 Task: Create a due date automation trigger when advanced on, on the tuesday before a card is due add dates starting in between 1 and 5 days at 11:00 AM.
Action: Mouse moved to (1179, 356)
Screenshot: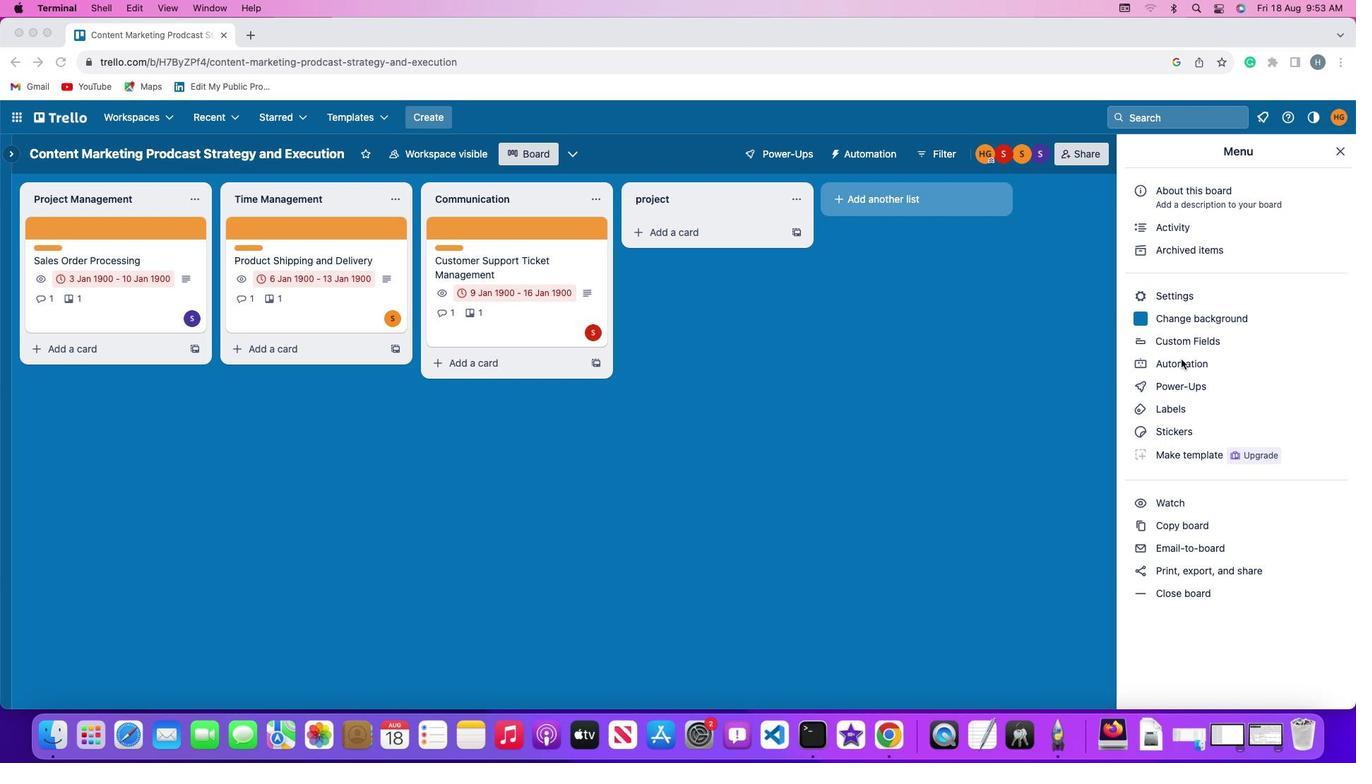 
Action: Mouse pressed left at (1179, 356)
Screenshot: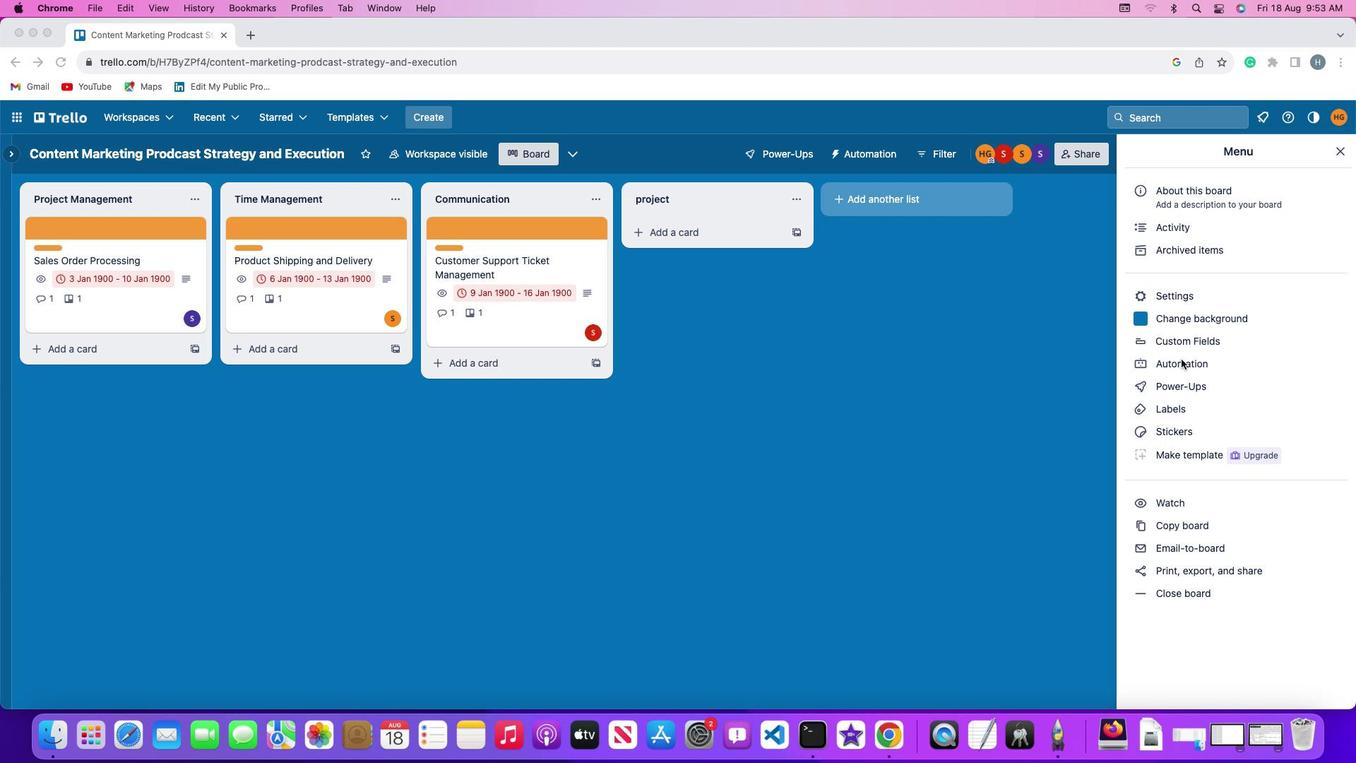 
Action: Mouse pressed left at (1179, 356)
Screenshot: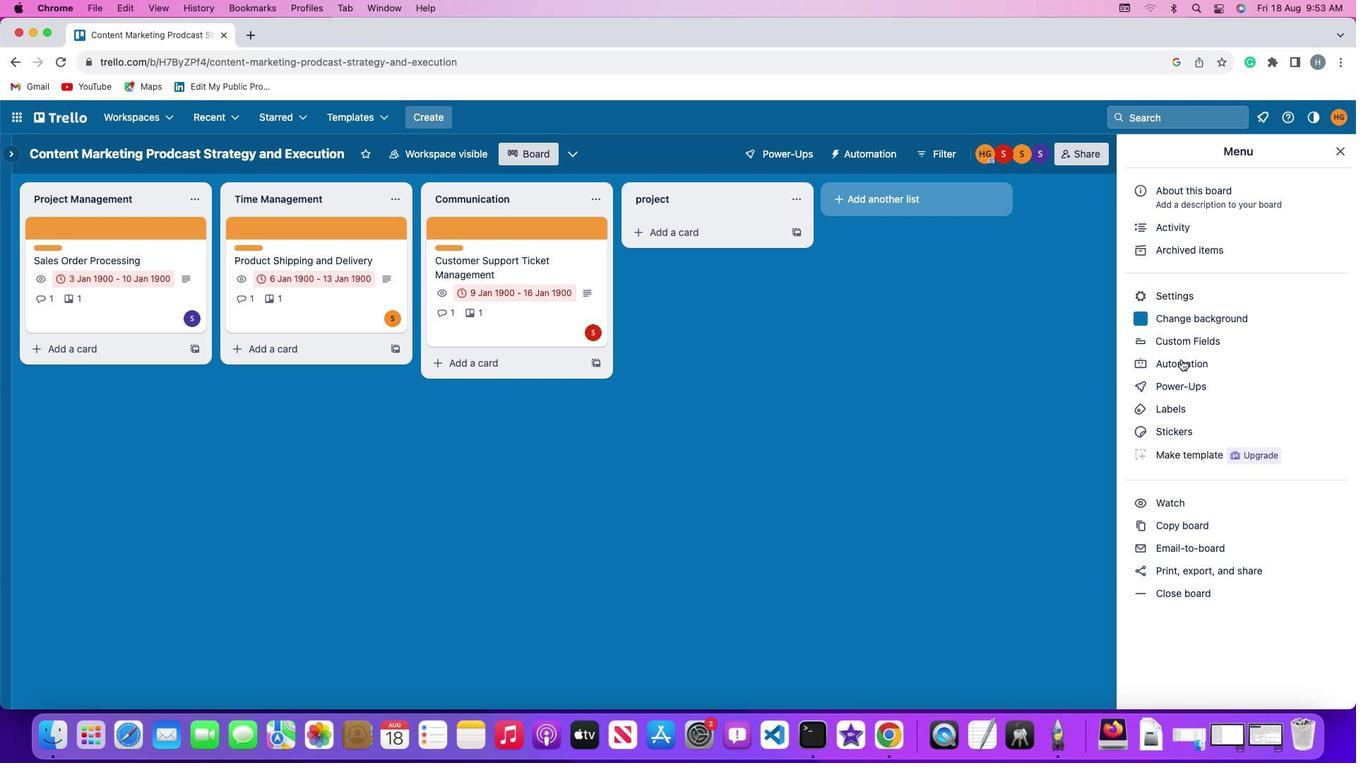 
Action: Mouse moved to (63, 333)
Screenshot: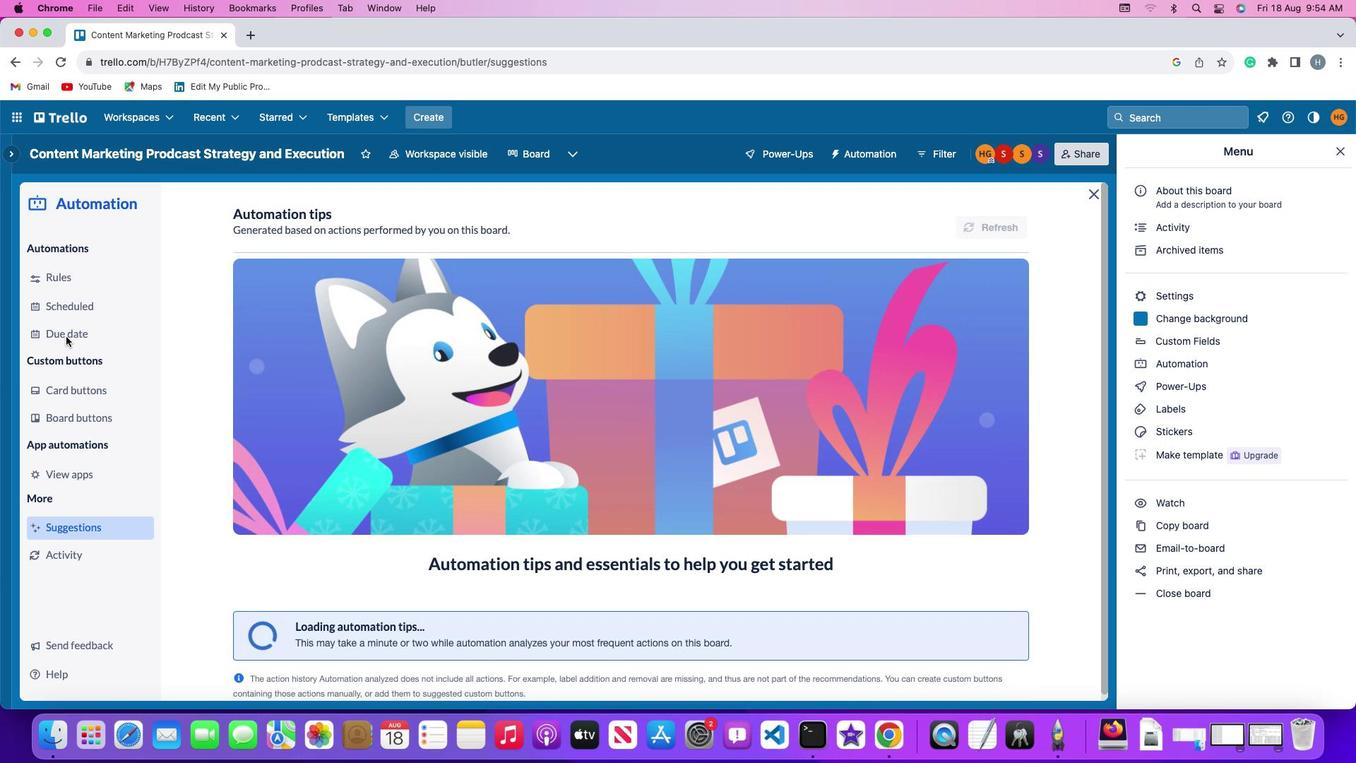 
Action: Mouse pressed left at (63, 333)
Screenshot: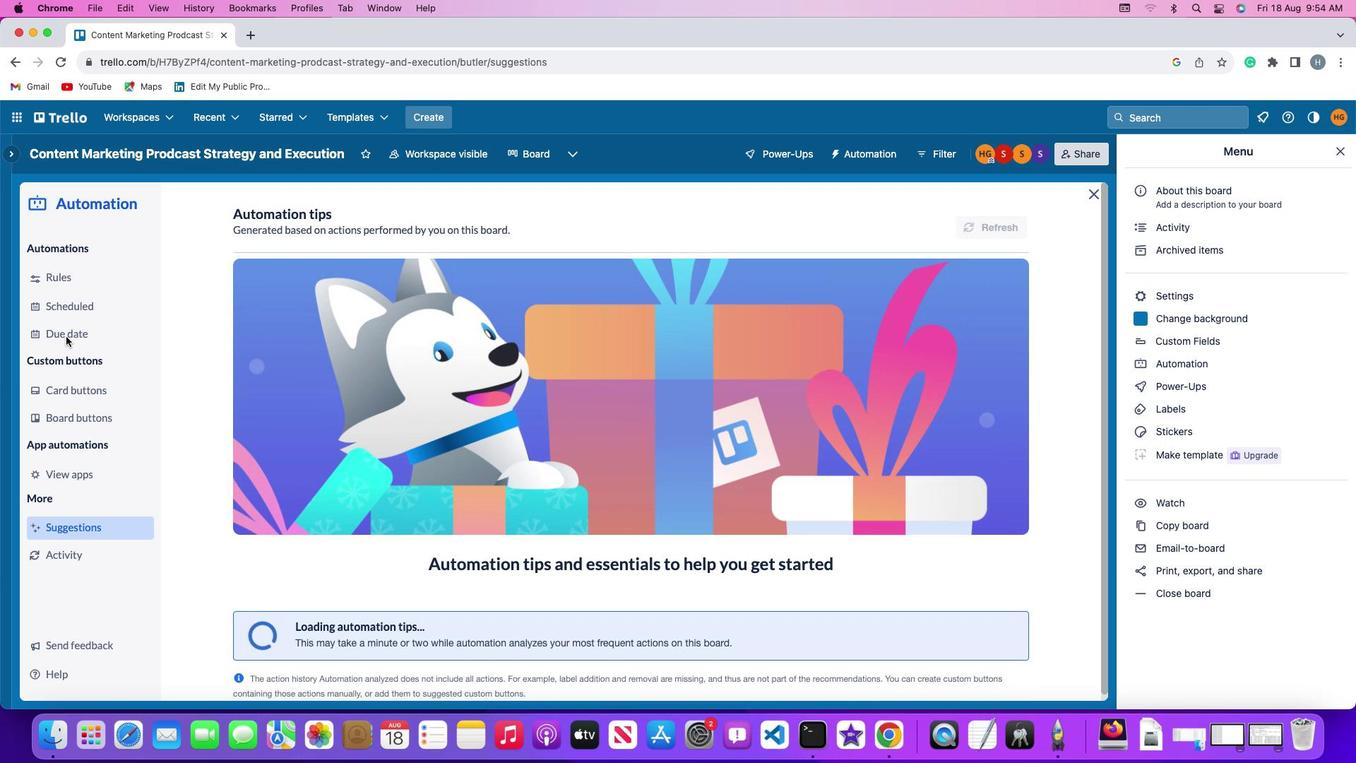 
Action: Mouse moved to (944, 212)
Screenshot: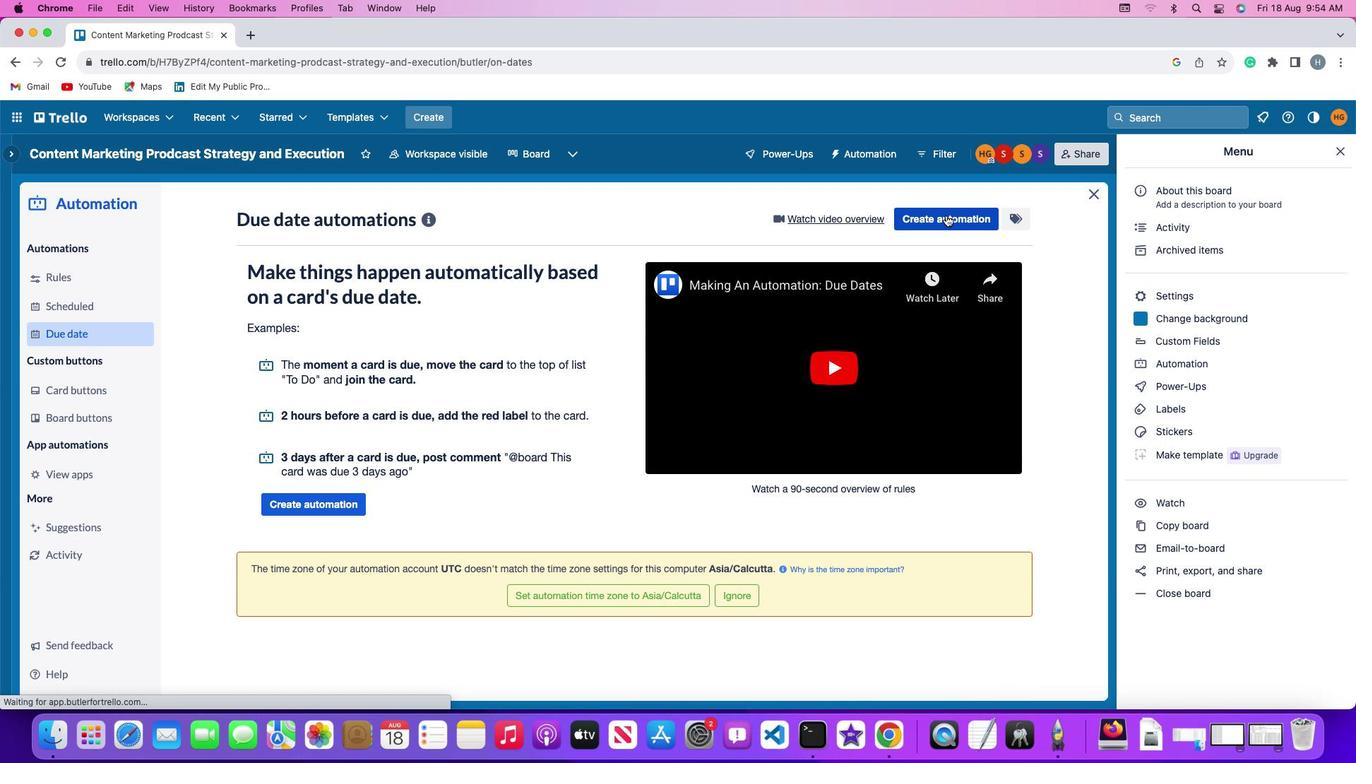 
Action: Mouse pressed left at (944, 212)
Screenshot: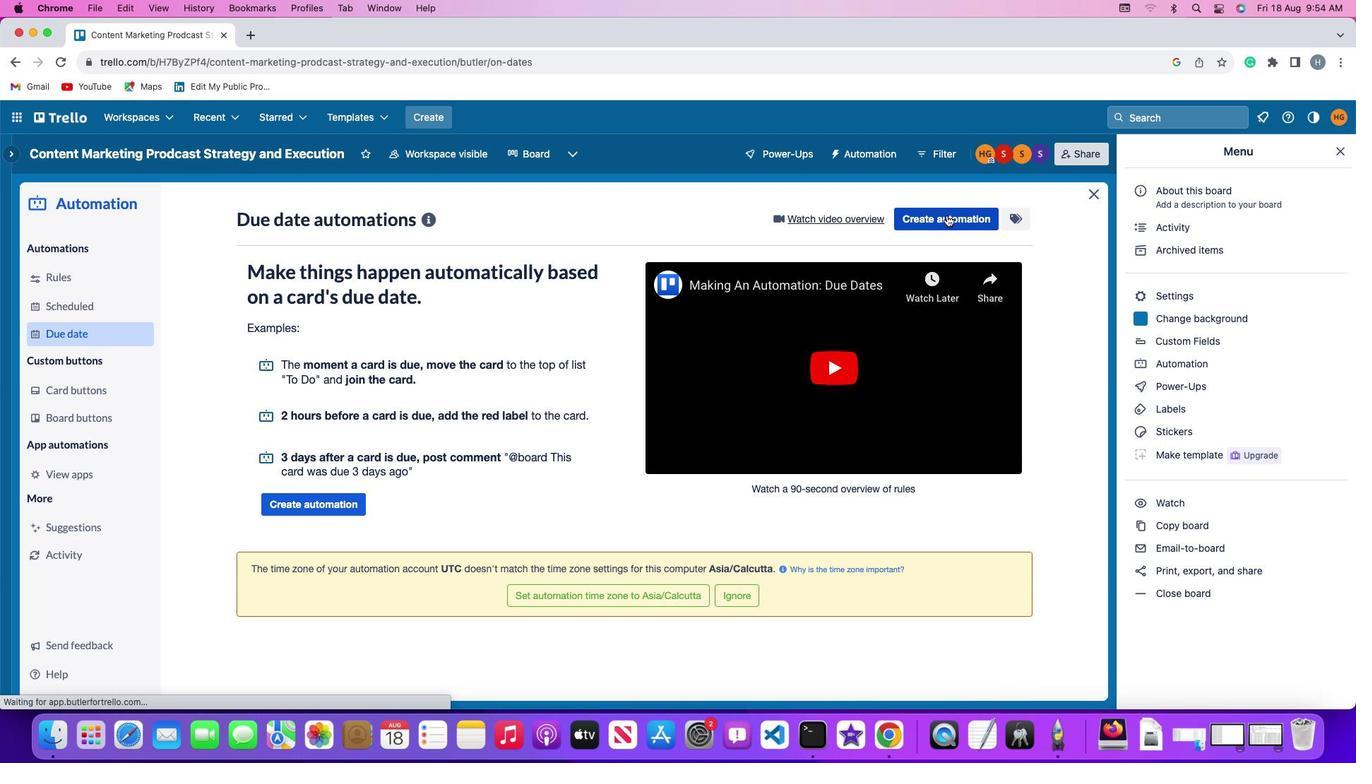 
Action: Mouse moved to (325, 351)
Screenshot: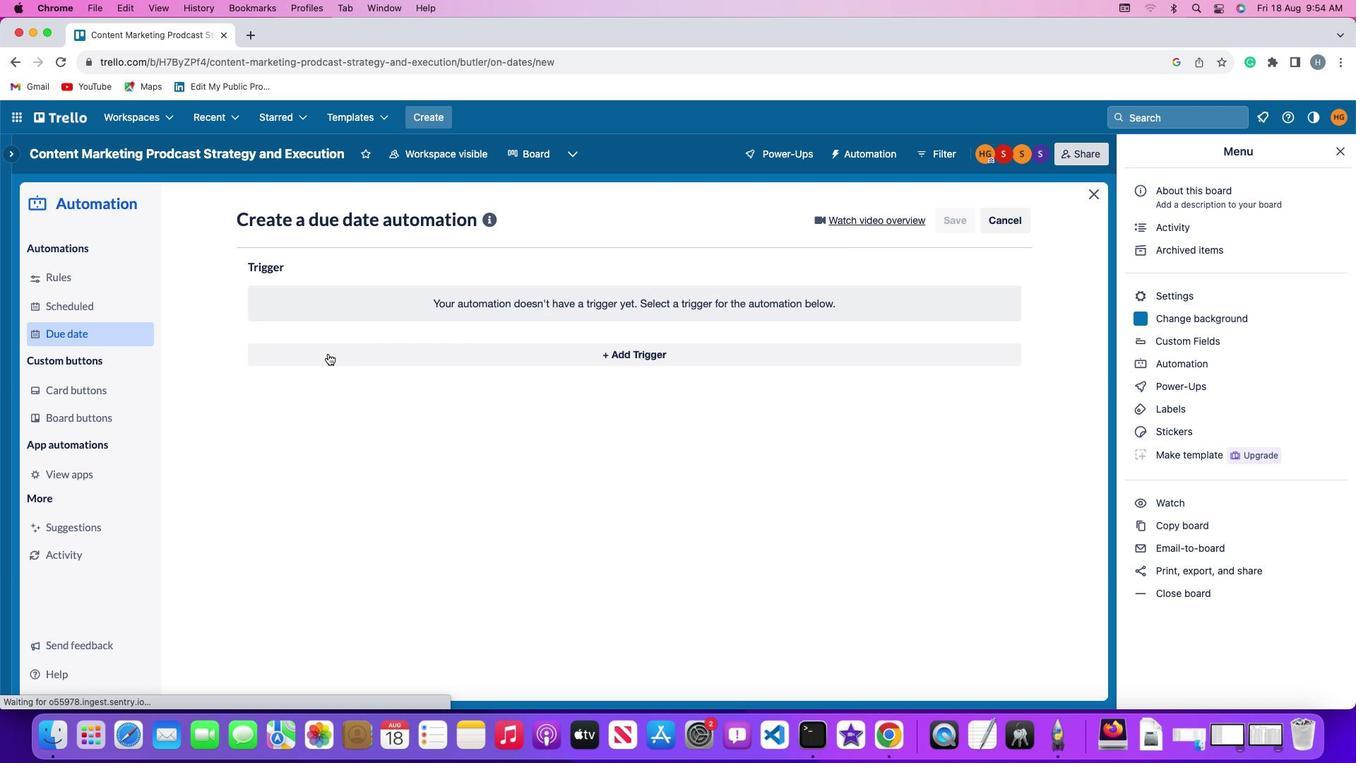 
Action: Mouse pressed left at (325, 351)
Screenshot: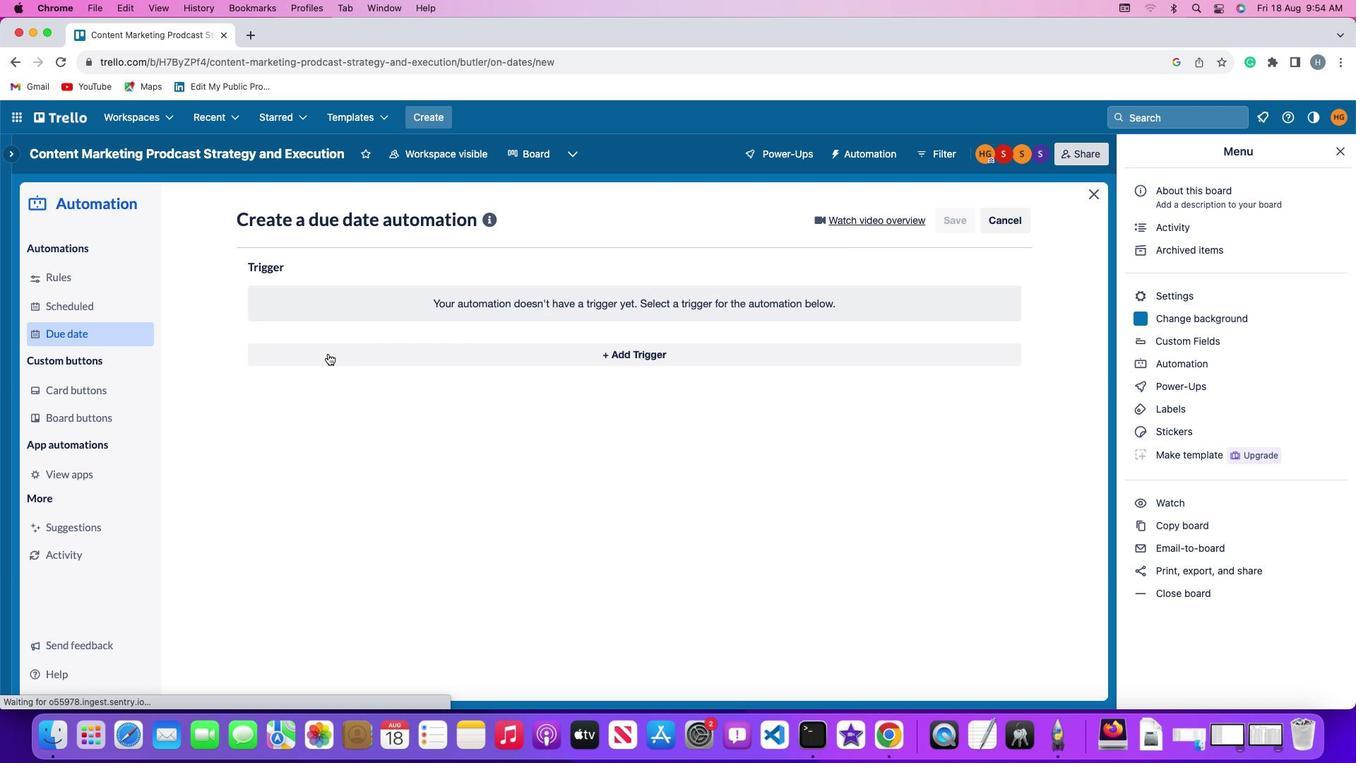
Action: Mouse moved to (313, 632)
Screenshot: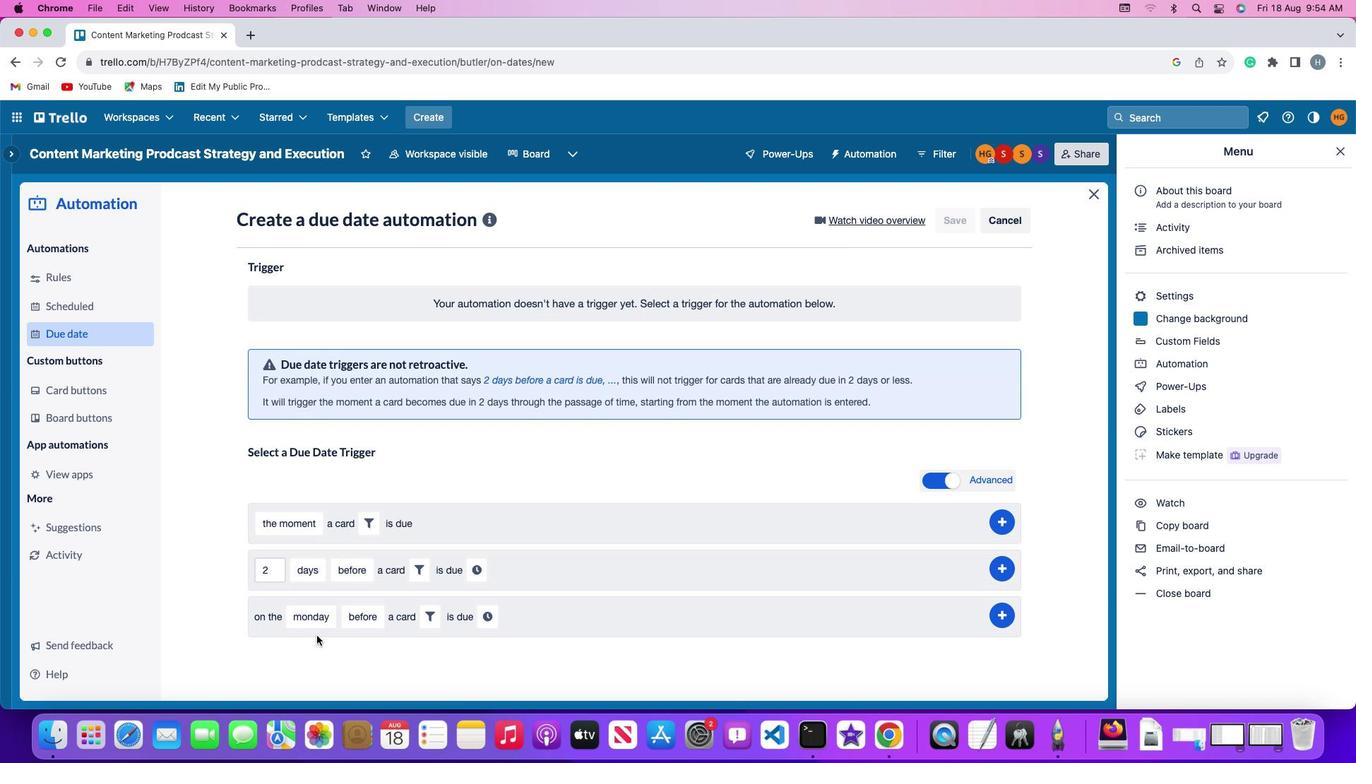 
Action: Mouse pressed left at (313, 632)
Screenshot: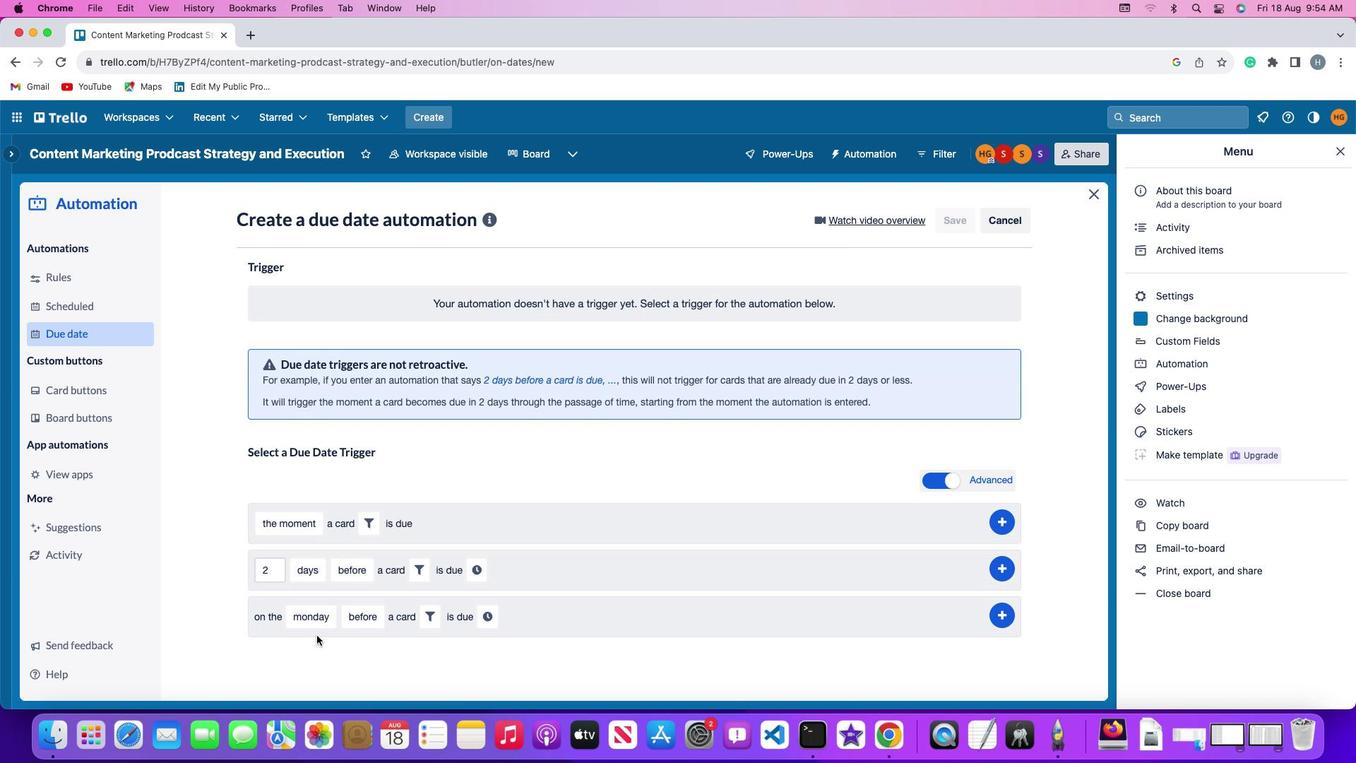 
Action: Mouse moved to (310, 617)
Screenshot: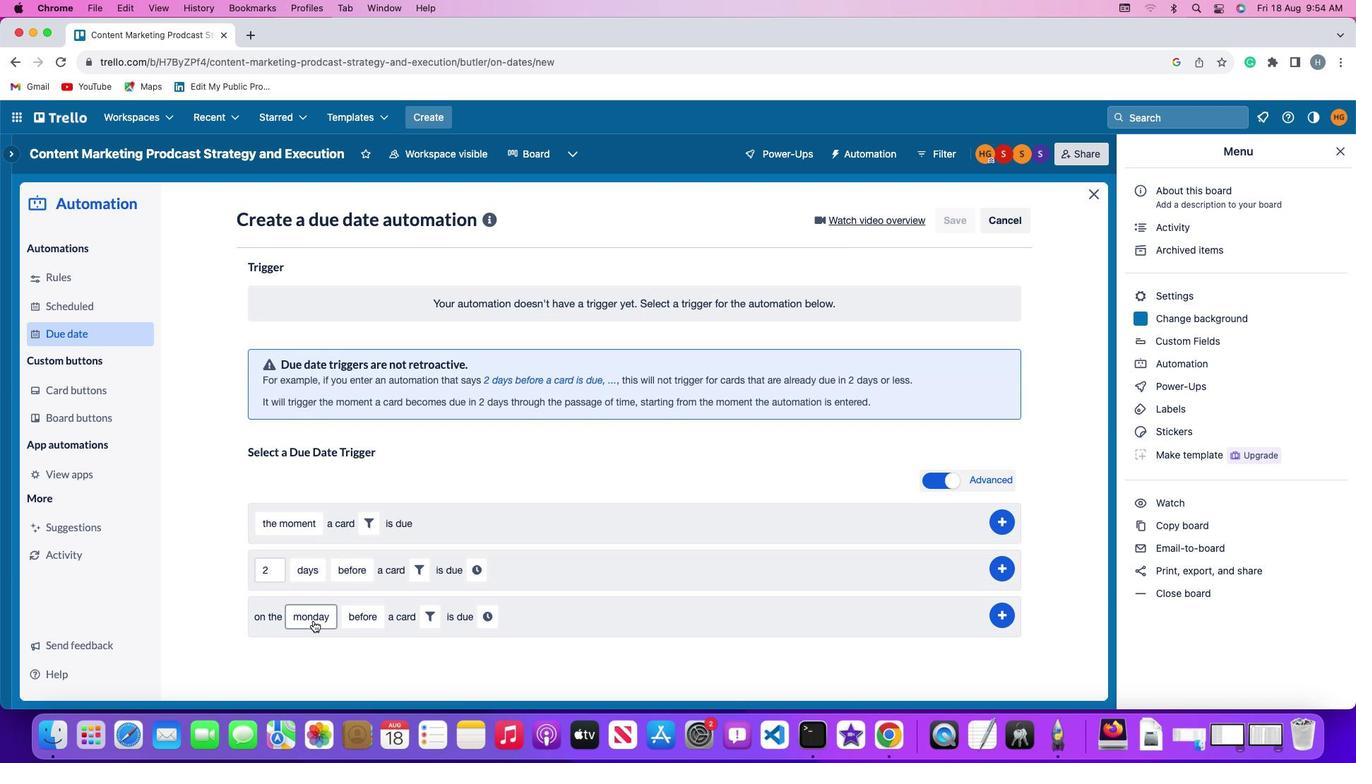 
Action: Mouse pressed left at (310, 617)
Screenshot: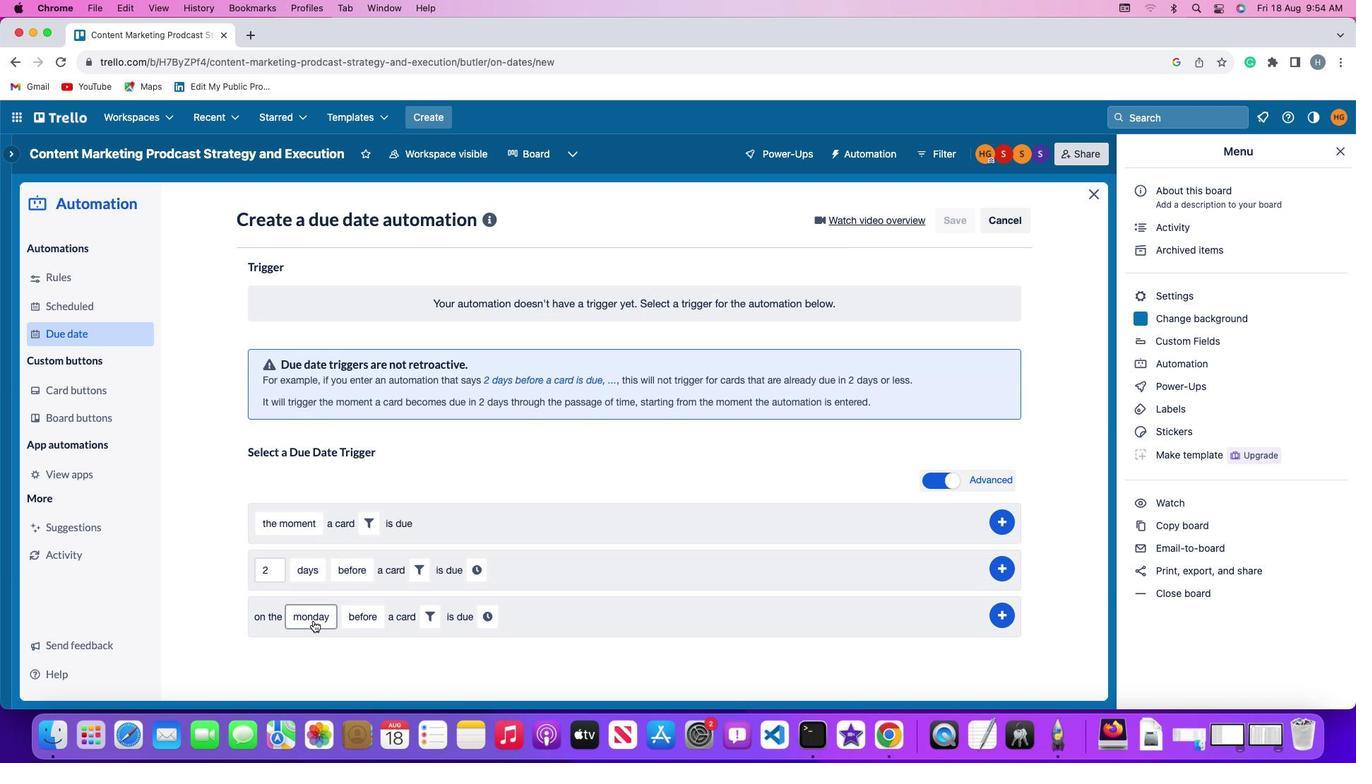 
Action: Mouse moved to (325, 440)
Screenshot: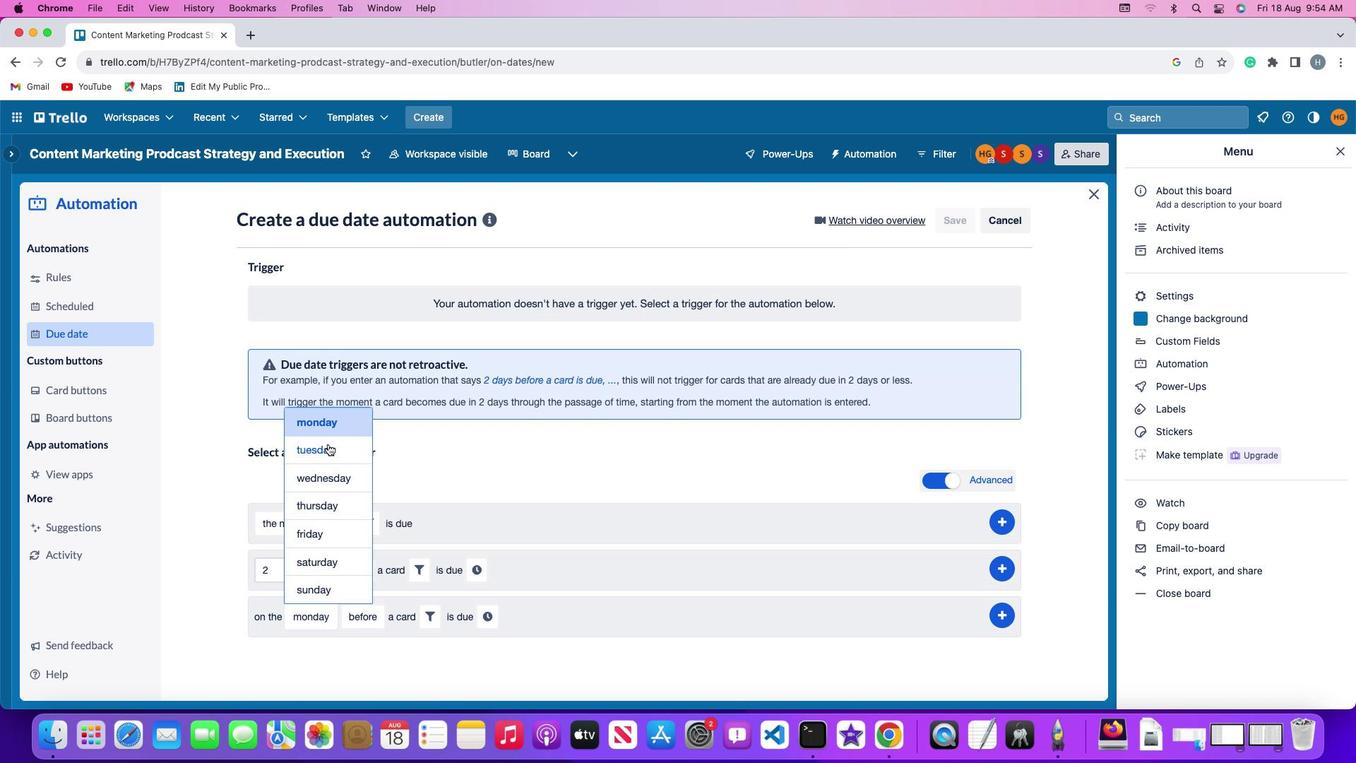 
Action: Mouse pressed left at (325, 440)
Screenshot: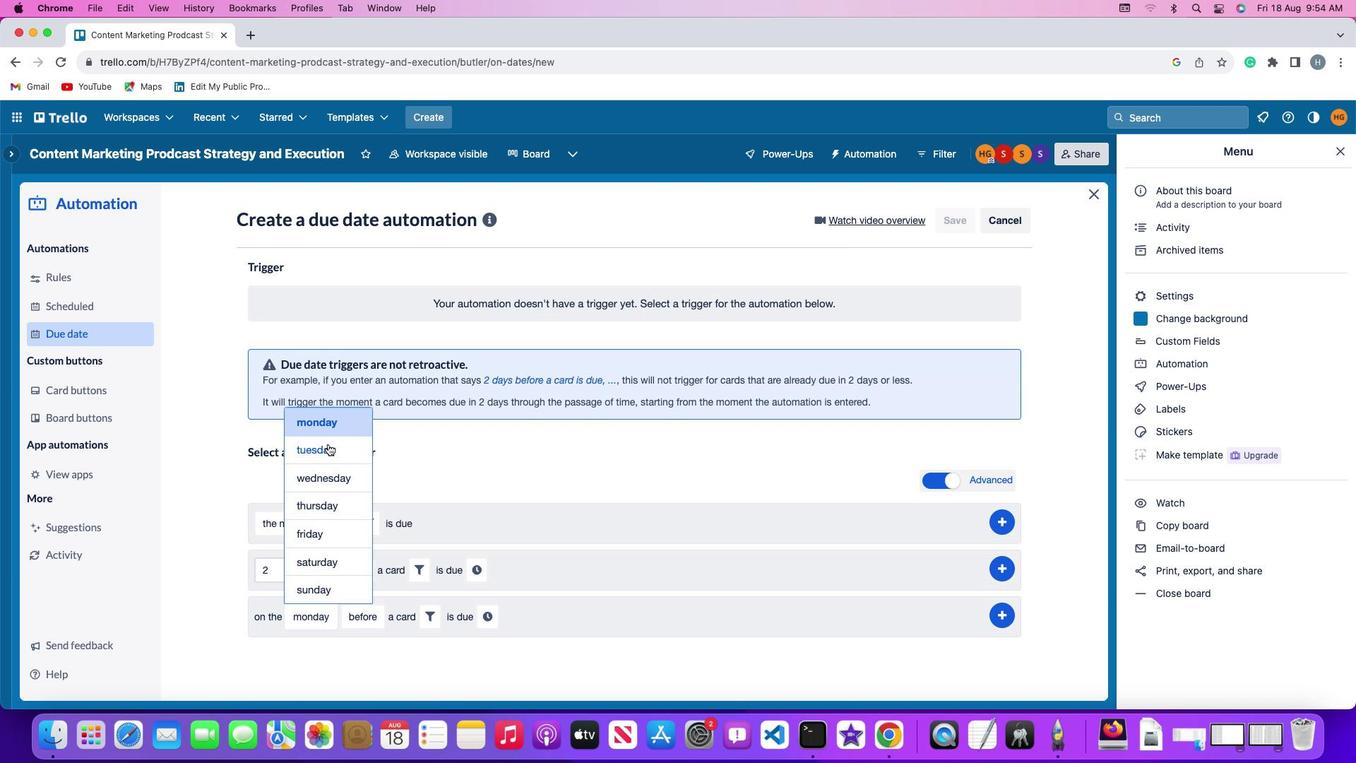 
Action: Mouse moved to (365, 618)
Screenshot: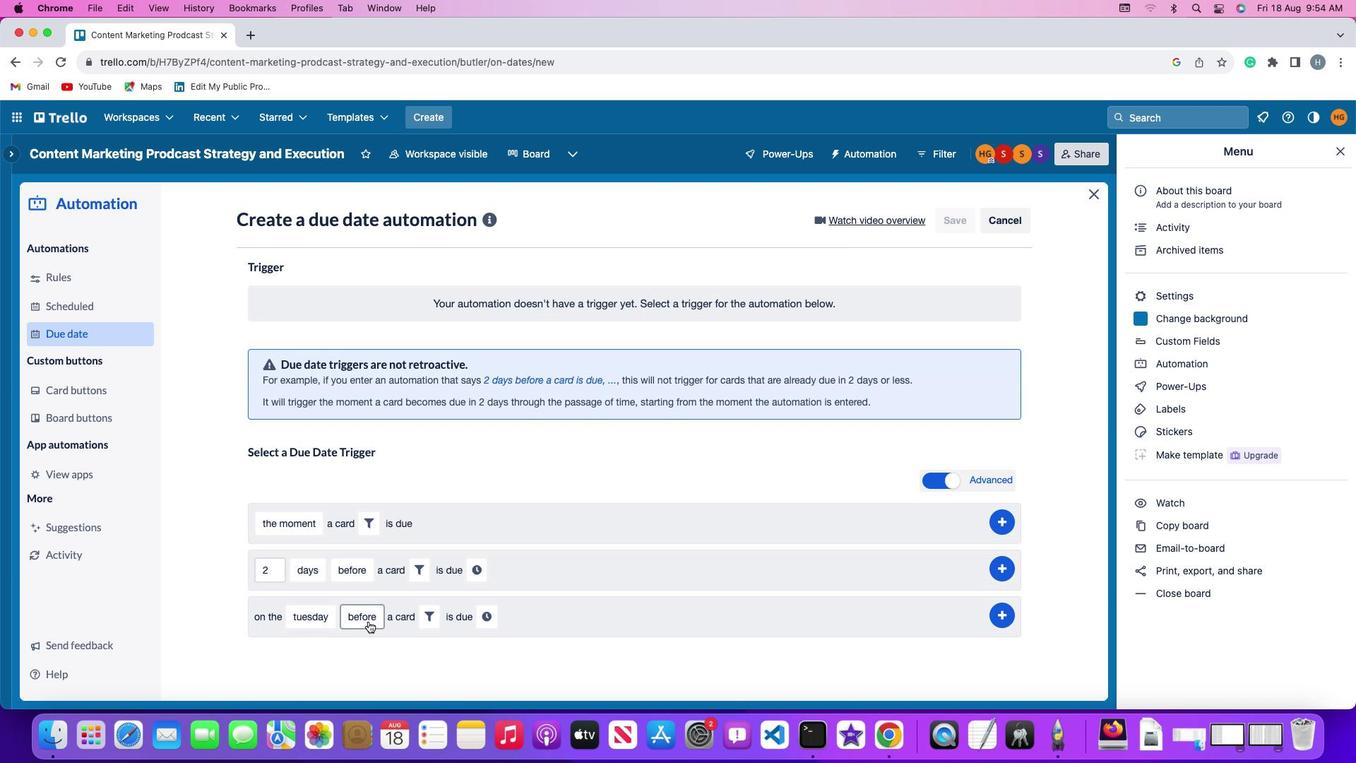
Action: Mouse pressed left at (365, 618)
Screenshot: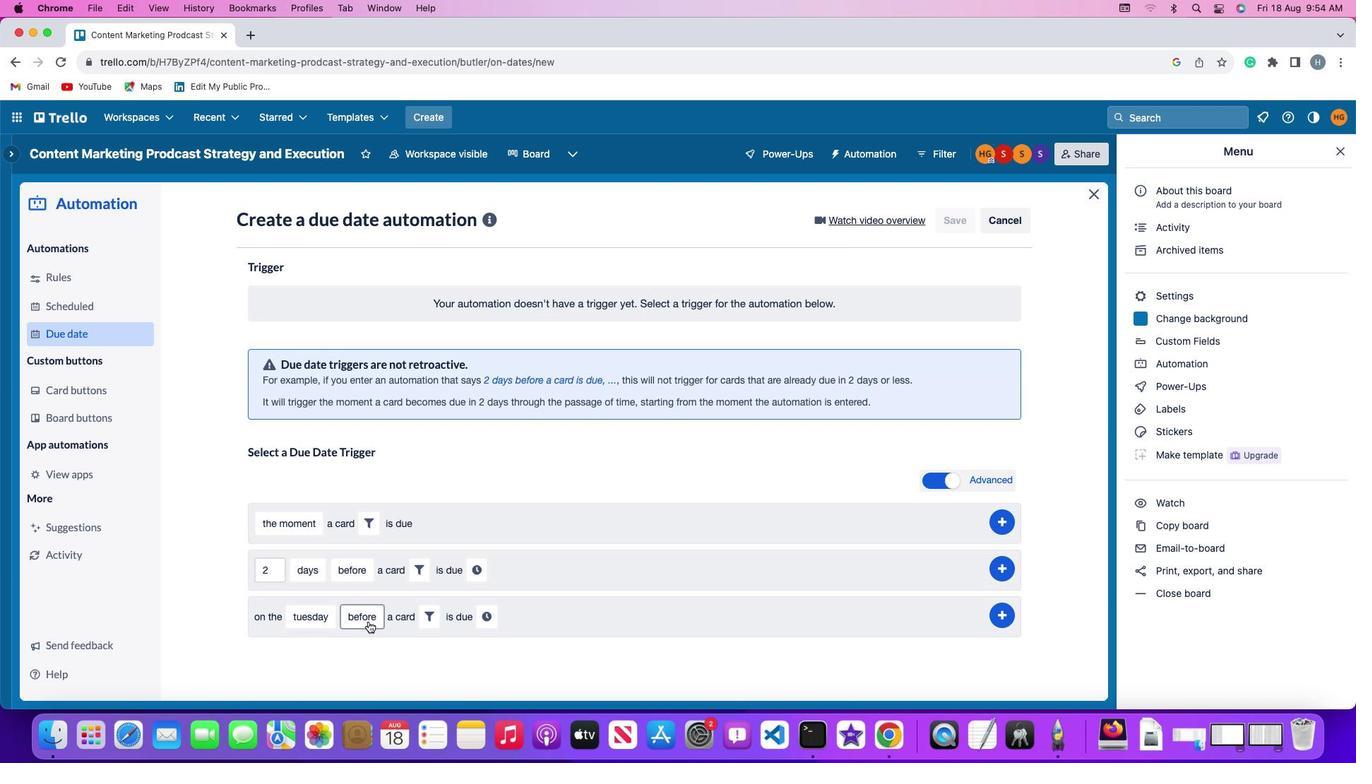 
Action: Mouse moved to (385, 502)
Screenshot: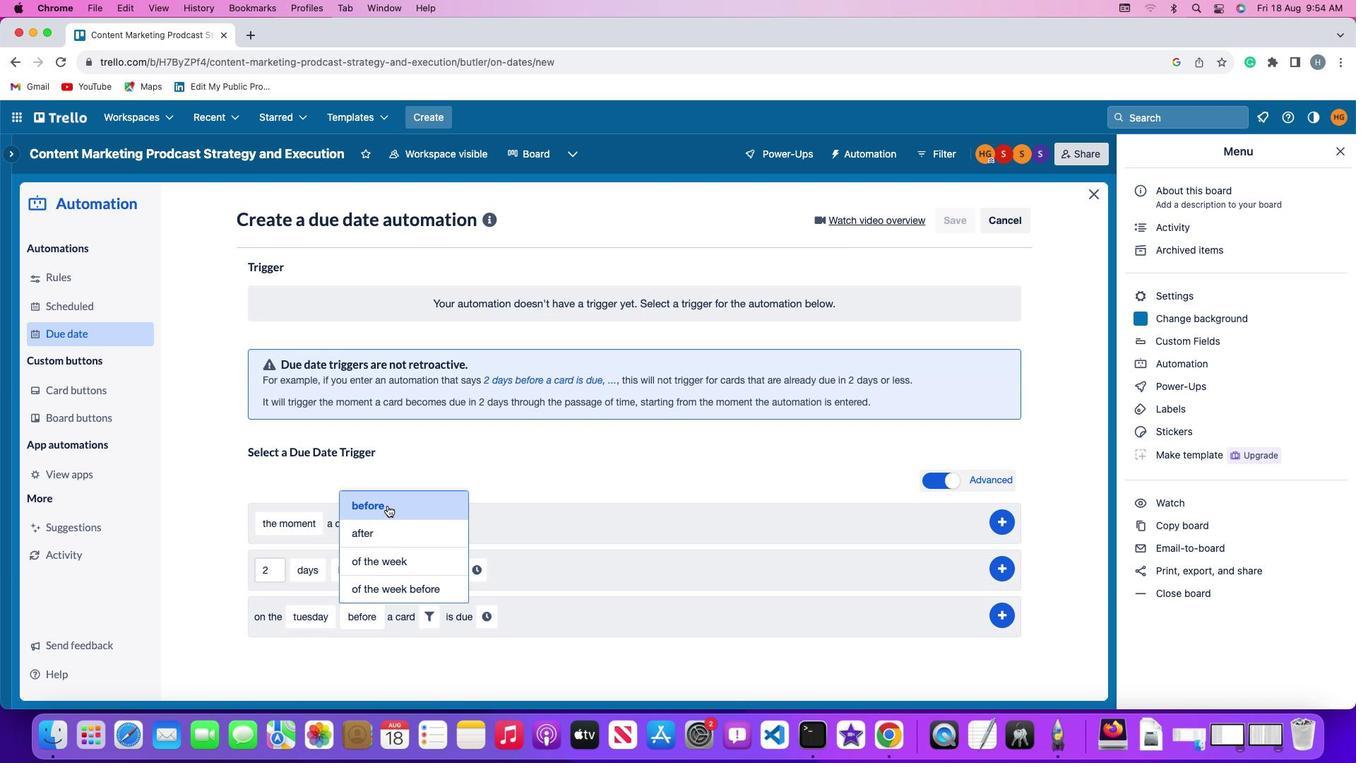
Action: Mouse pressed left at (385, 502)
Screenshot: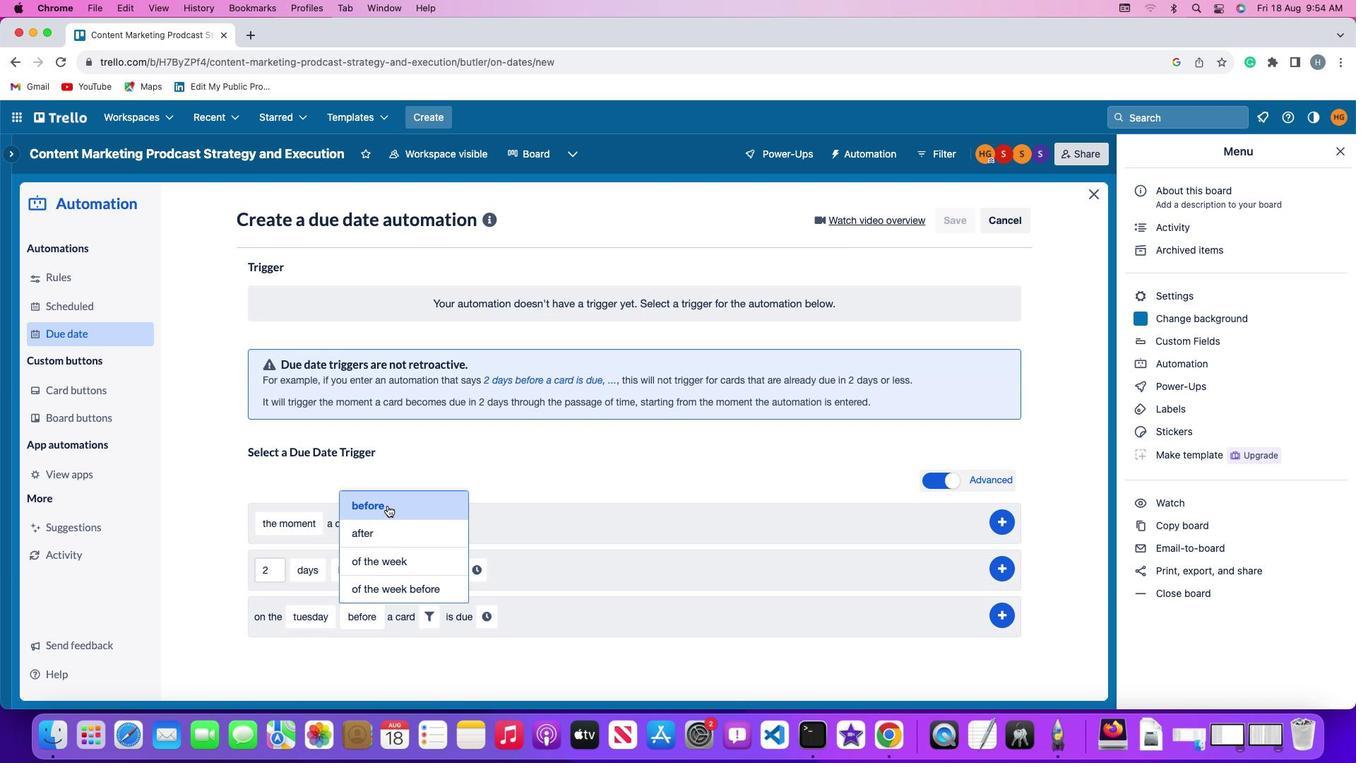 
Action: Mouse moved to (433, 612)
Screenshot: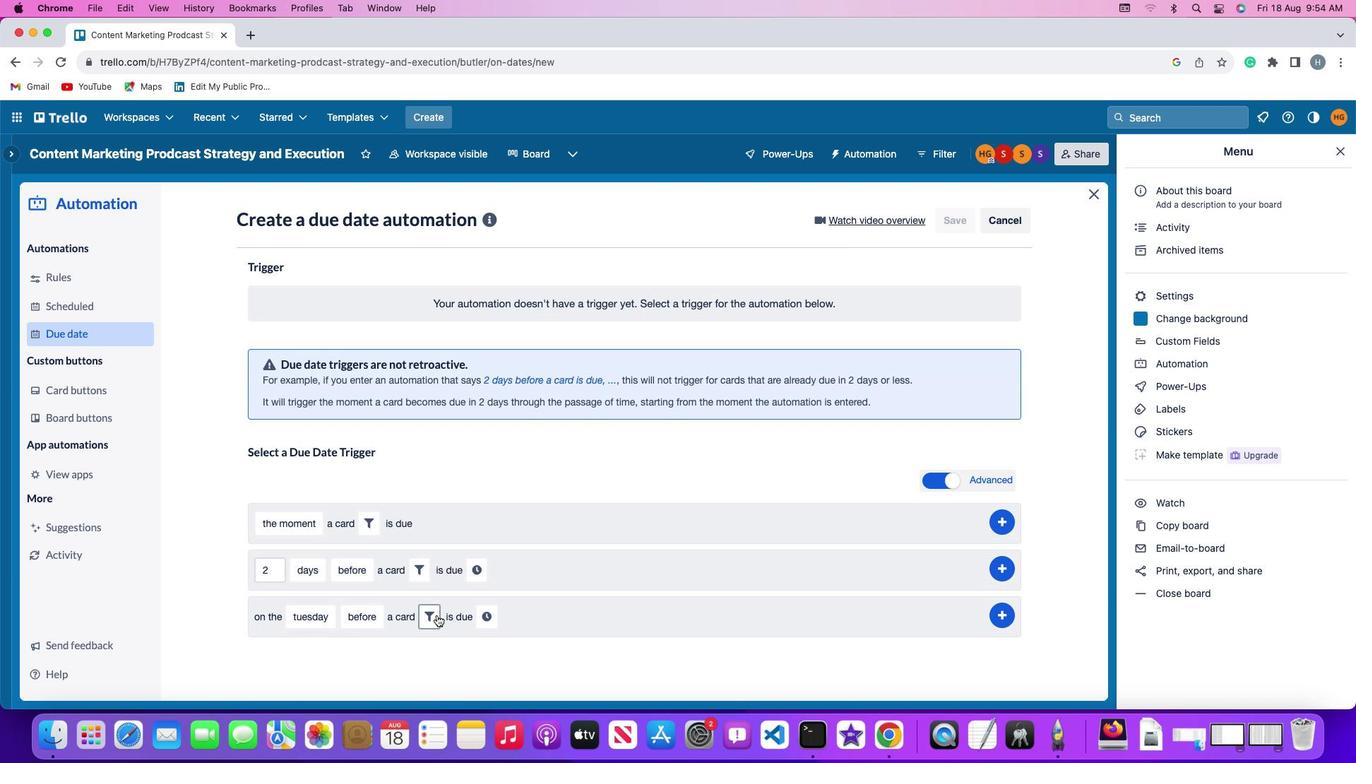 
Action: Mouse pressed left at (433, 612)
Screenshot: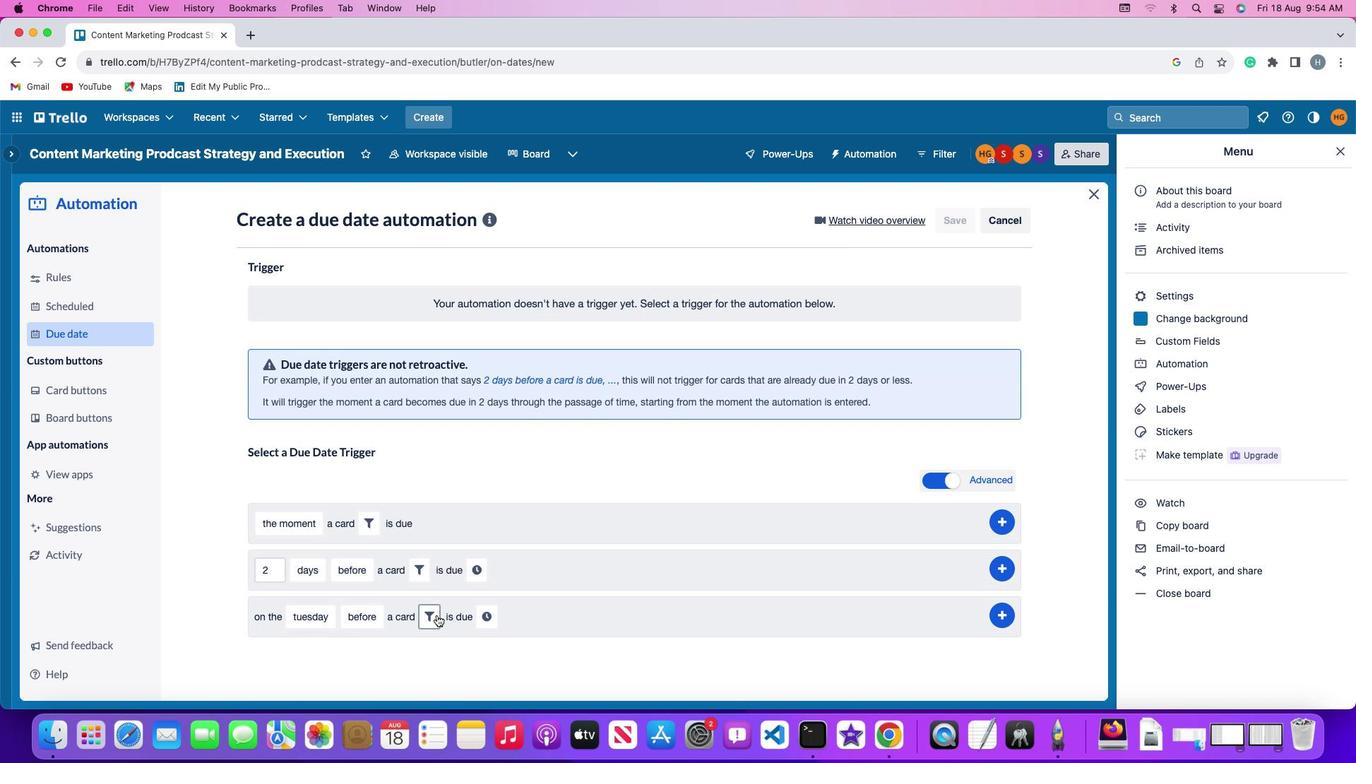 
Action: Mouse moved to (499, 654)
Screenshot: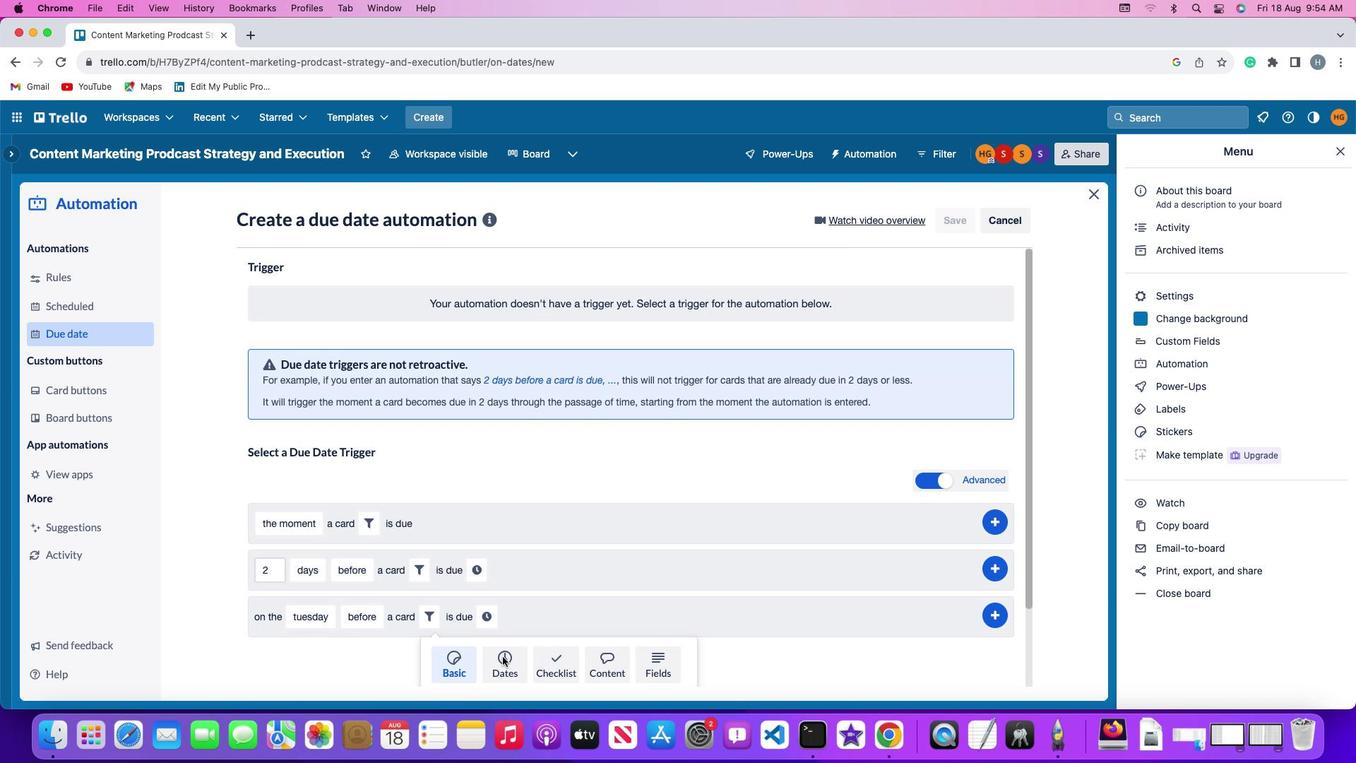 
Action: Mouse pressed left at (499, 654)
Screenshot: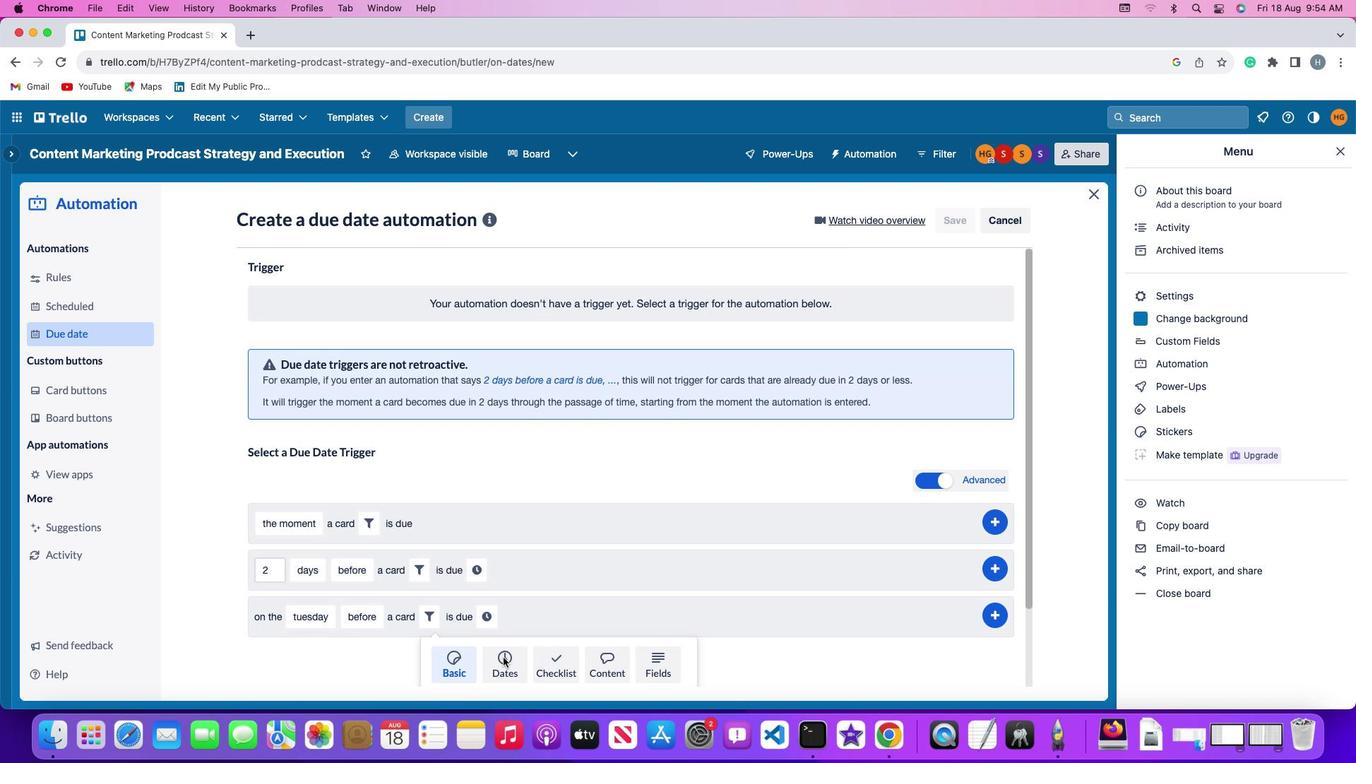 
Action: Mouse moved to (354, 653)
Screenshot: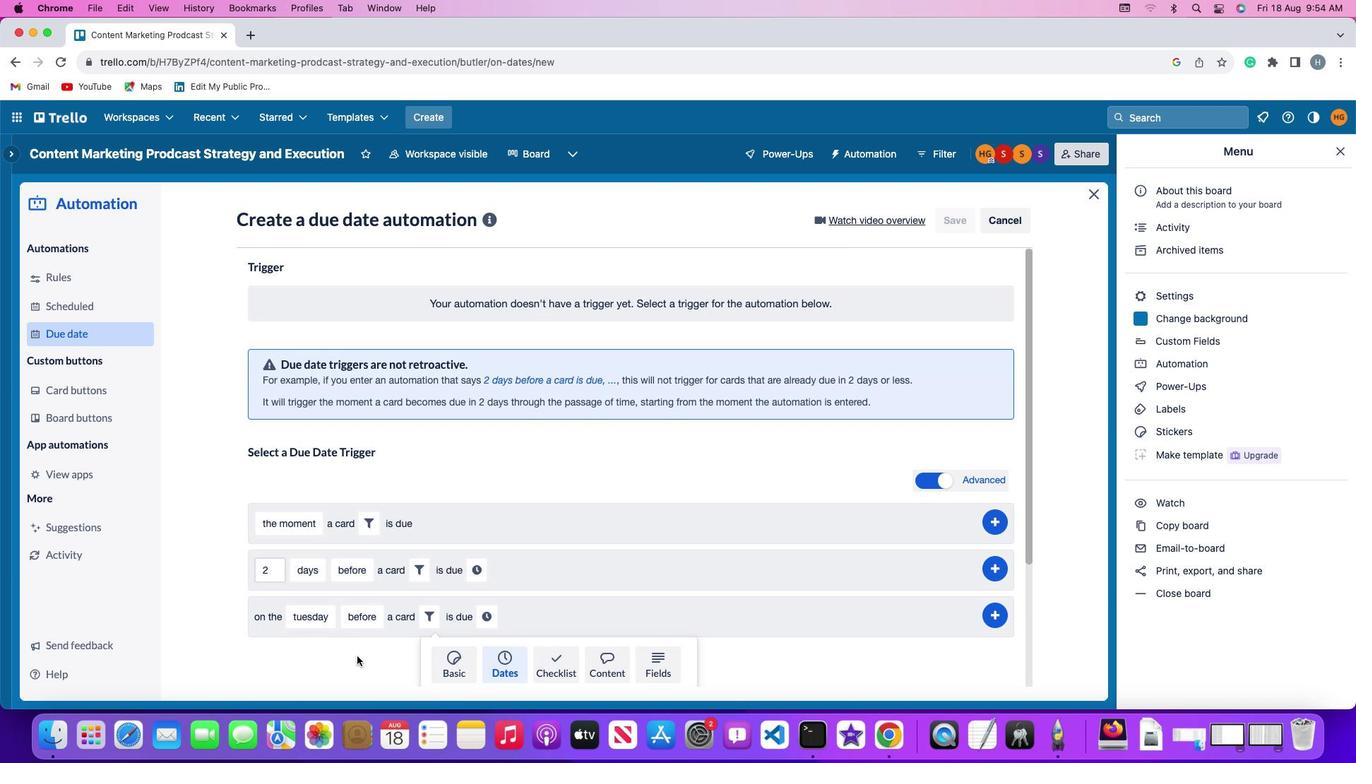 
Action: Mouse scrolled (354, 653) with delta (-2, -2)
Screenshot: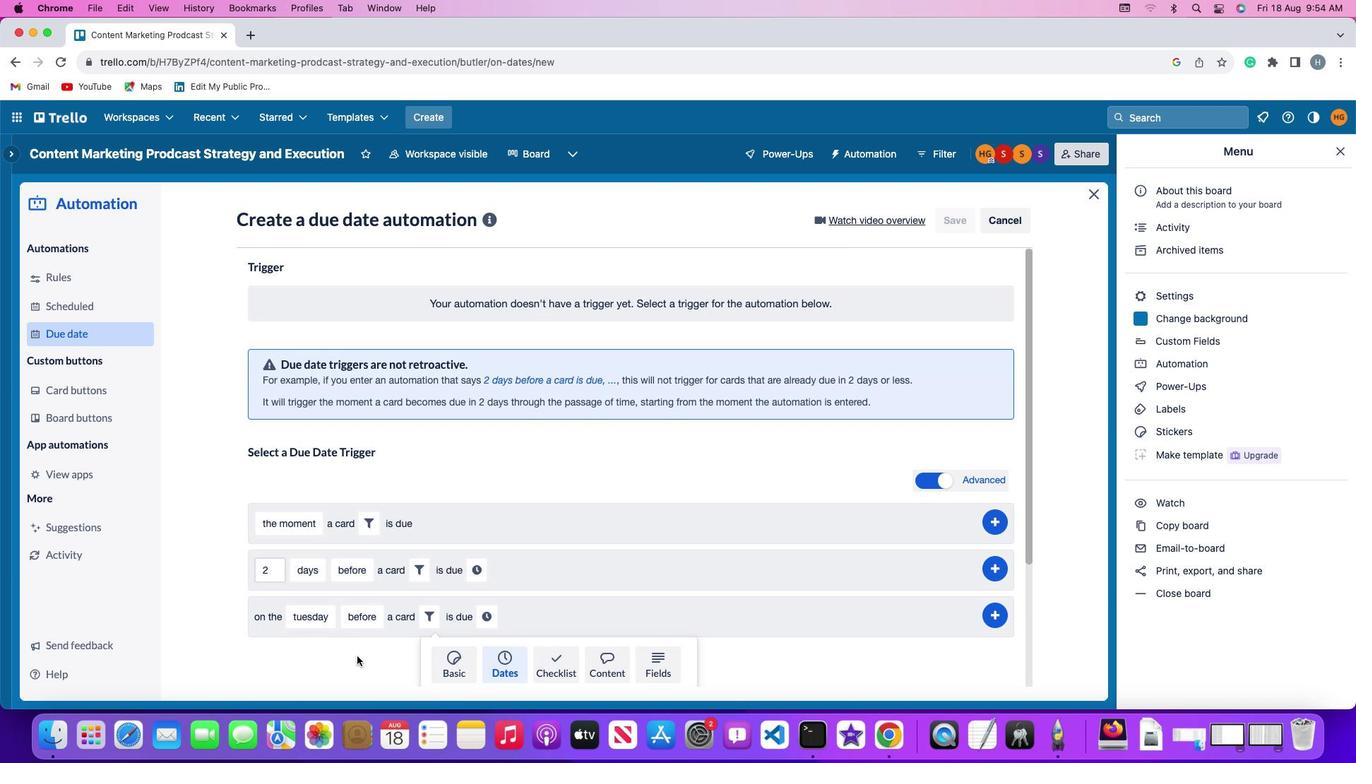 
Action: Mouse moved to (354, 652)
Screenshot: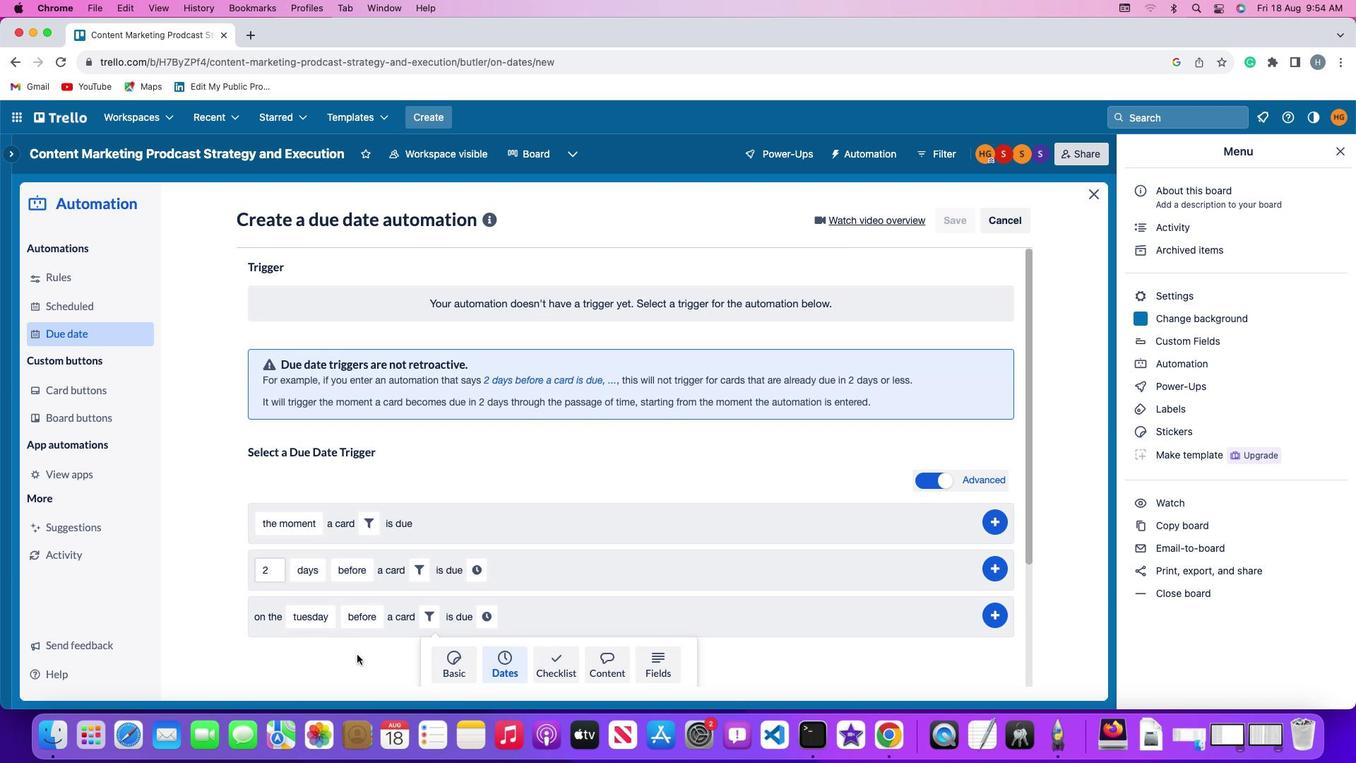 
Action: Mouse scrolled (354, 652) with delta (-2, -2)
Screenshot: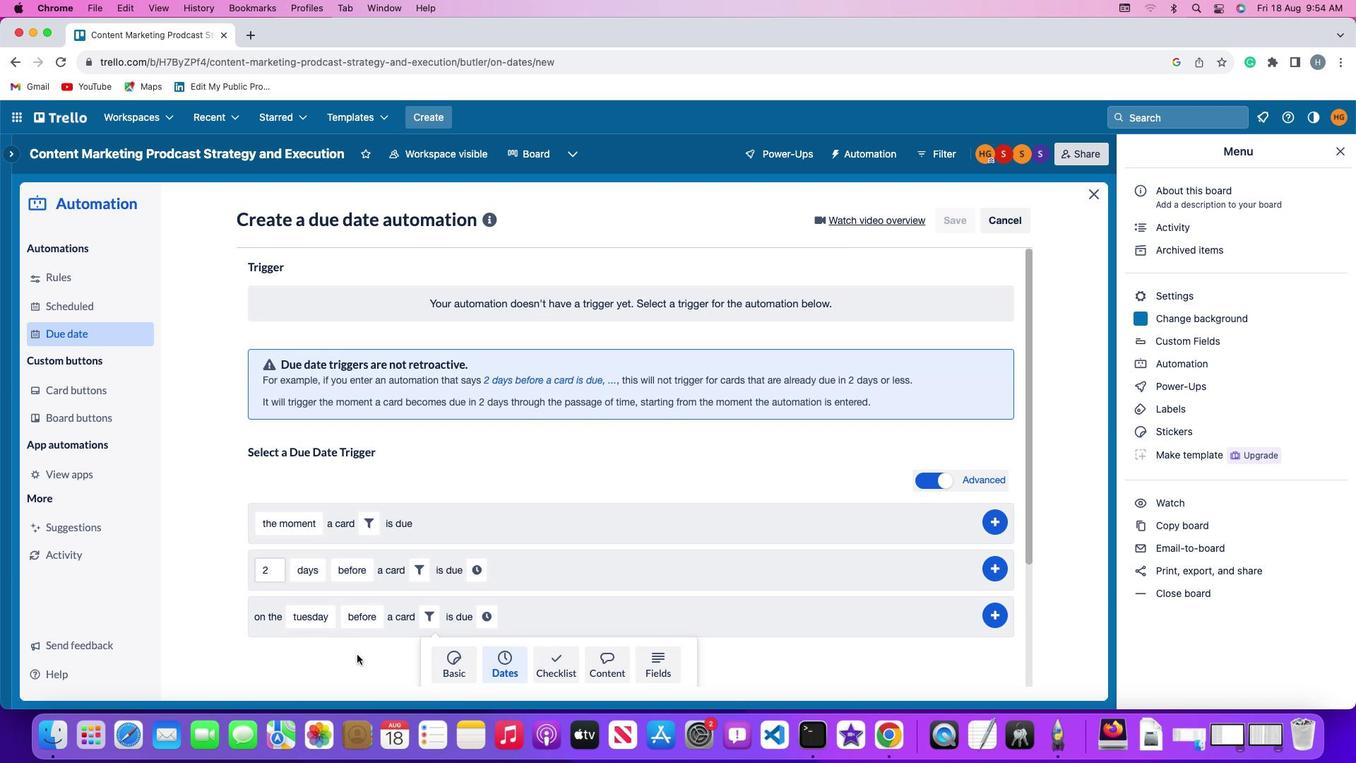 
Action: Mouse moved to (354, 652)
Screenshot: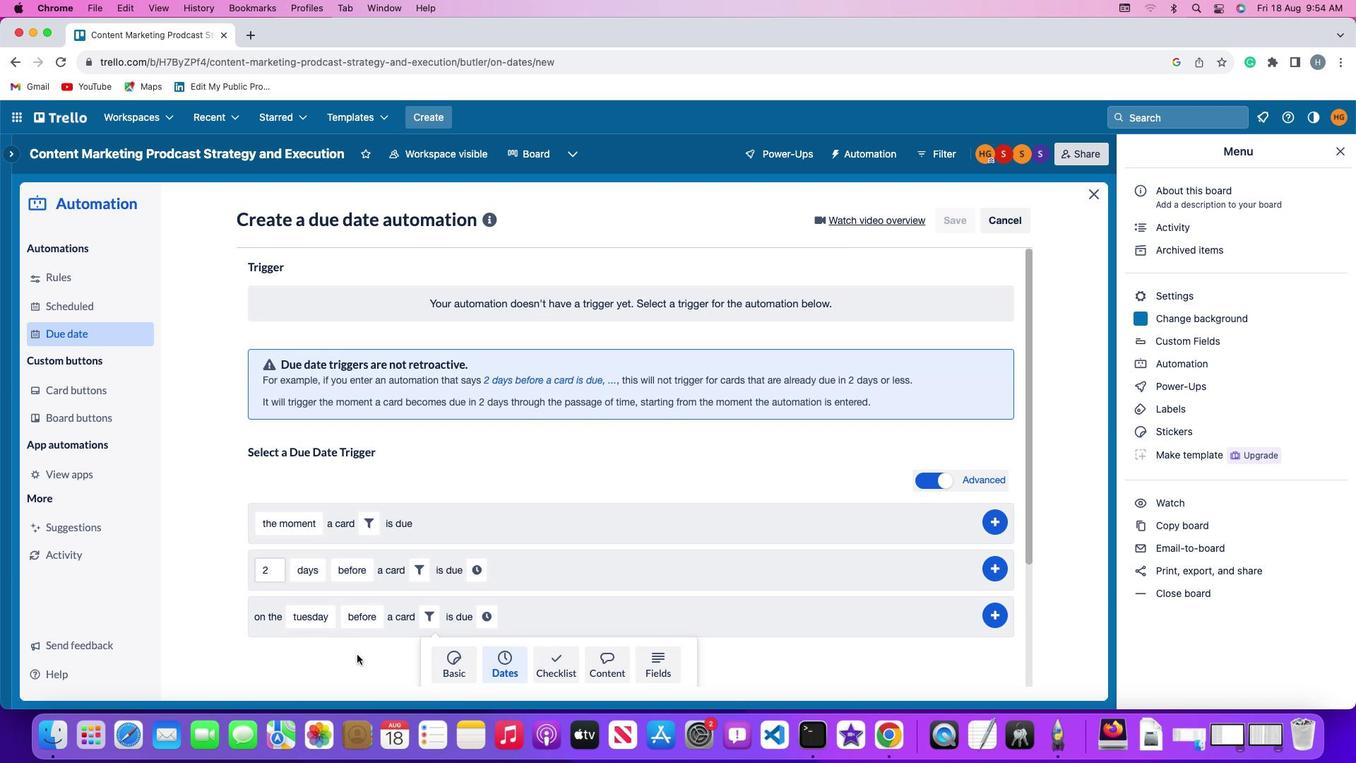 
Action: Mouse scrolled (354, 652) with delta (-2, -4)
Screenshot: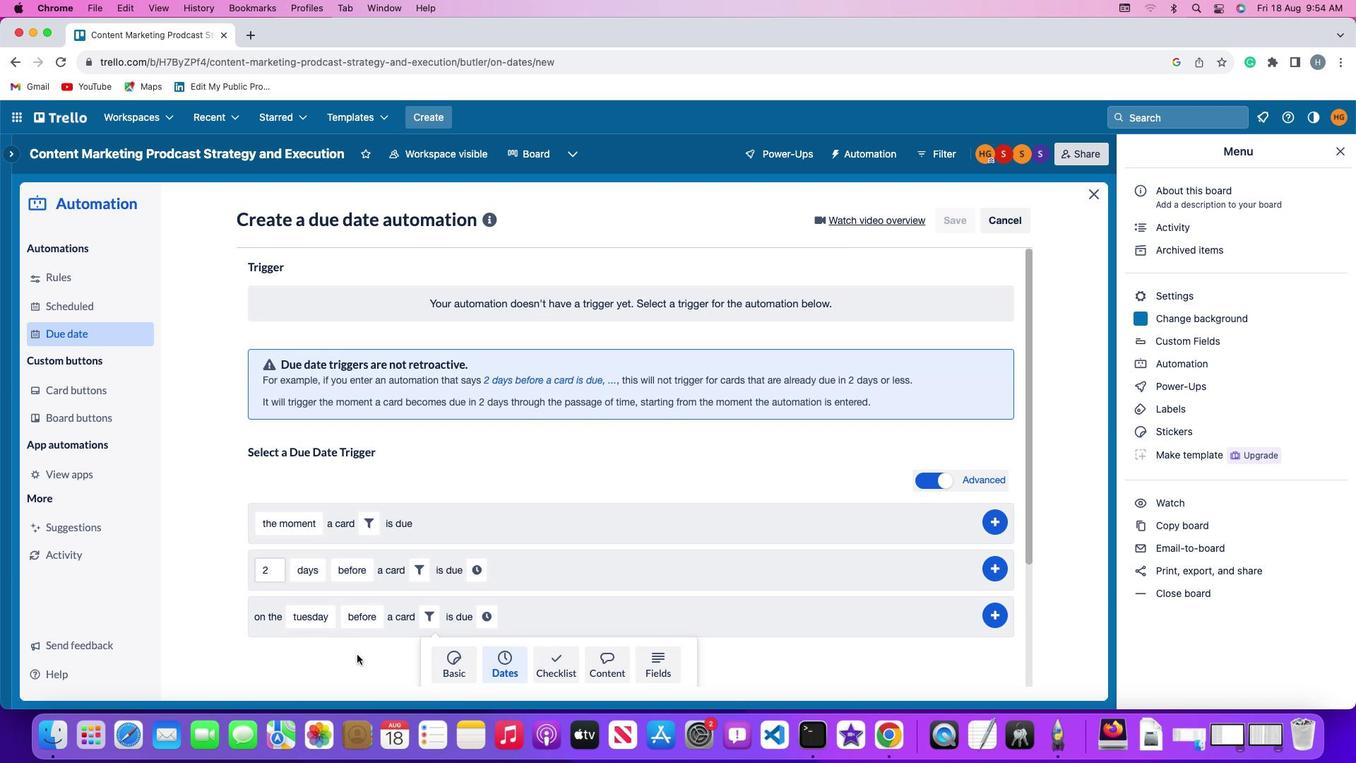 
Action: Mouse moved to (354, 652)
Screenshot: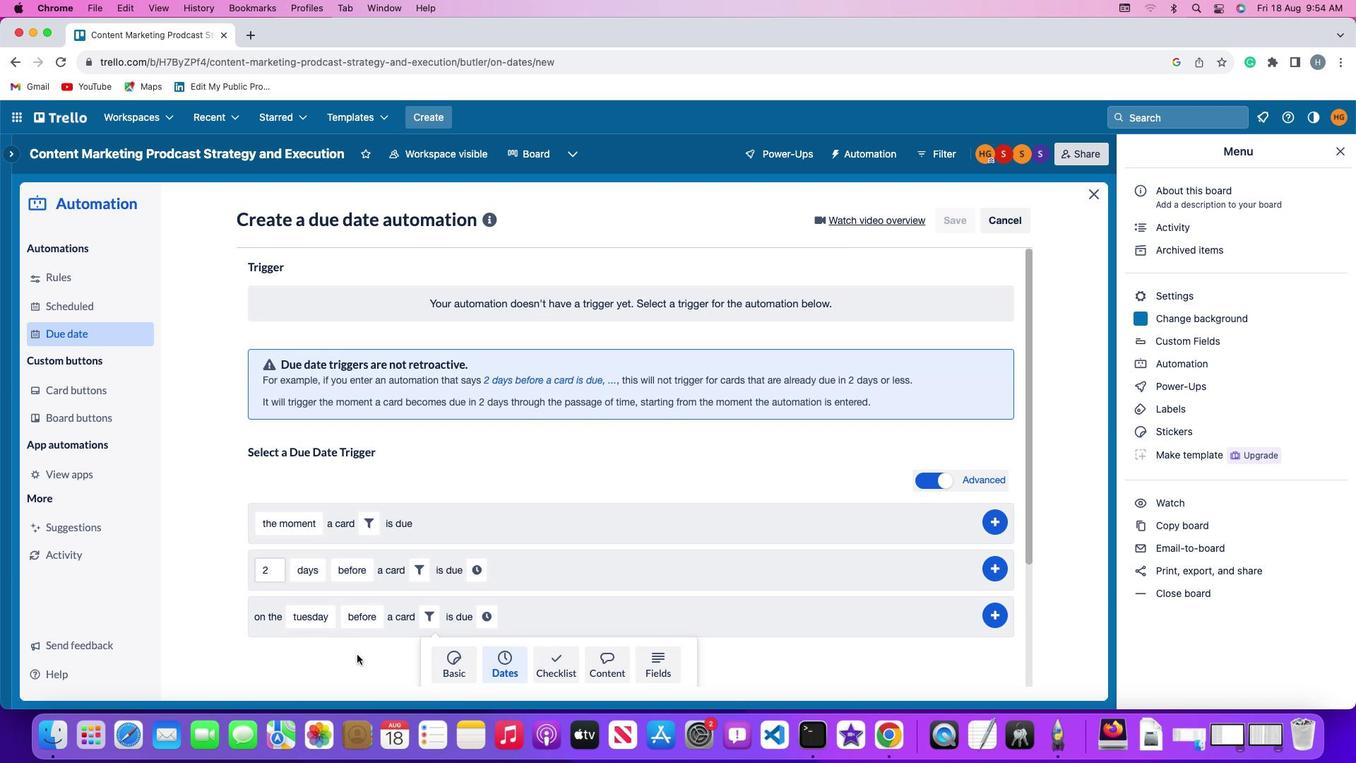 
Action: Mouse scrolled (354, 652) with delta (-2, -5)
Screenshot: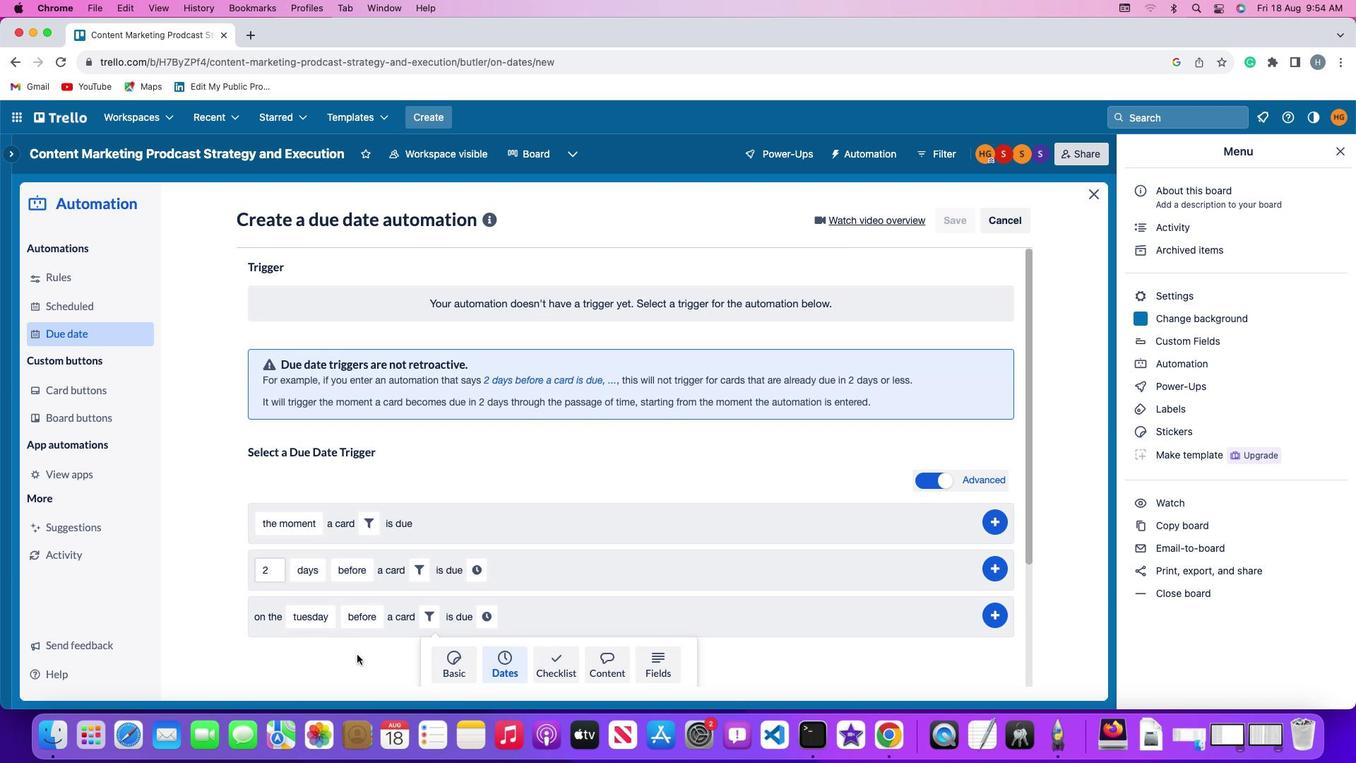 
Action: Mouse moved to (354, 648)
Screenshot: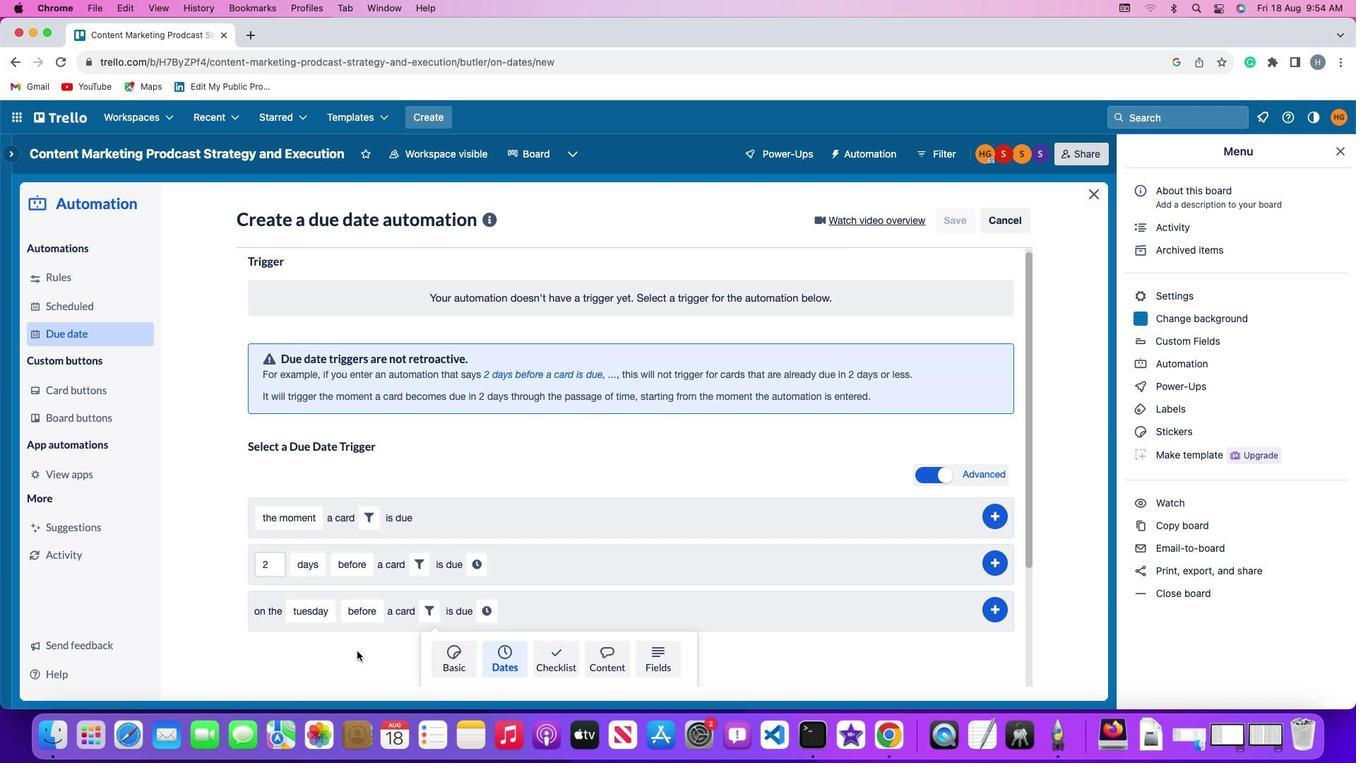 
Action: Mouse scrolled (354, 648) with delta (-2, -6)
Screenshot: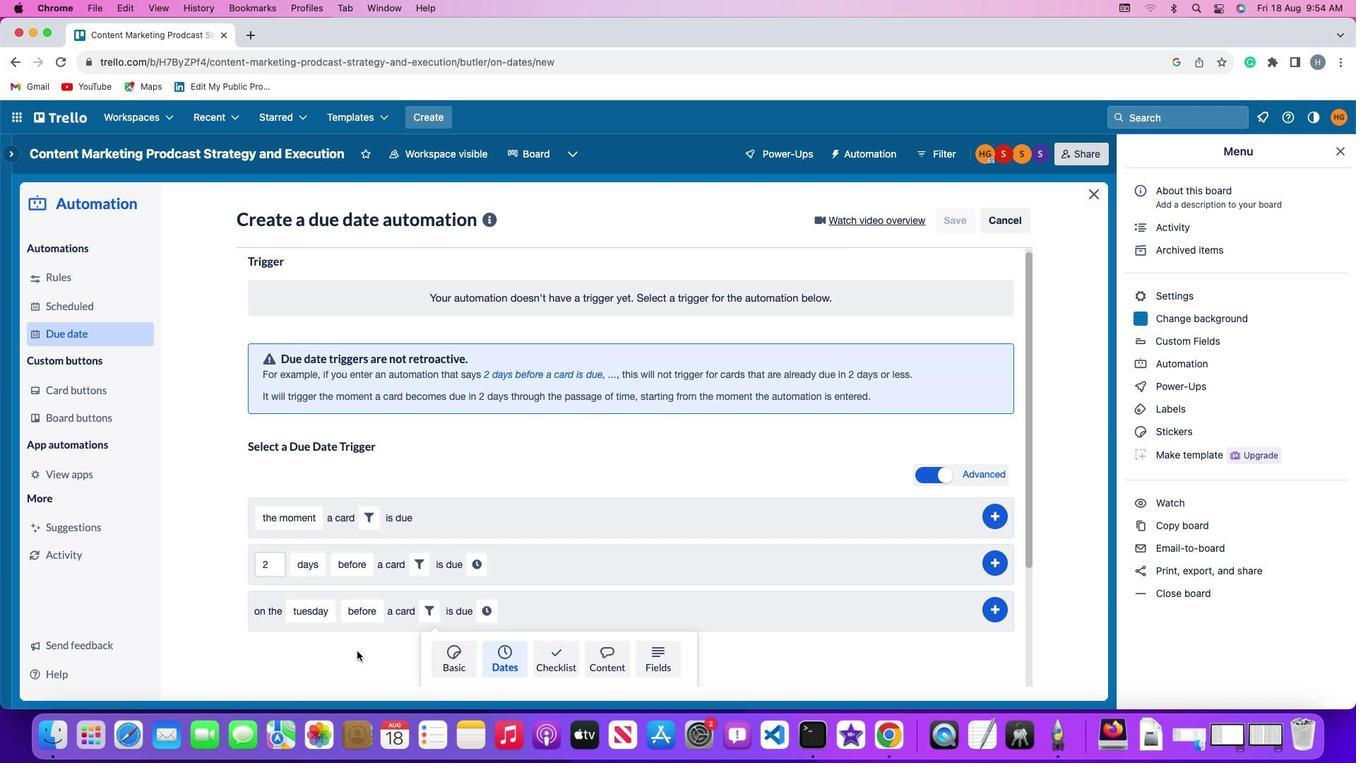 
Action: Mouse moved to (354, 643)
Screenshot: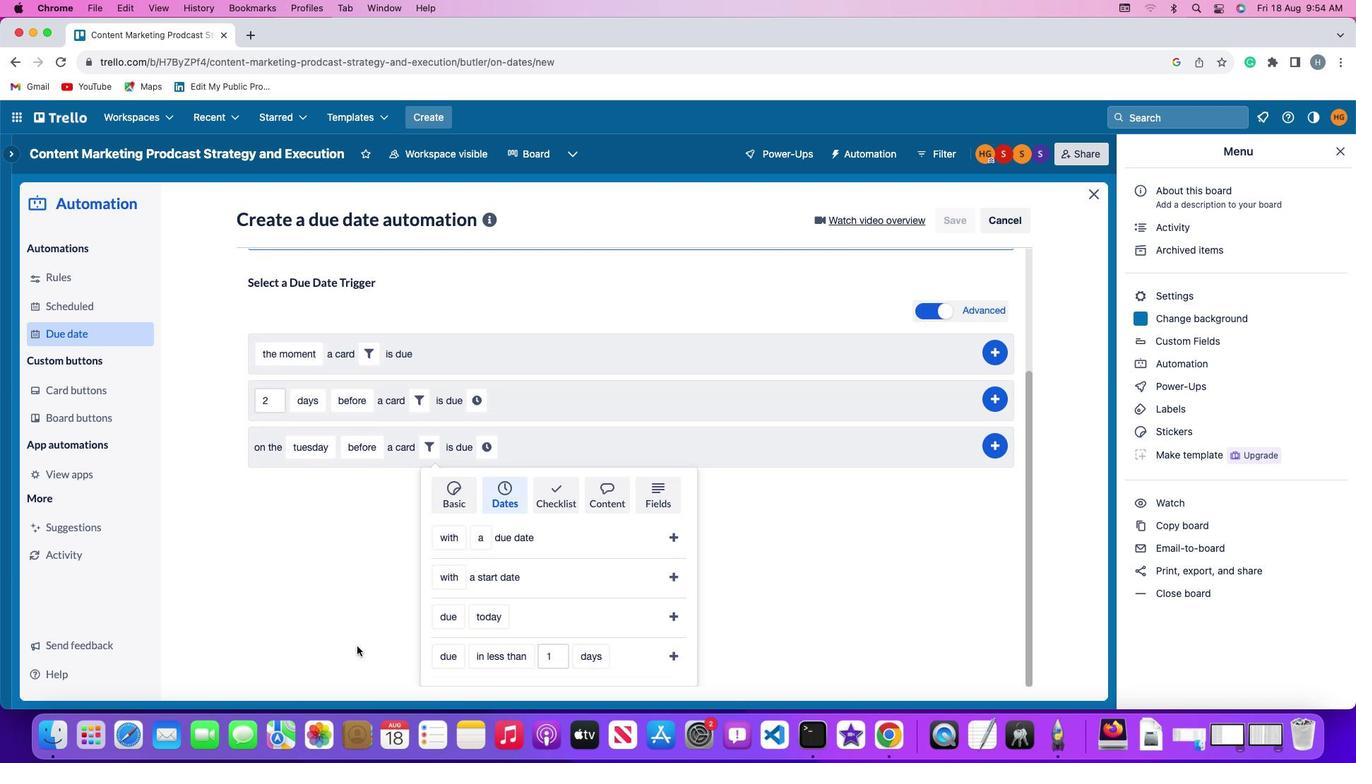 
Action: Mouse scrolled (354, 643) with delta (-2, -2)
Screenshot: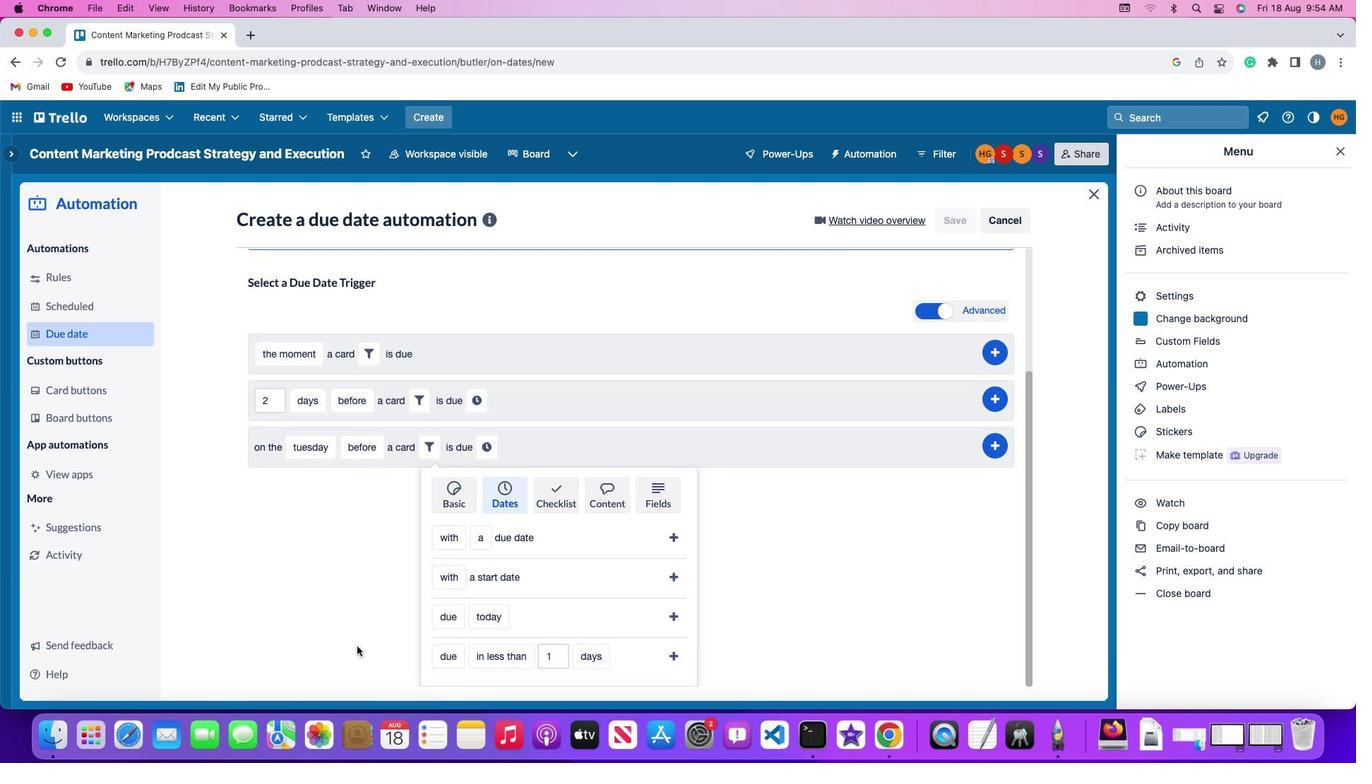 
Action: Mouse moved to (354, 643)
Screenshot: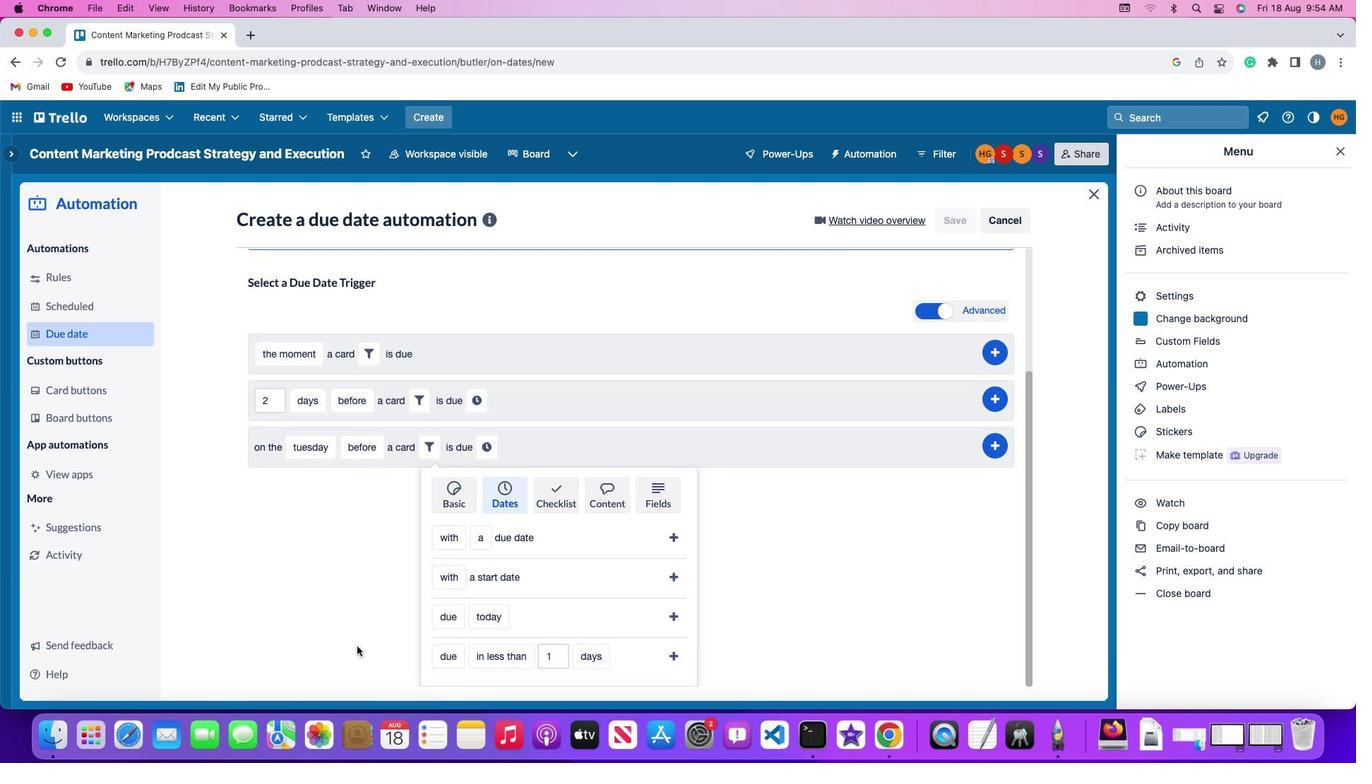 
Action: Mouse scrolled (354, 643) with delta (-2, -2)
Screenshot: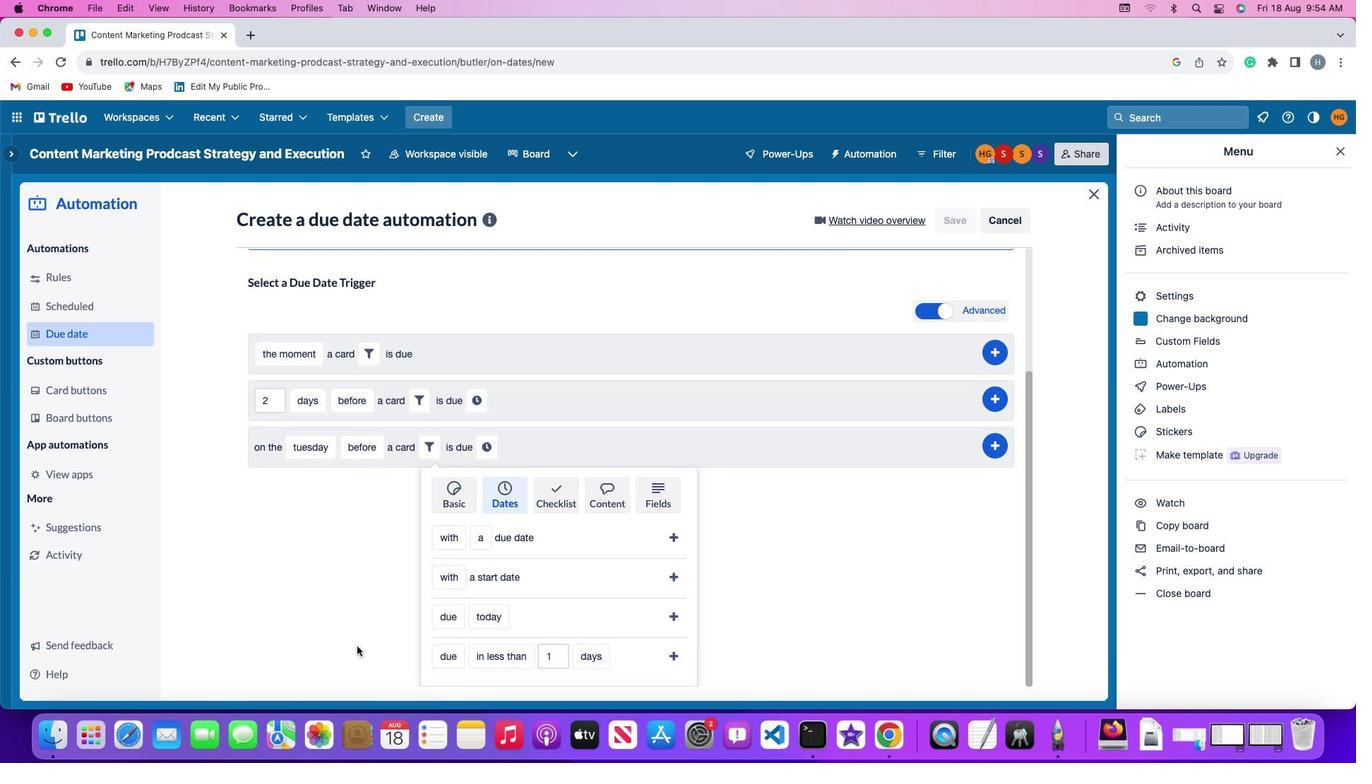 
Action: Mouse scrolled (354, 643) with delta (-2, -4)
Screenshot: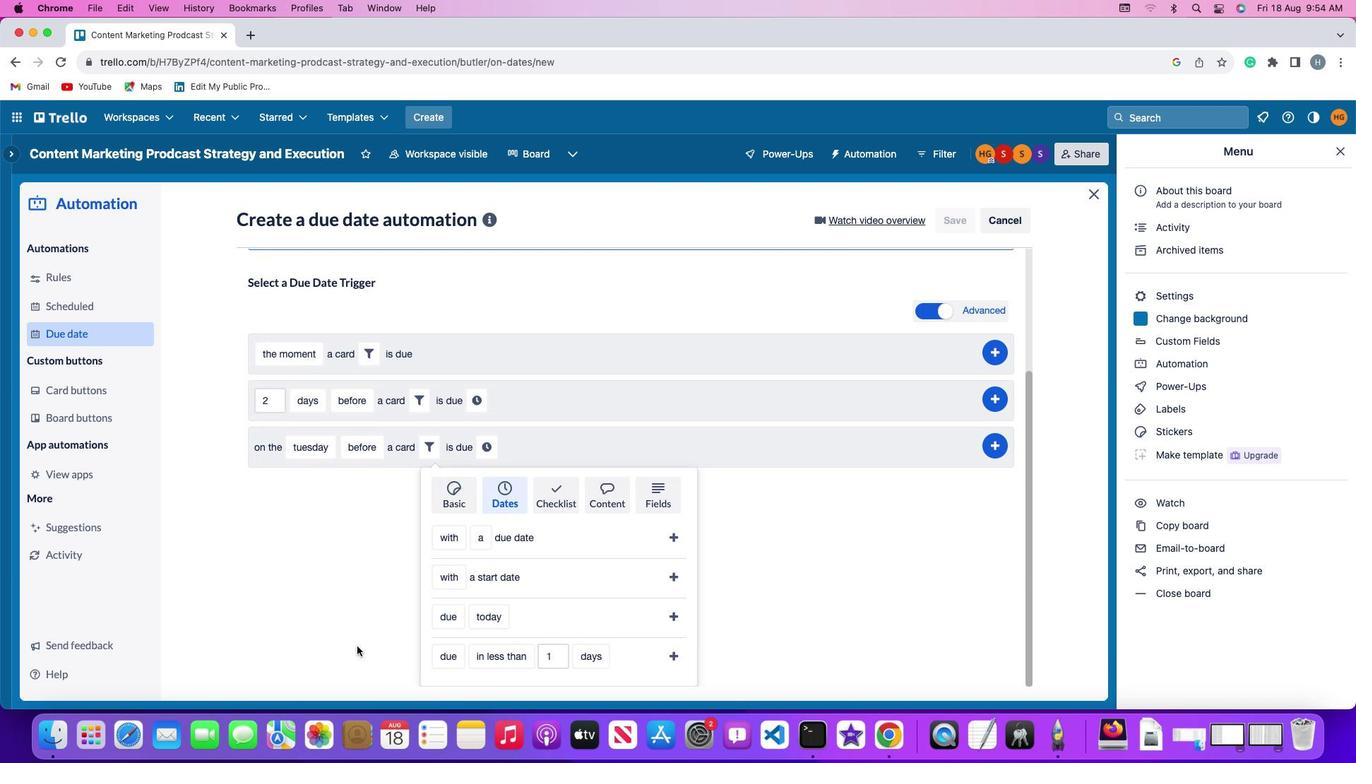 
Action: Mouse scrolled (354, 643) with delta (-2, -5)
Screenshot: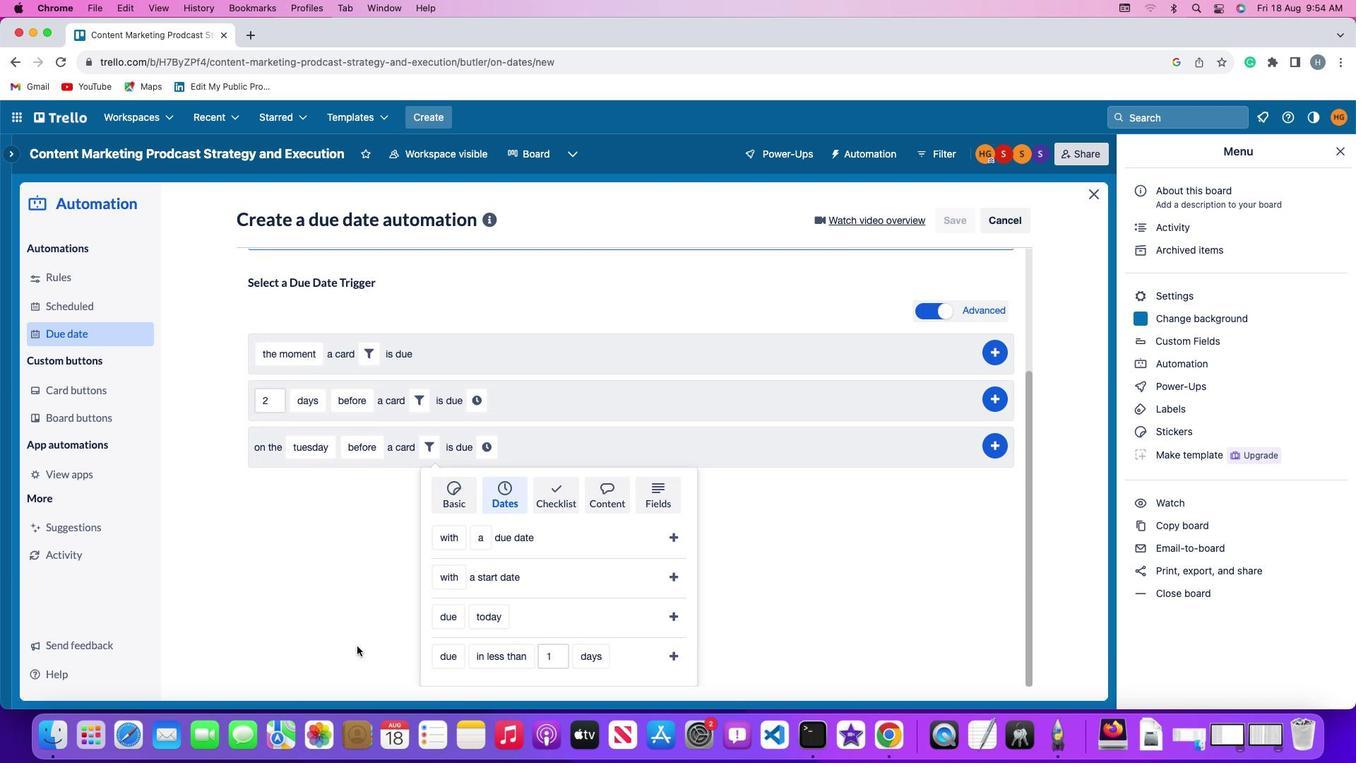 
Action: Mouse moved to (447, 648)
Screenshot: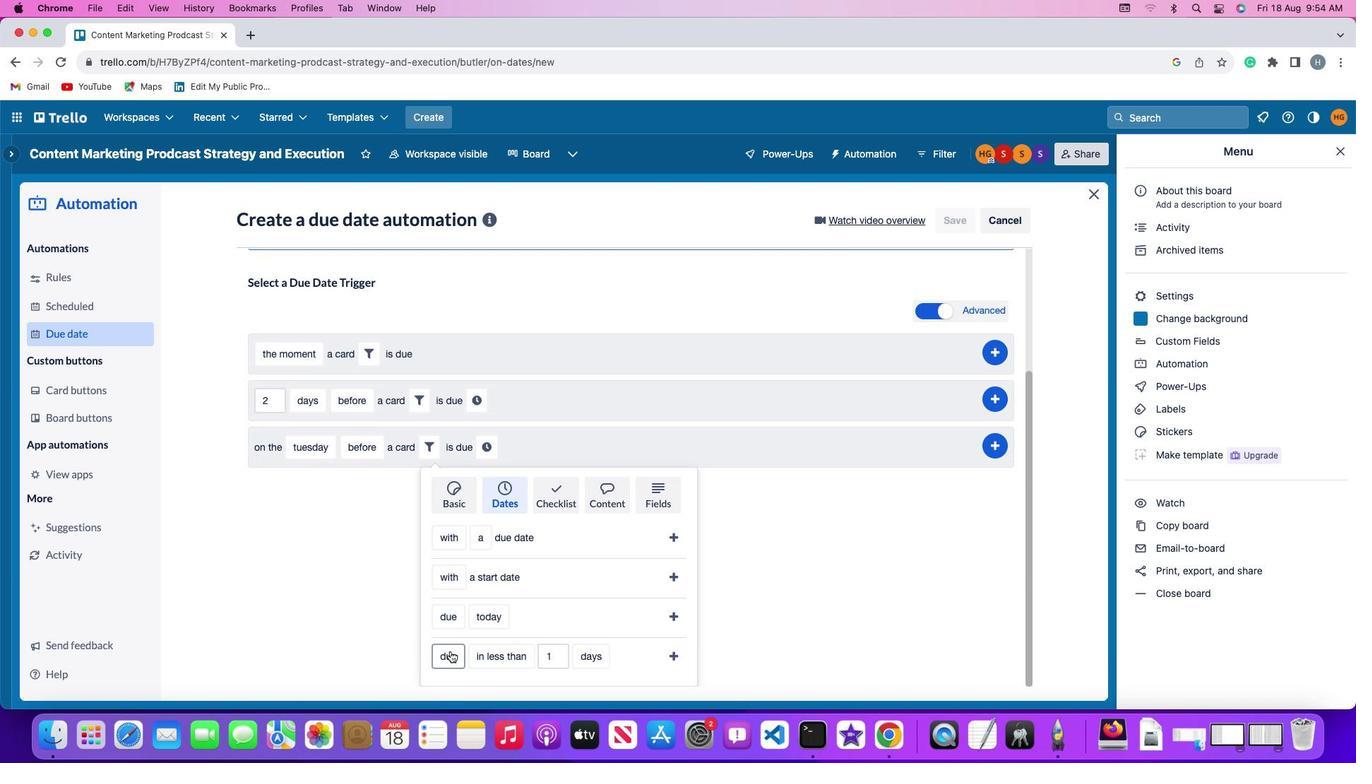 
Action: Mouse pressed left at (447, 648)
Screenshot: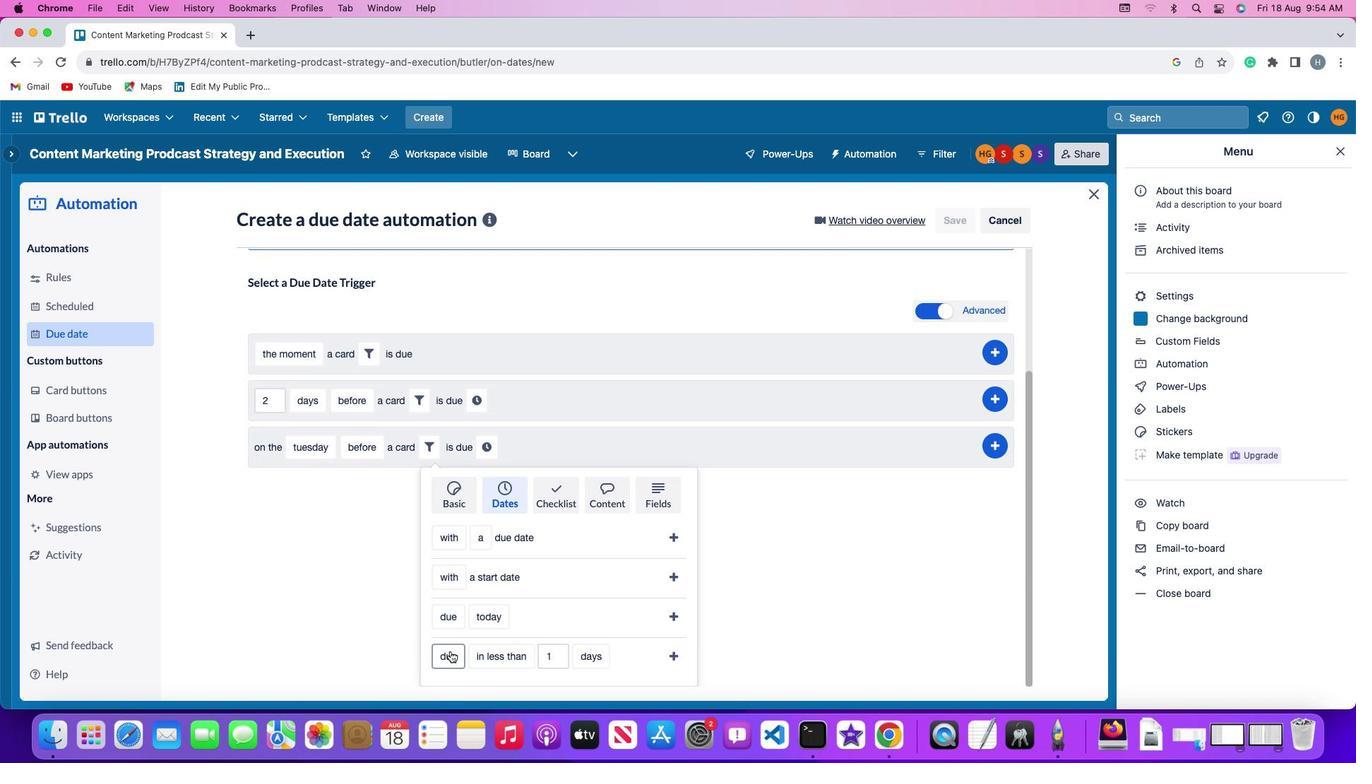 
Action: Mouse moved to (438, 631)
Screenshot: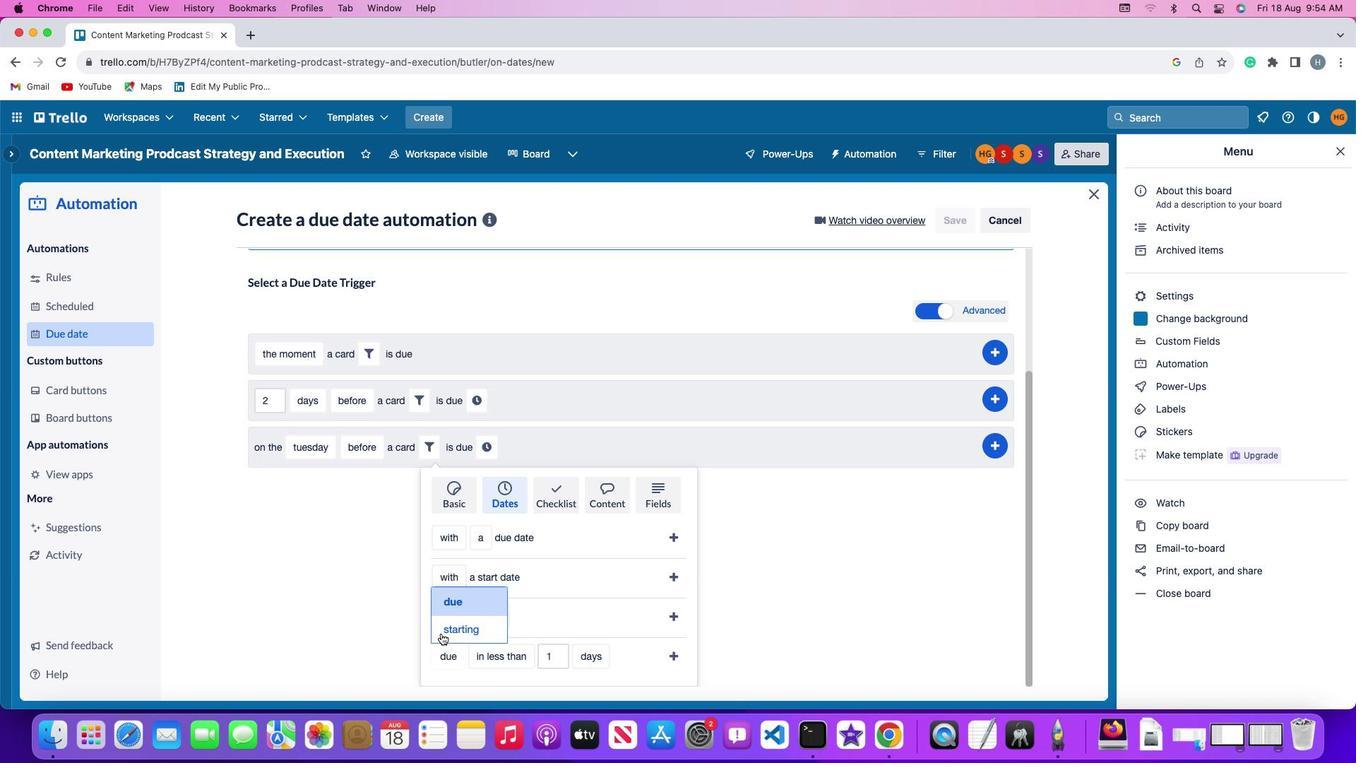 
Action: Mouse pressed left at (438, 631)
Screenshot: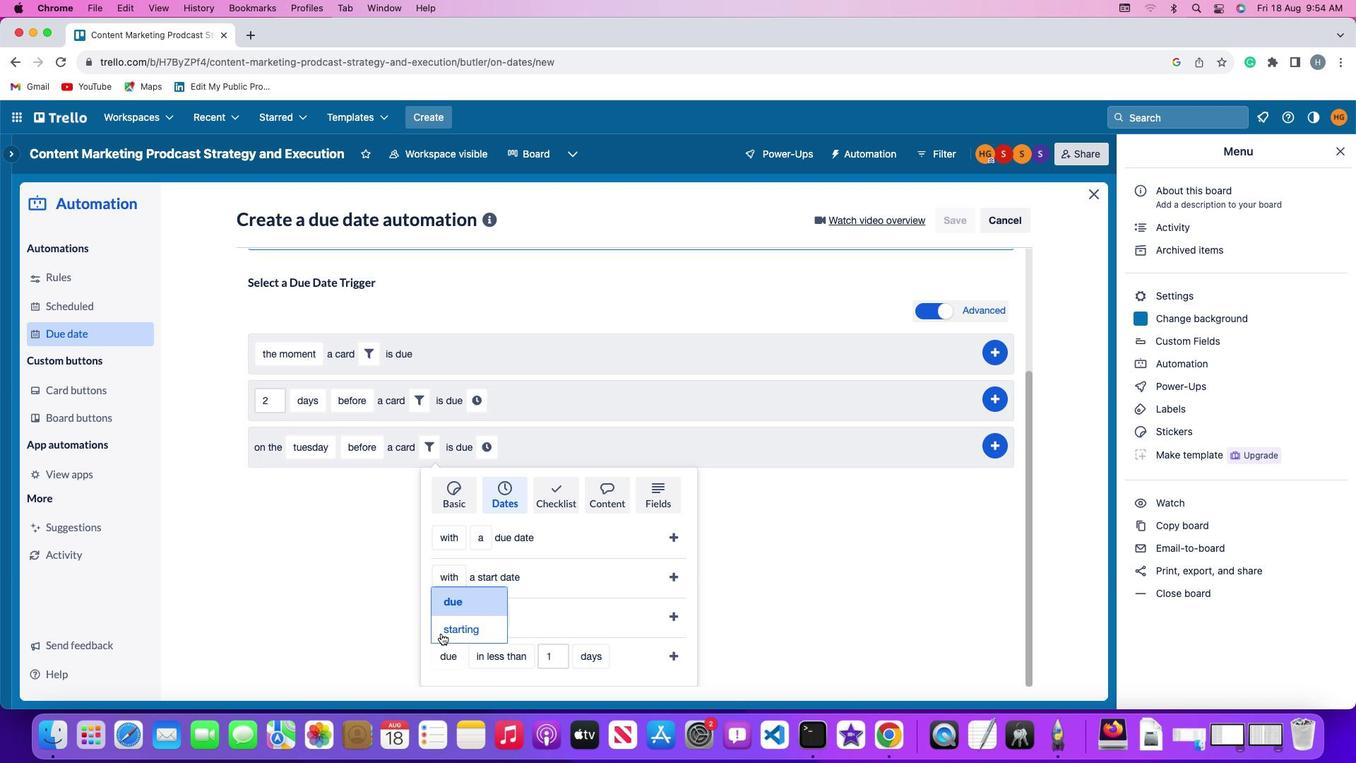 
Action: Mouse moved to (496, 656)
Screenshot: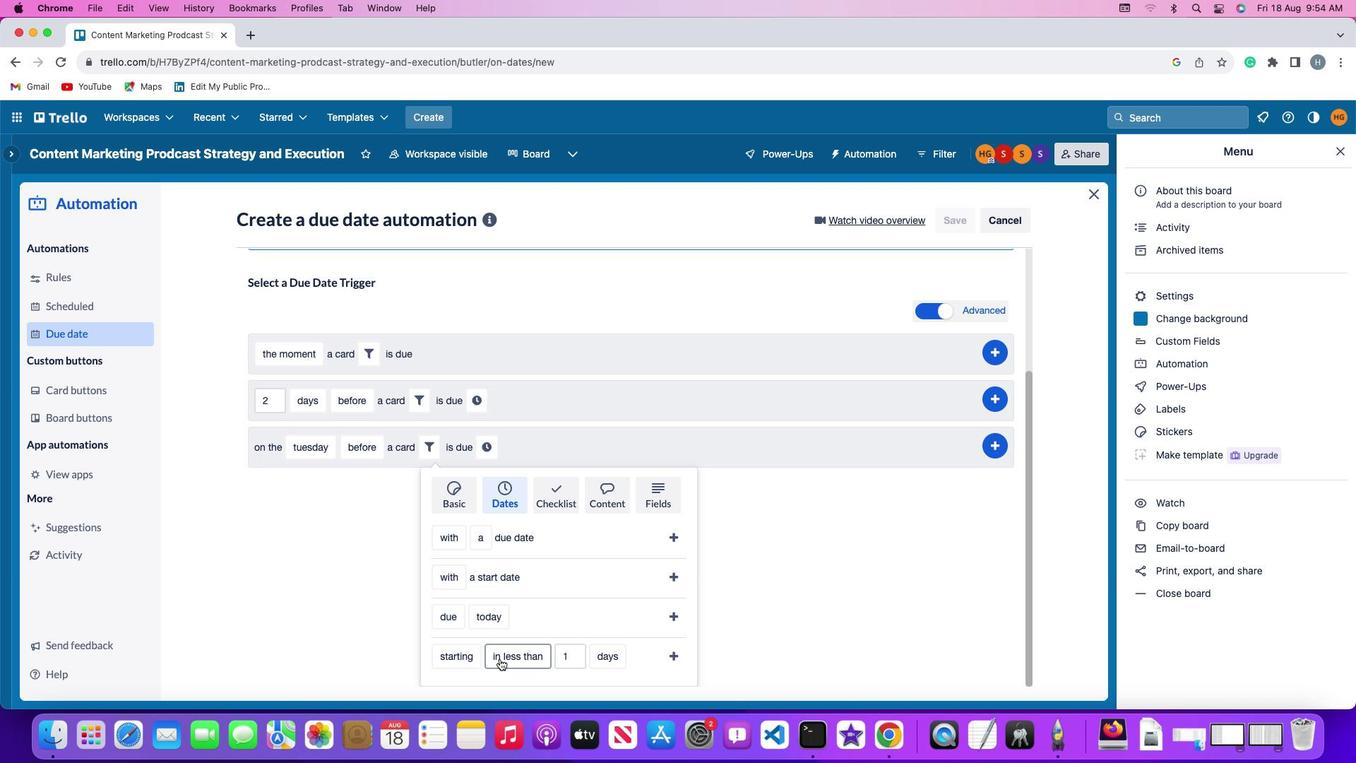 
Action: Mouse pressed left at (496, 656)
Screenshot: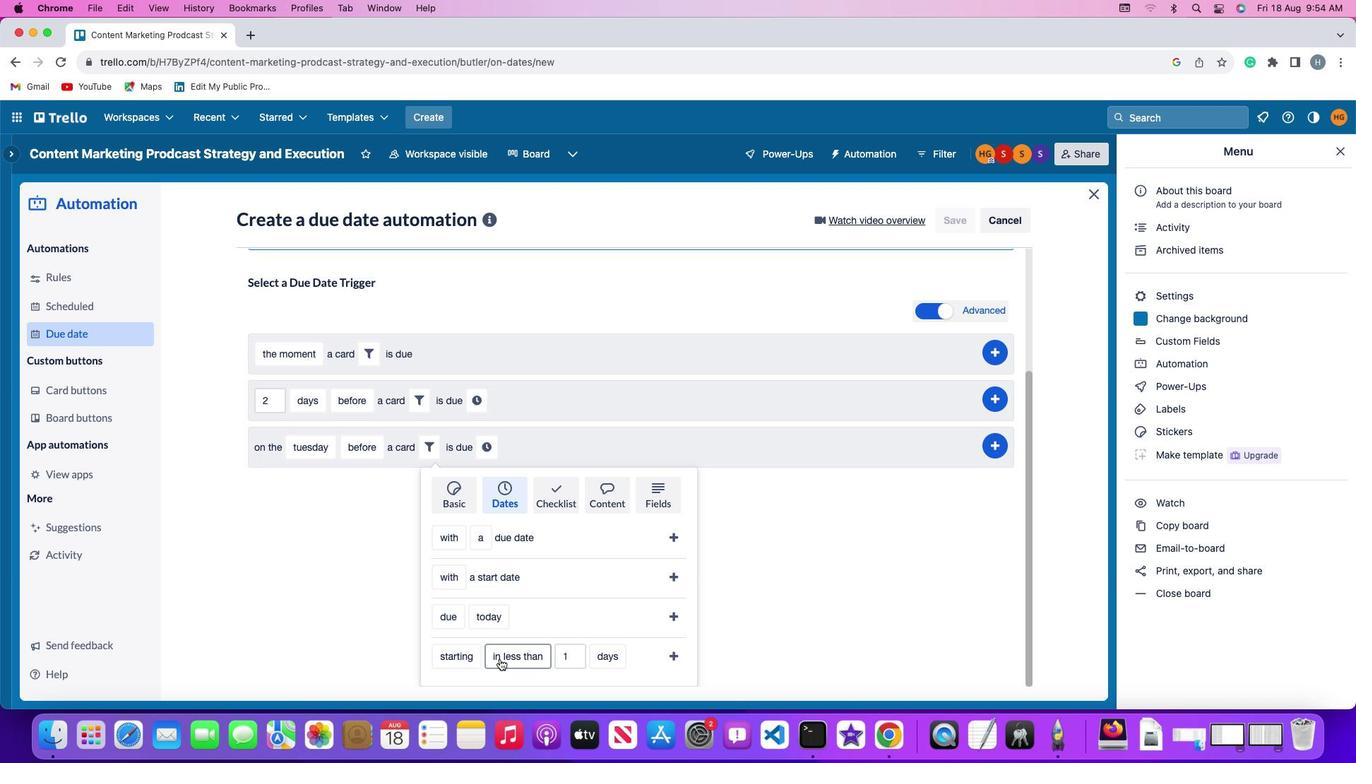 
Action: Mouse moved to (491, 627)
Screenshot: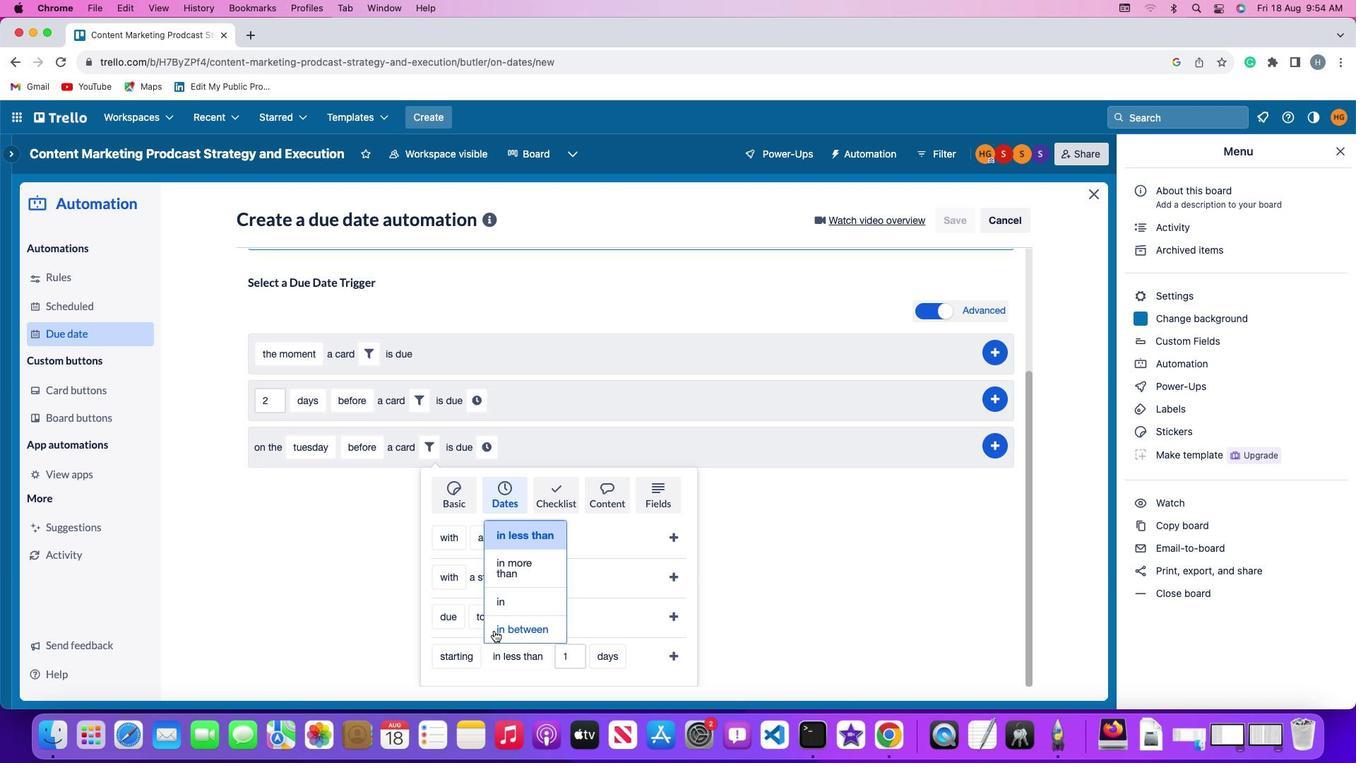 
Action: Mouse pressed left at (491, 627)
Screenshot: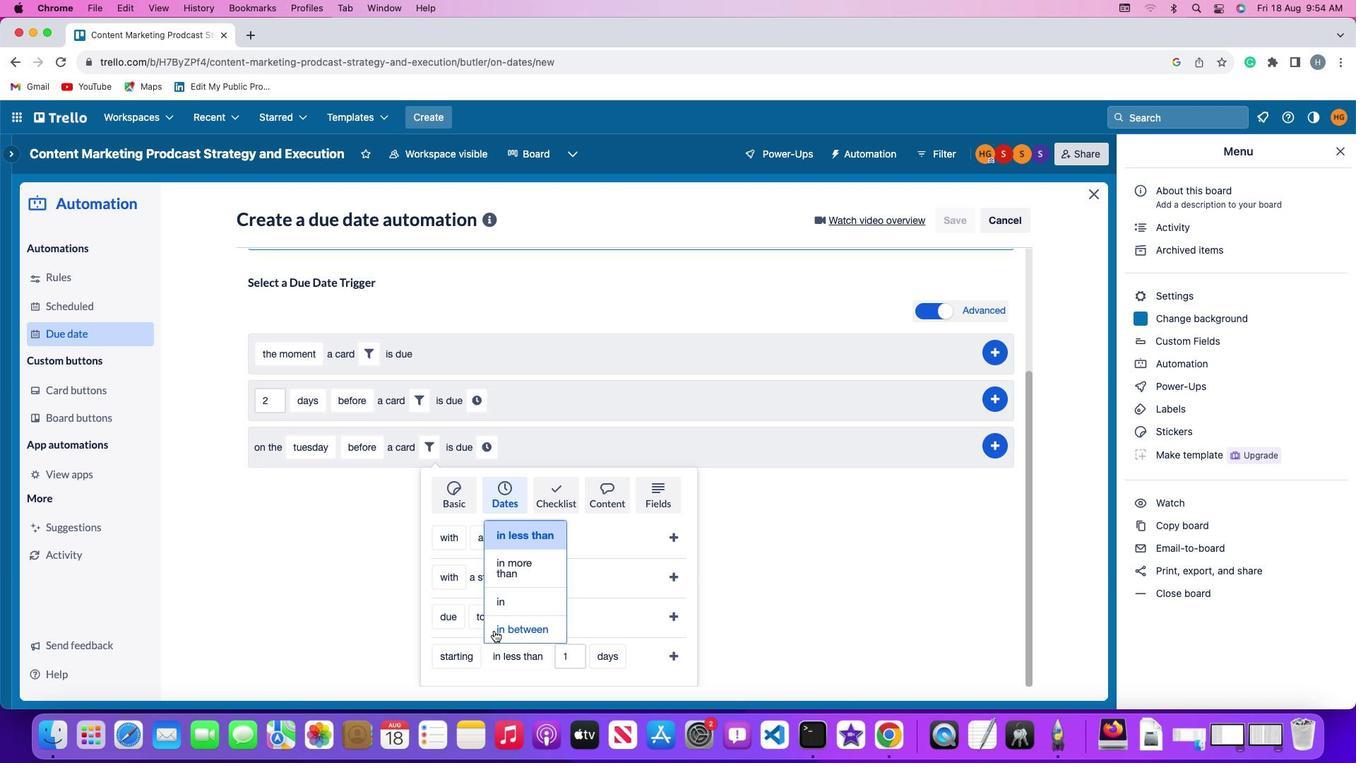 
Action: Mouse moved to (567, 653)
Screenshot: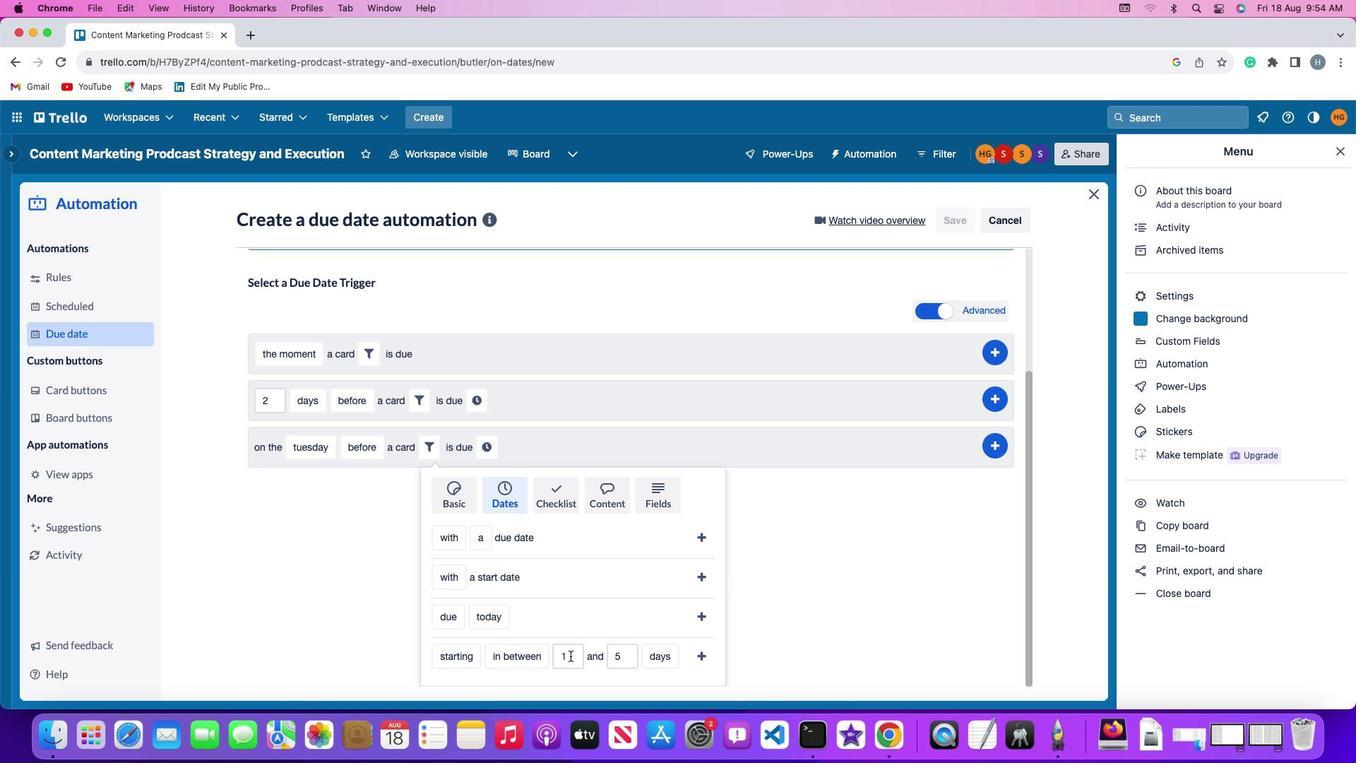 
Action: Mouse pressed left at (567, 653)
Screenshot: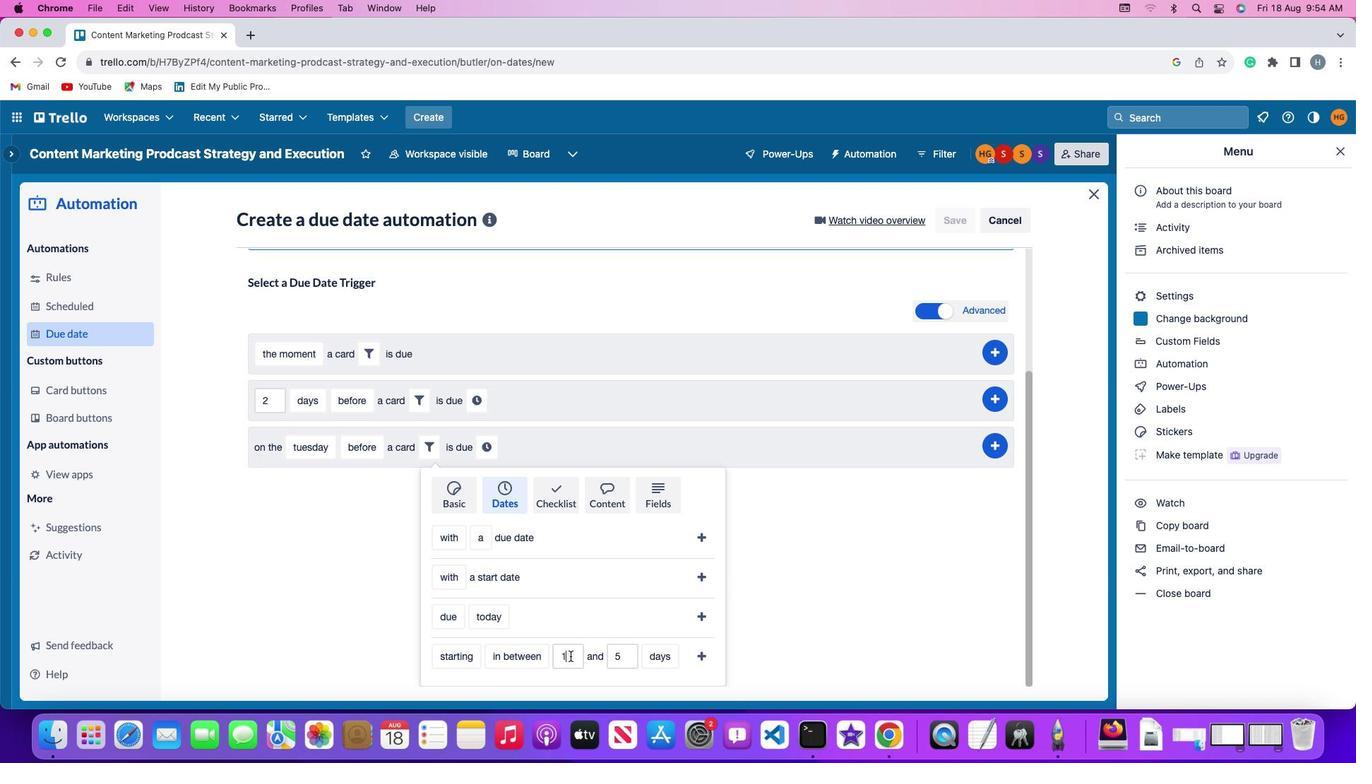 
Action: Key pressed Key.backspace
Screenshot: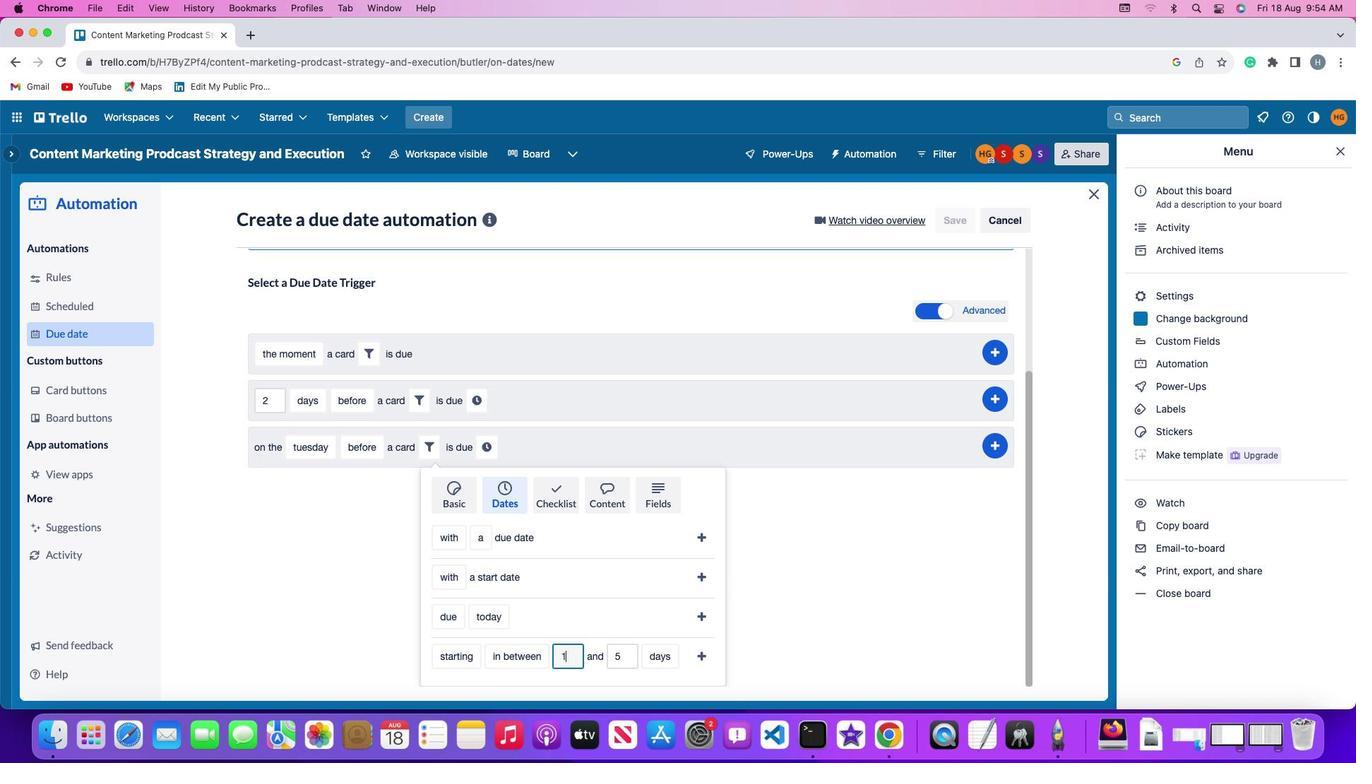 
Action: Mouse moved to (568, 653)
Screenshot: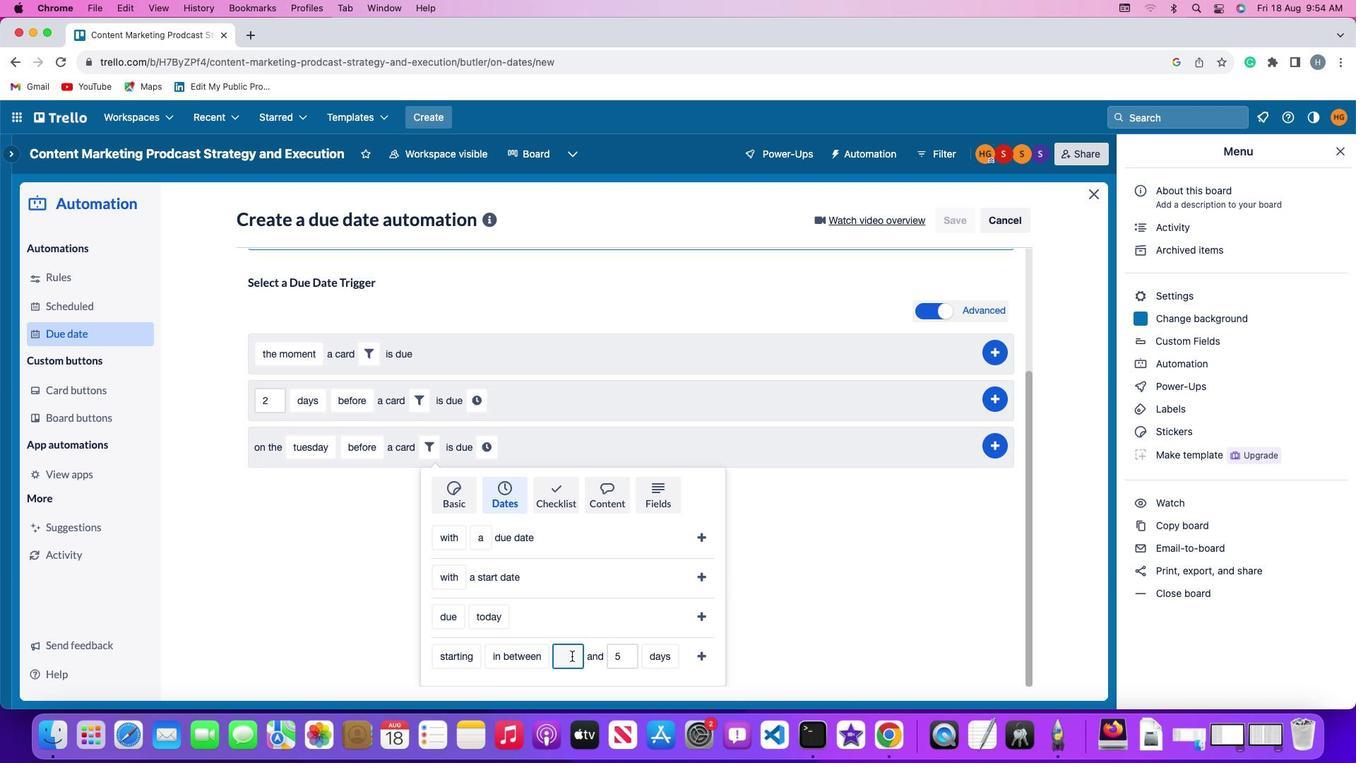 
Action: Key pressed '1'
Screenshot: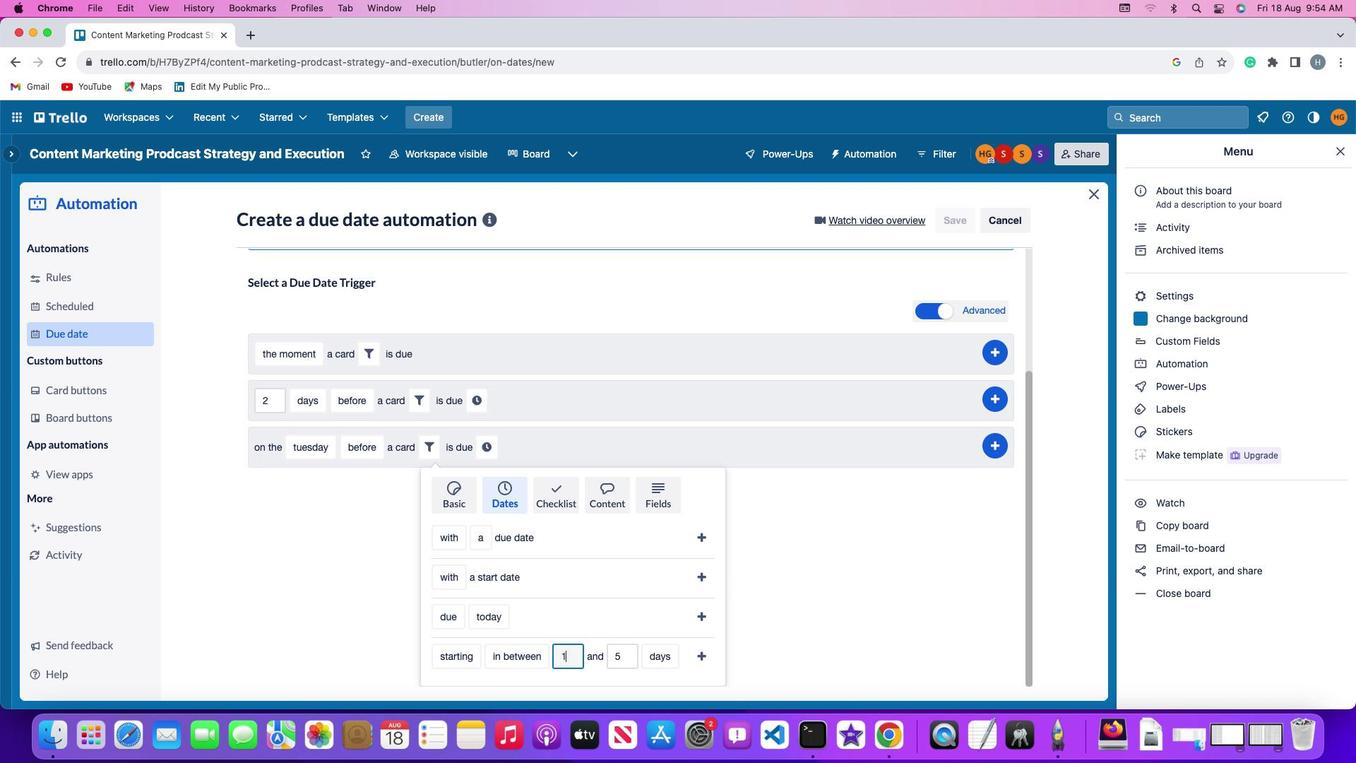 
Action: Mouse moved to (621, 652)
Screenshot: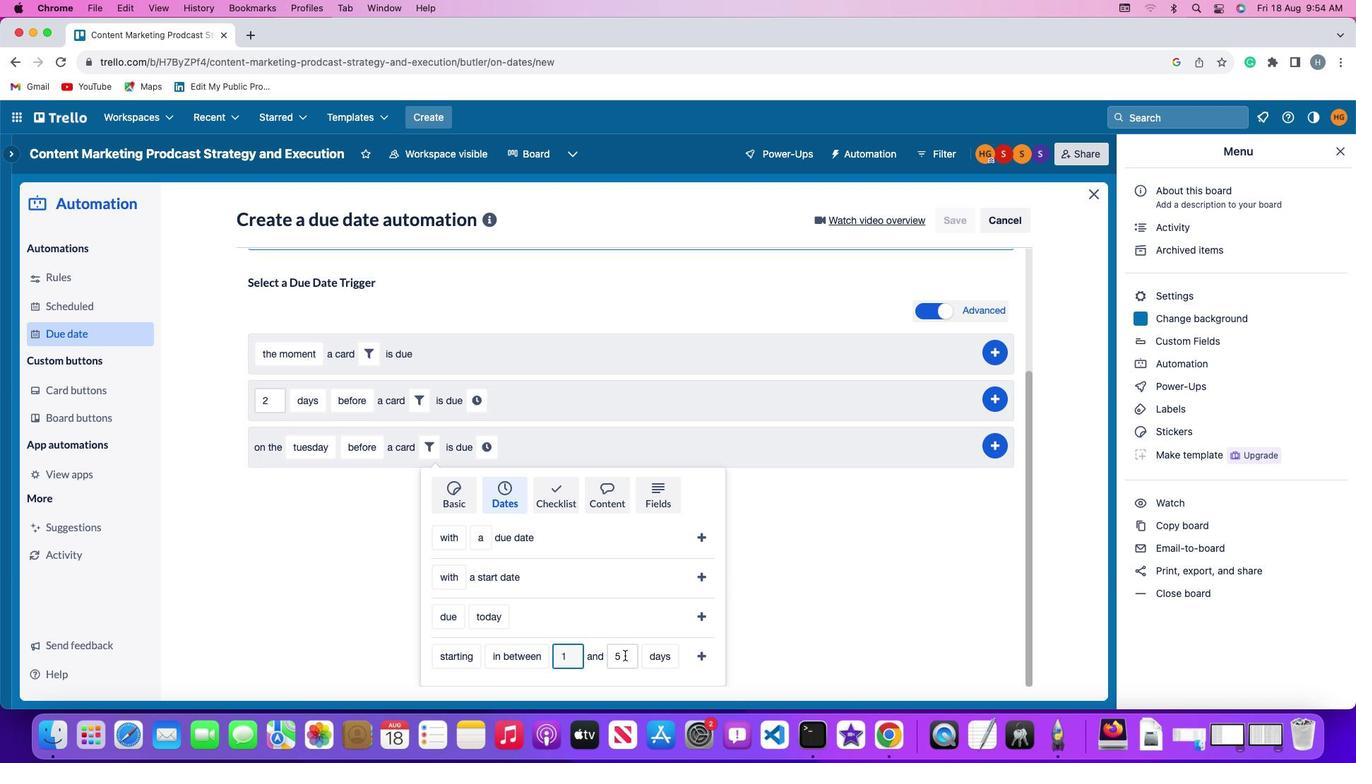 
Action: Mouse pressed left at (621, 652)
Screenshot: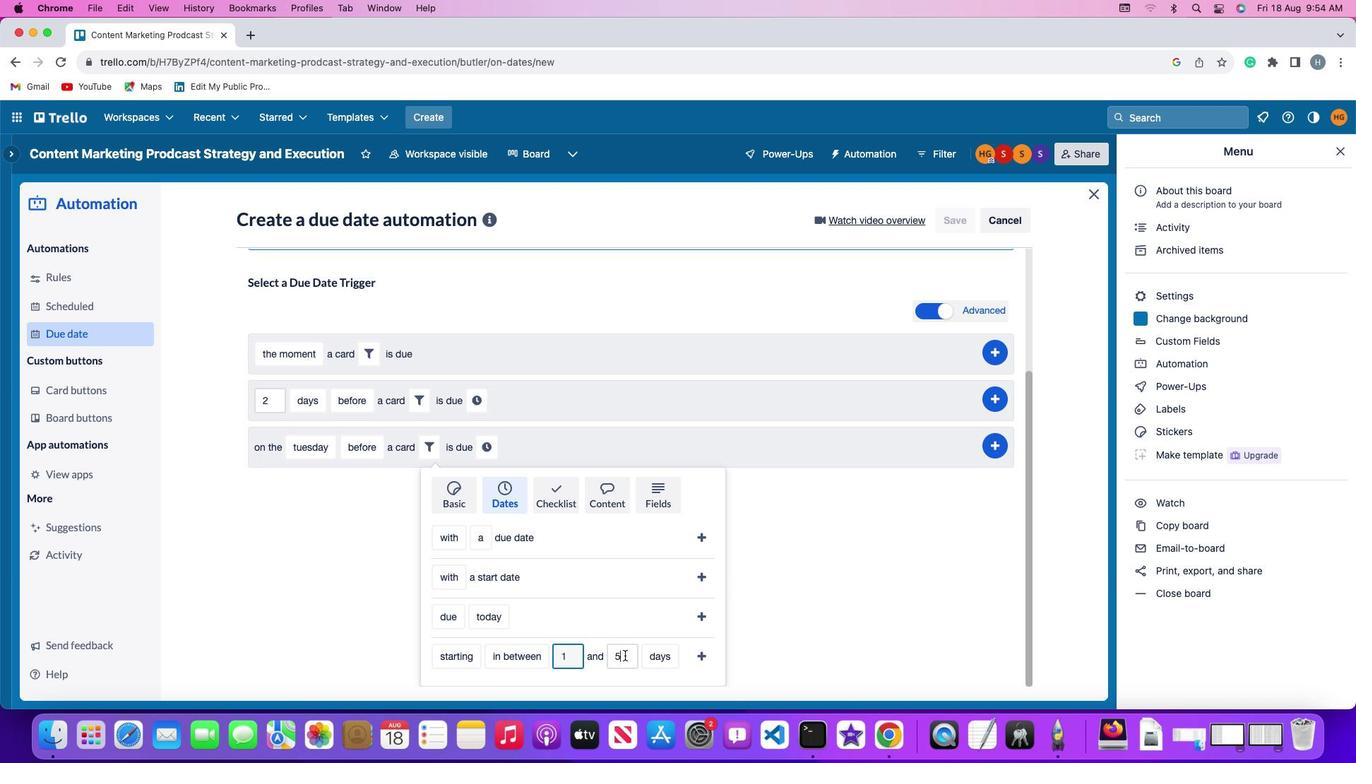 
Action: Mouse moved to (621, 652)
Screenshot: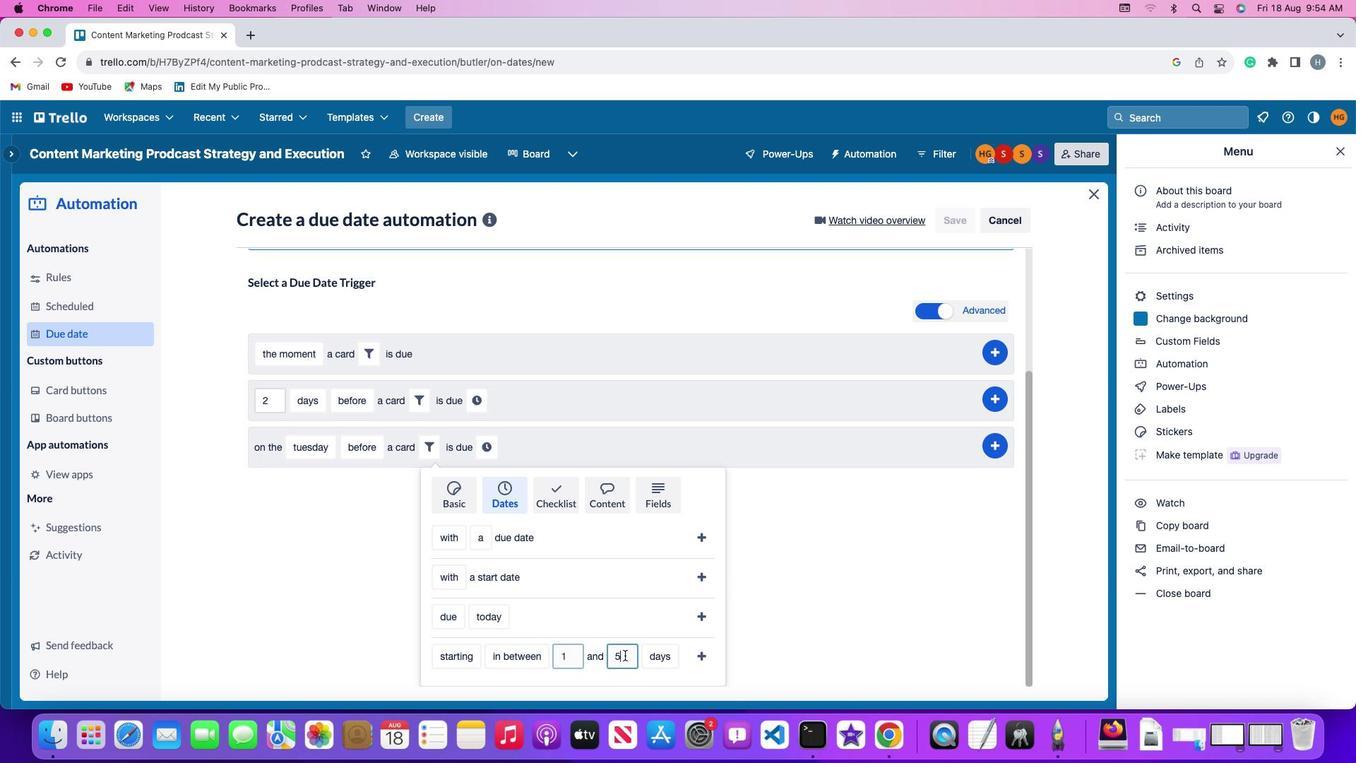 
Action: Key pressed Key.backspace'5'
Screenshot: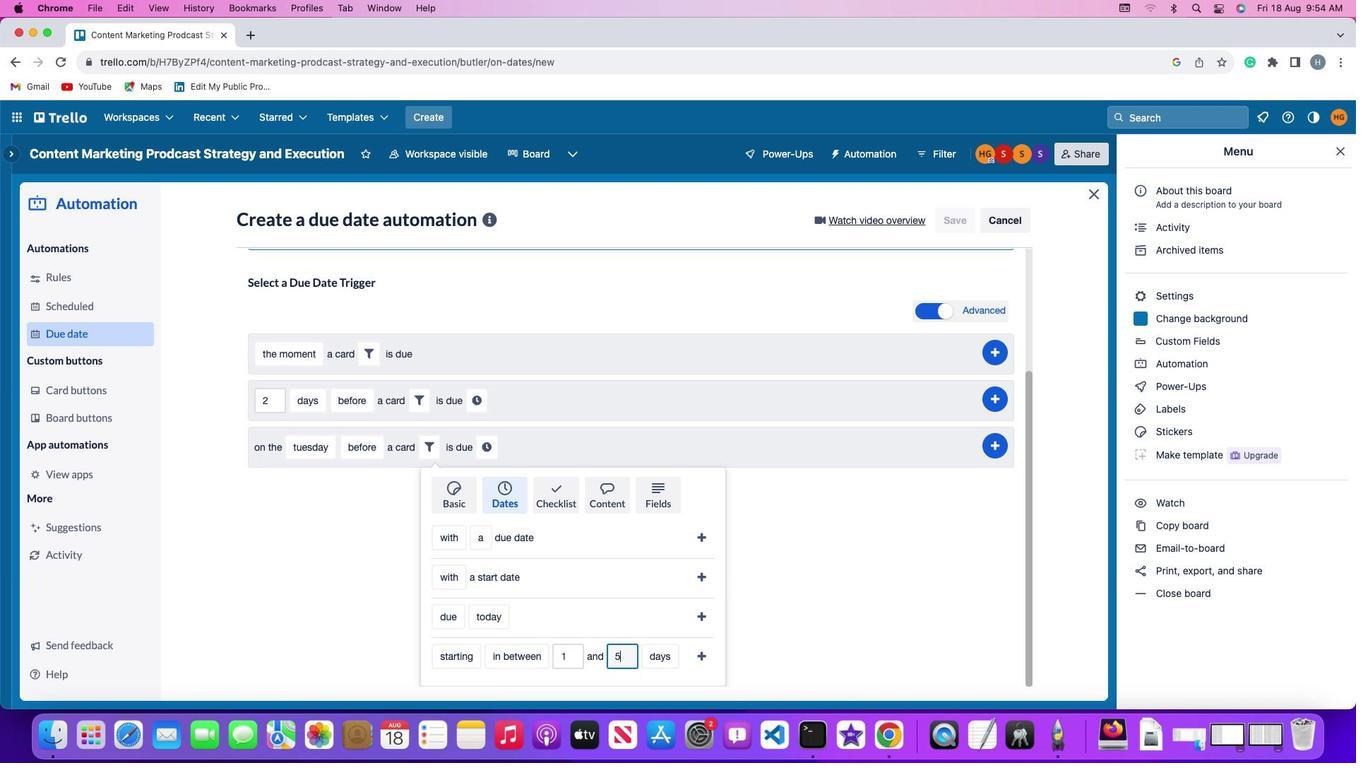 
Action: Mouse moved to (646, 652)
Screenshot: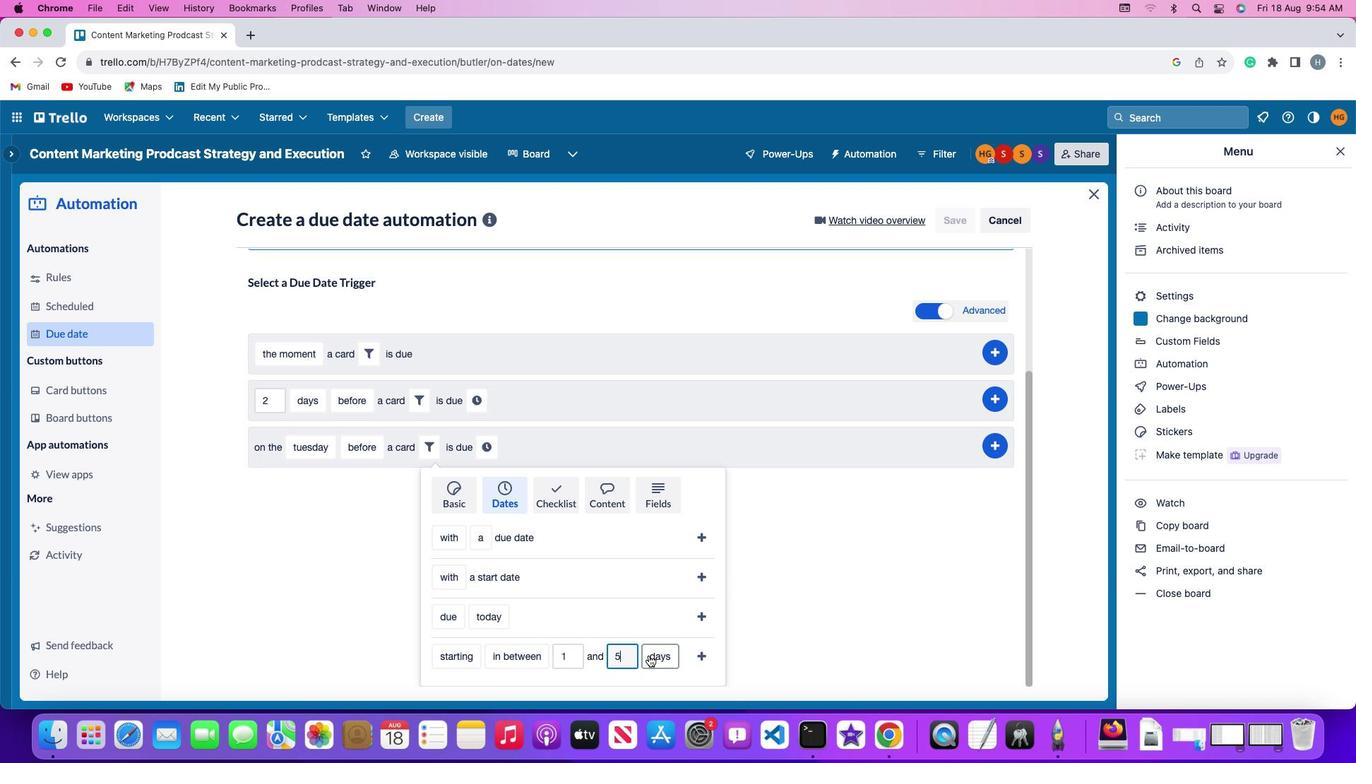 
Action: Mouse pressed left at (646, 652)
Screenshot: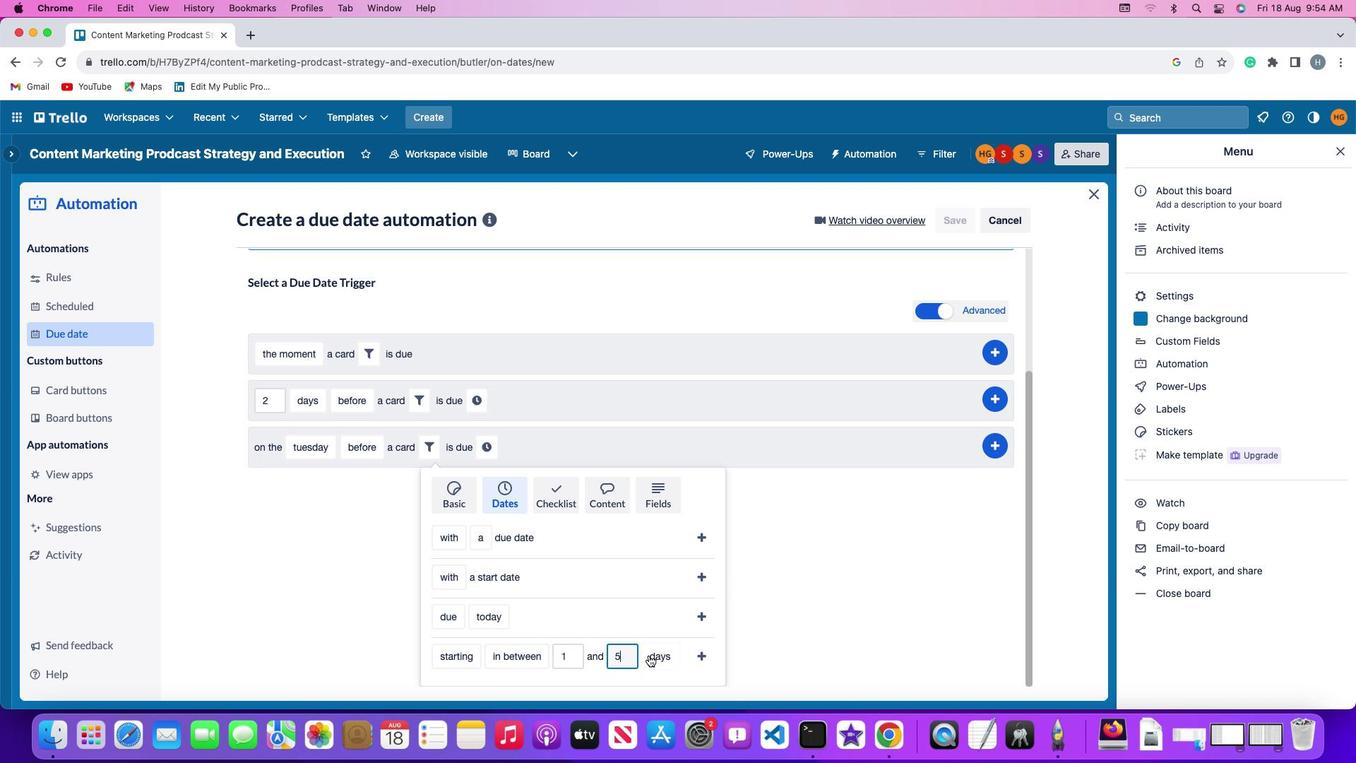 
Action: Mouse moved to (662, 598)
Screenshot: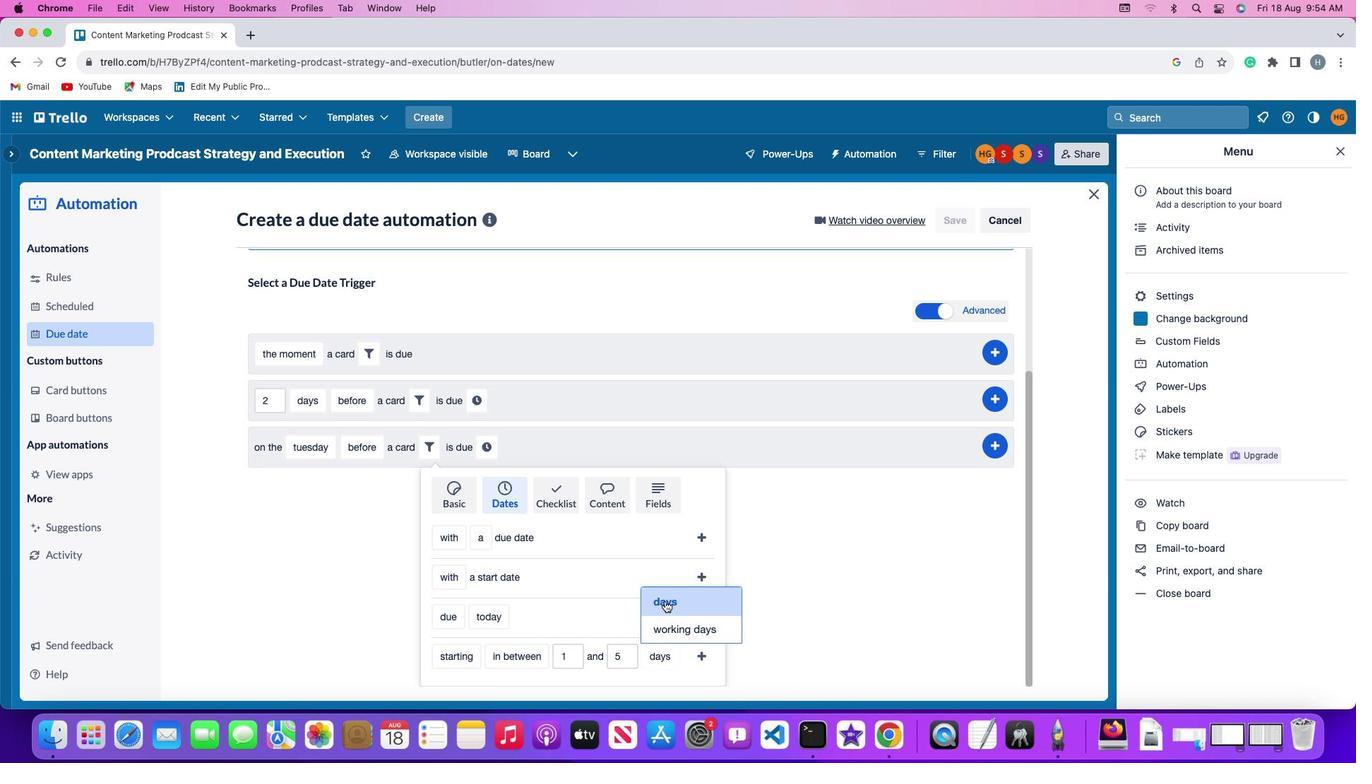 
Action: Mouse pressed left at (662, 598)
Screenshot: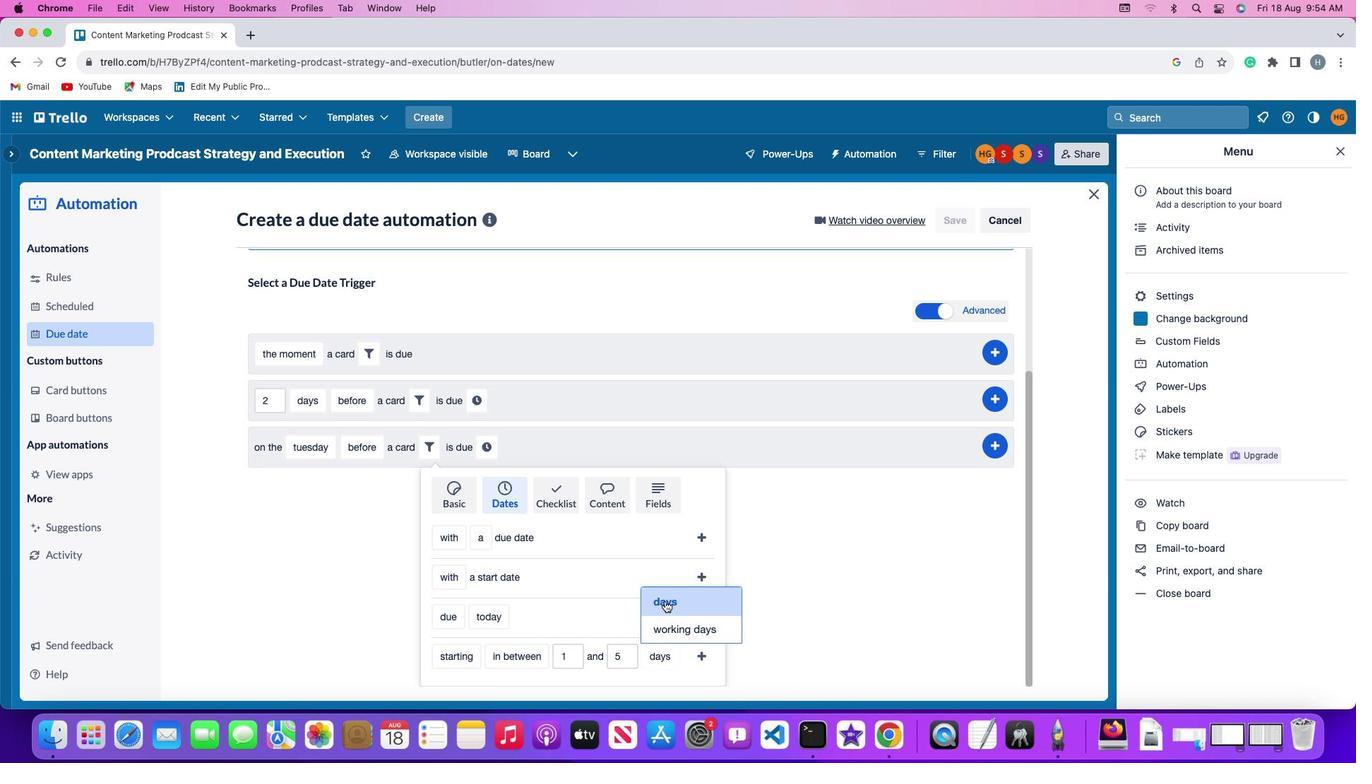
Action: Mouse moved to (703, 655)
Screenshot: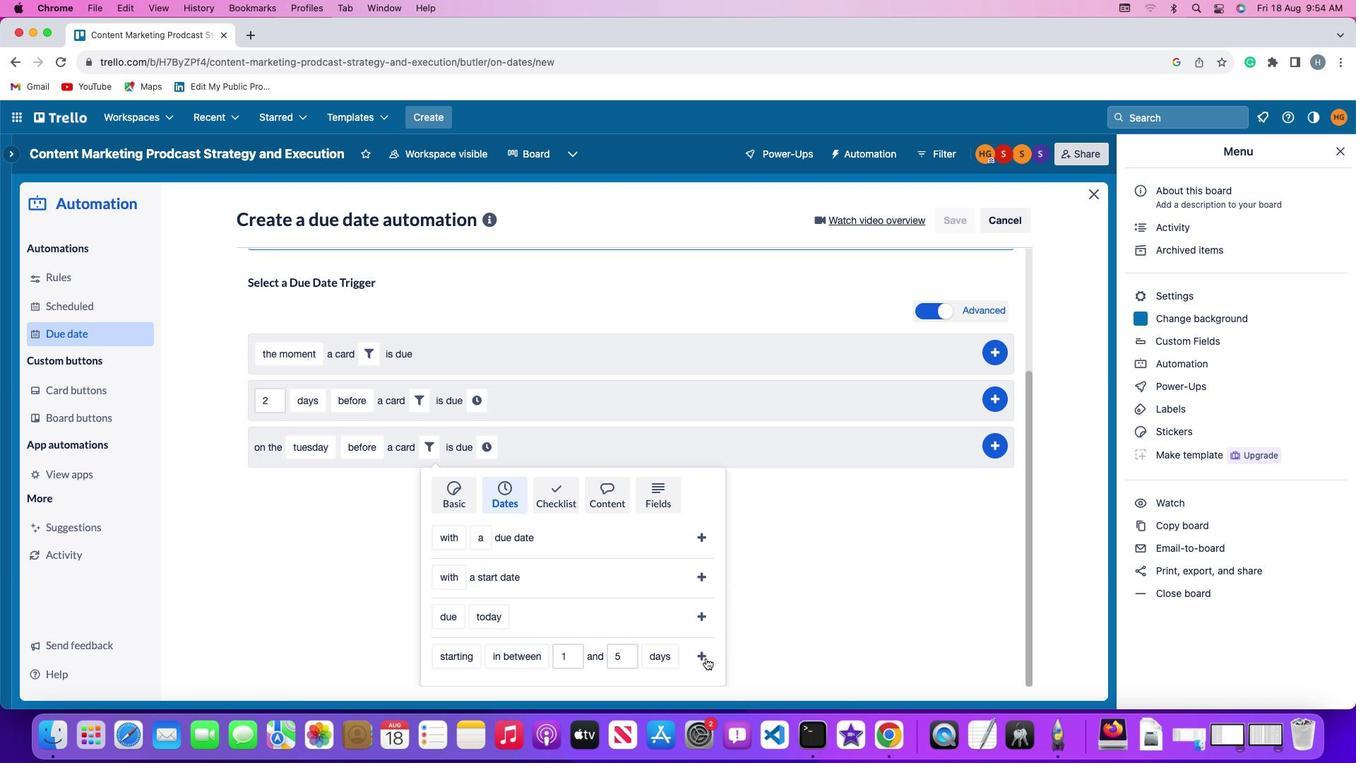 
Action: Mouse pressed left at (703, 655)
Screenshot: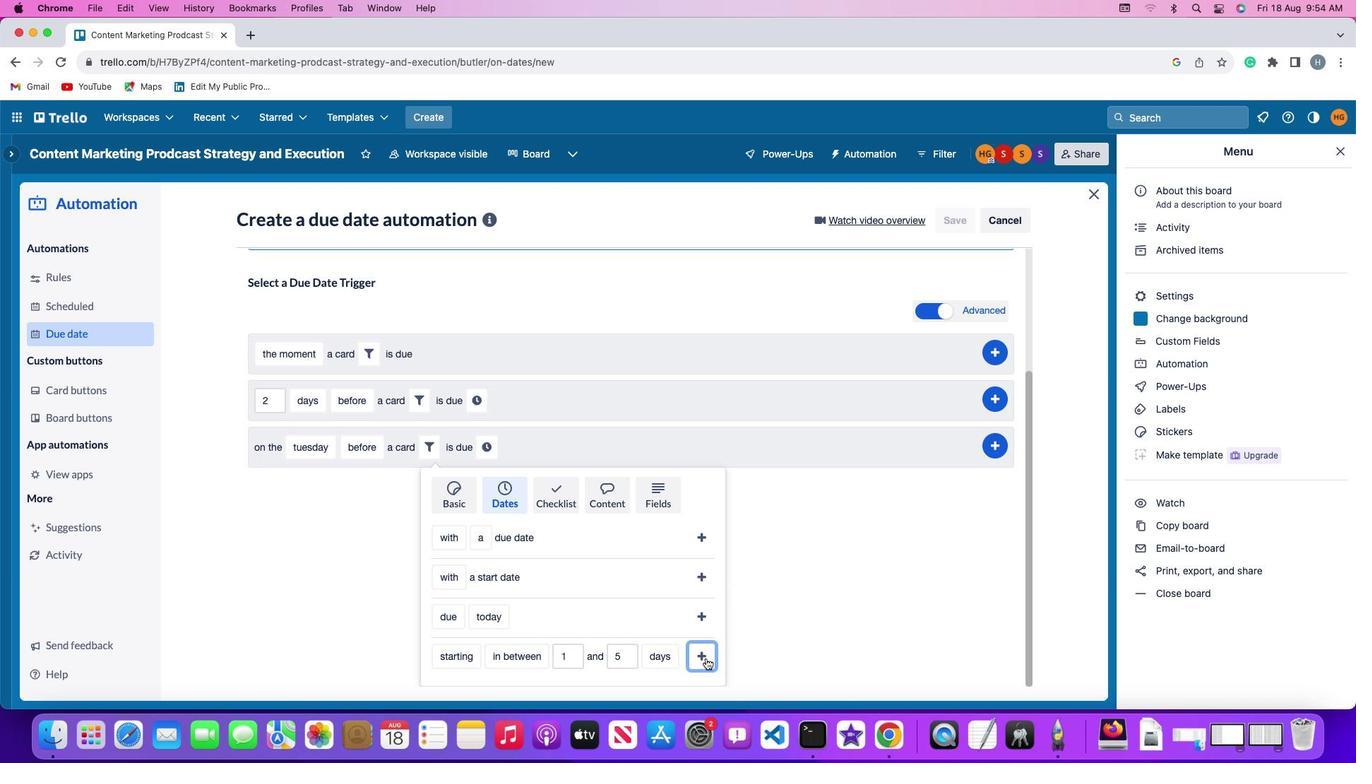 
Action: Mouse moved to (656, 606)
Screenshot: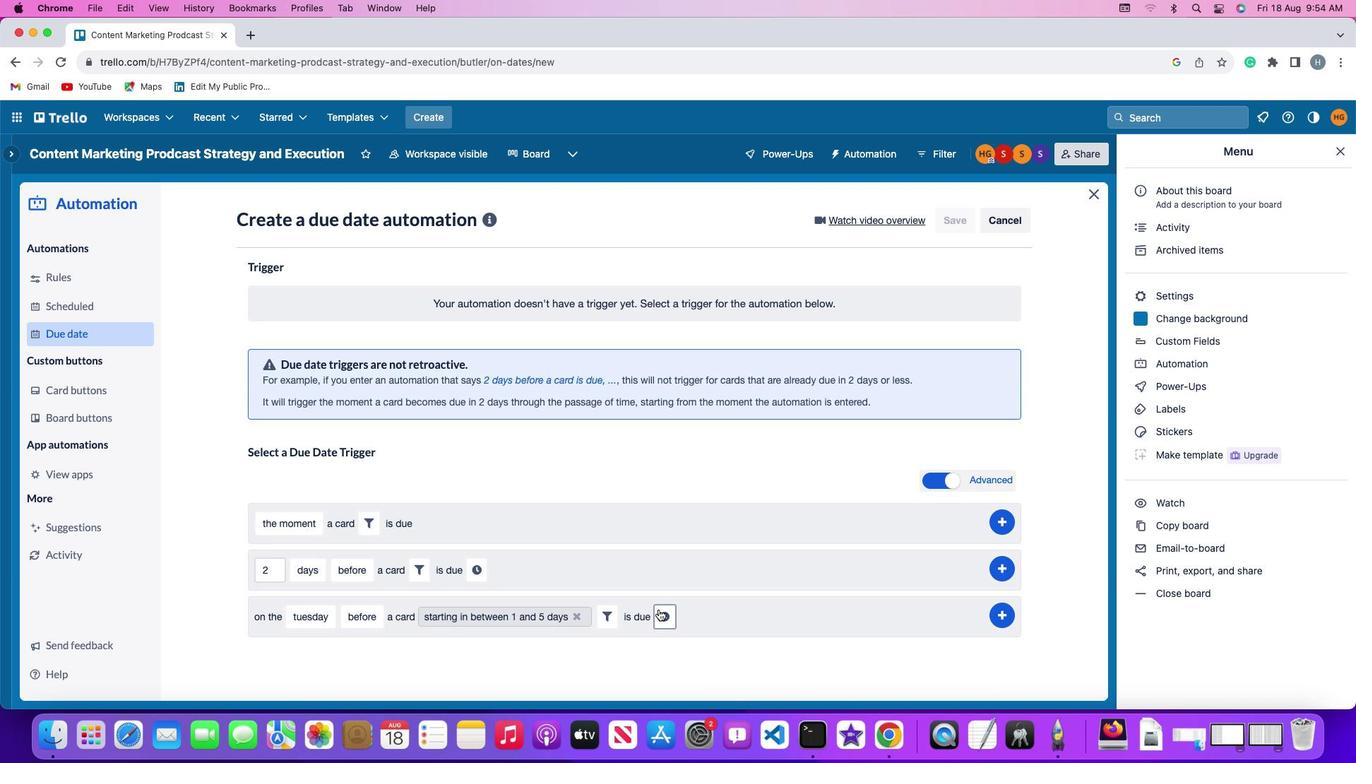 
Action: Mouse pressed left at (656, 606)
Screenshot: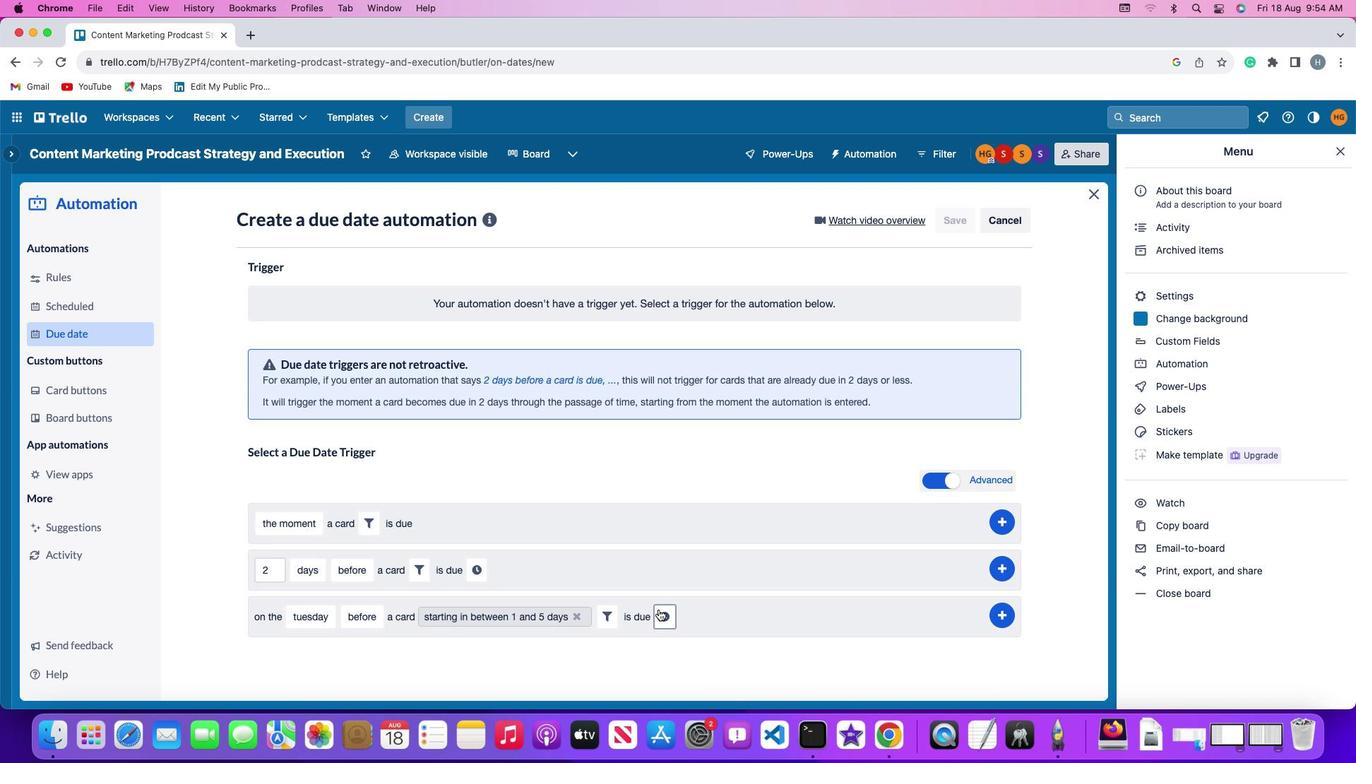 
Action: Mouse moved to (690, 620)
Screenshot: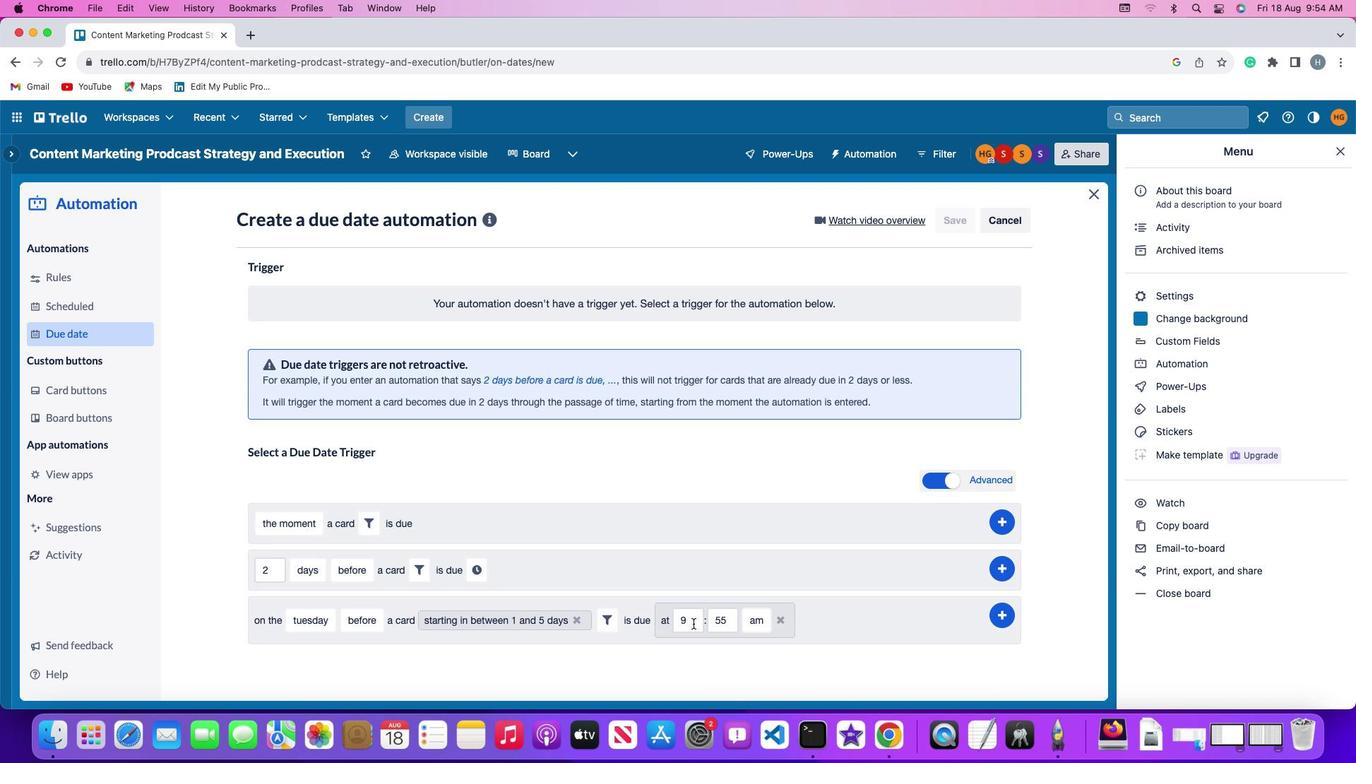 
Action: Mouse pressed left at (690, 620)
Screenshot: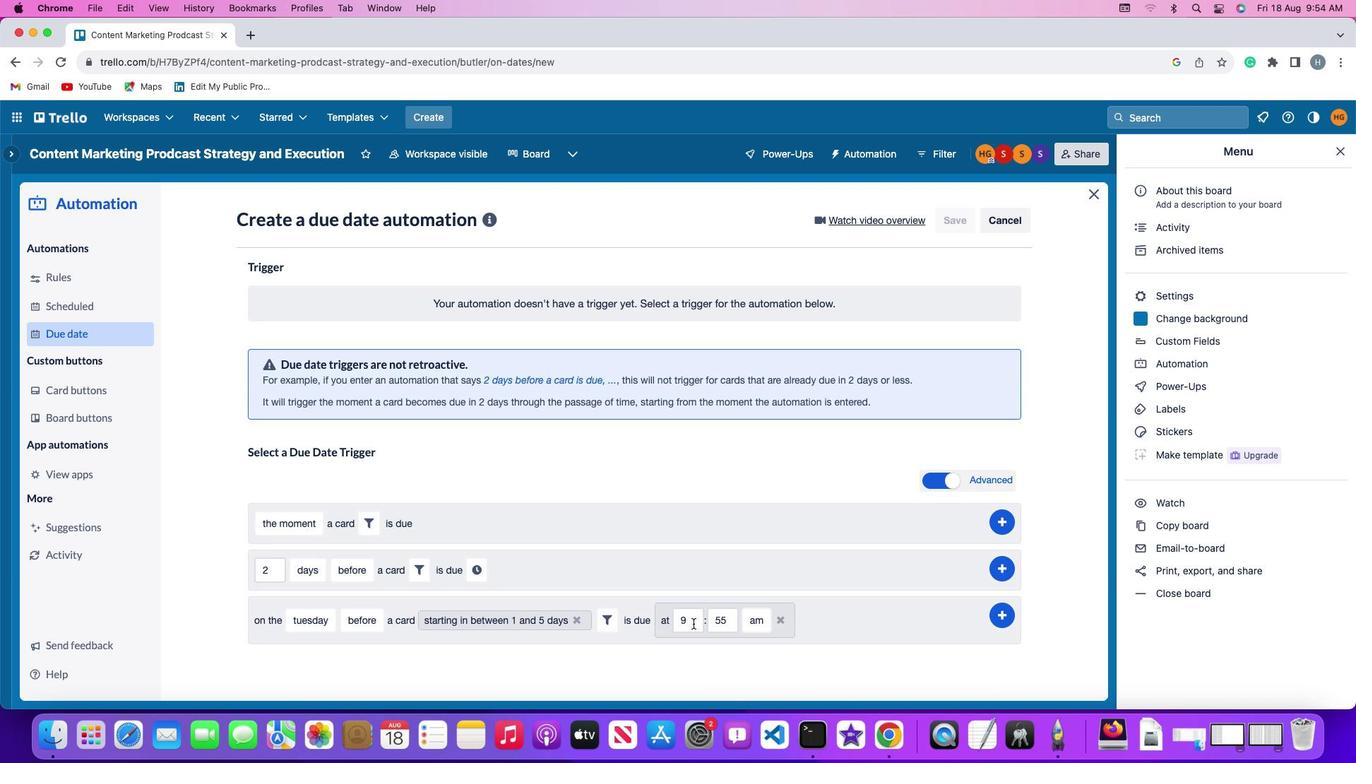 
Action: Mouse moved to (691, 620)
Screenshot: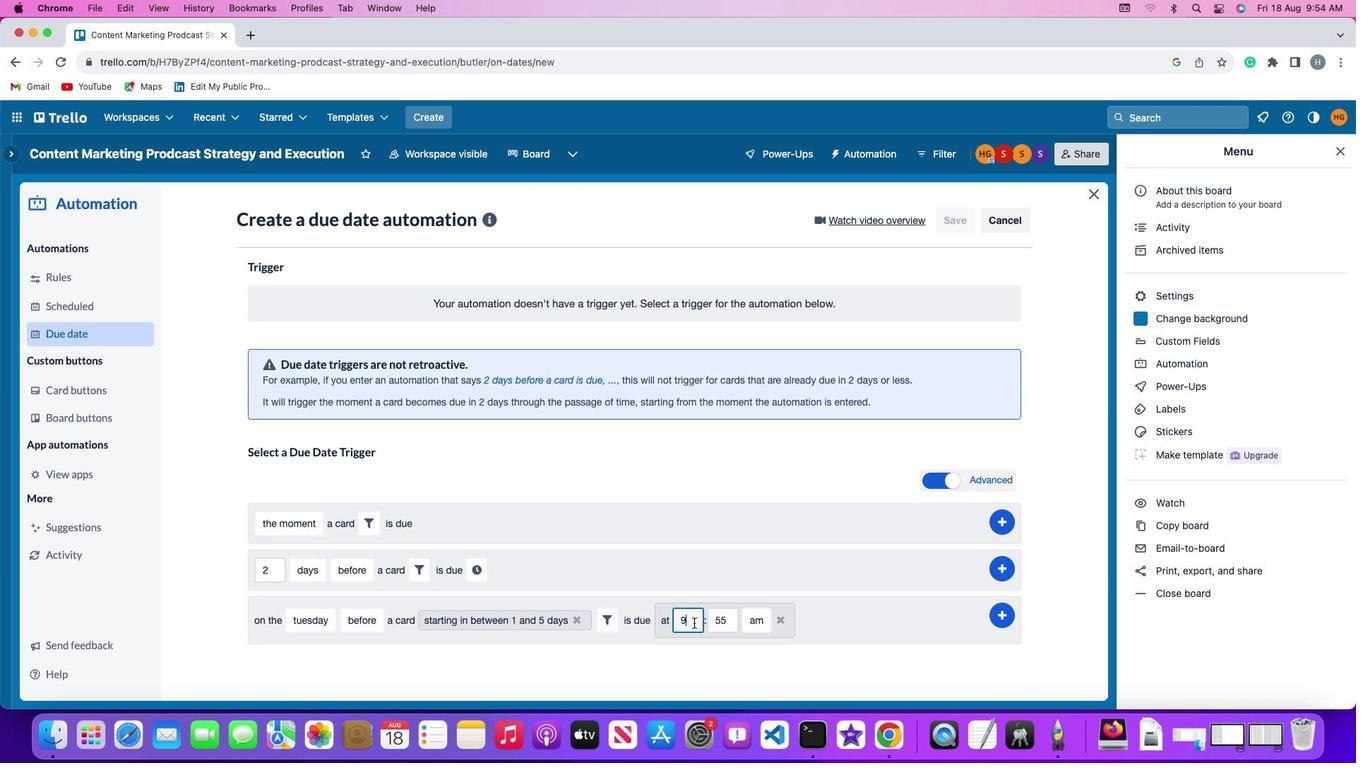 
Action: Key pressed Key.backspace'1''1'
Screenshot: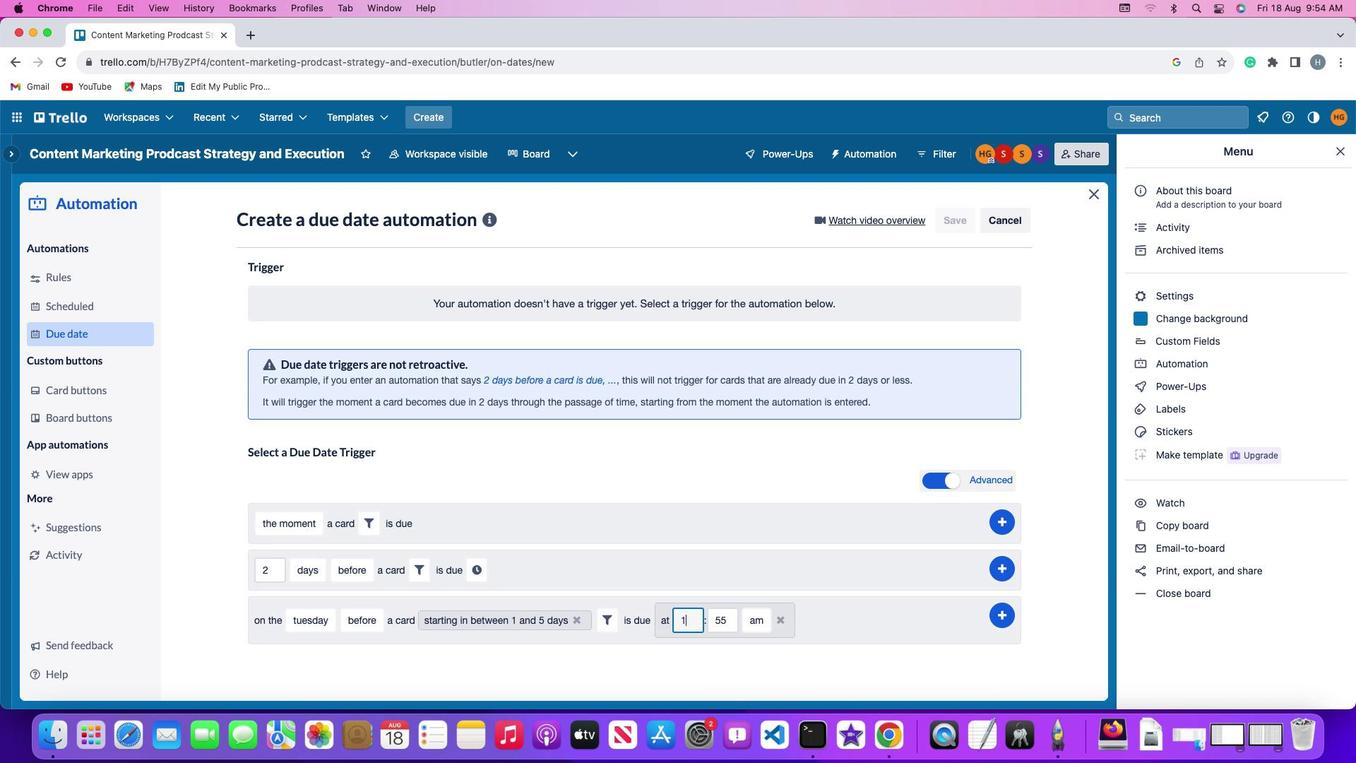 
Action: Mouse moved to (732, 618)
Screenshot: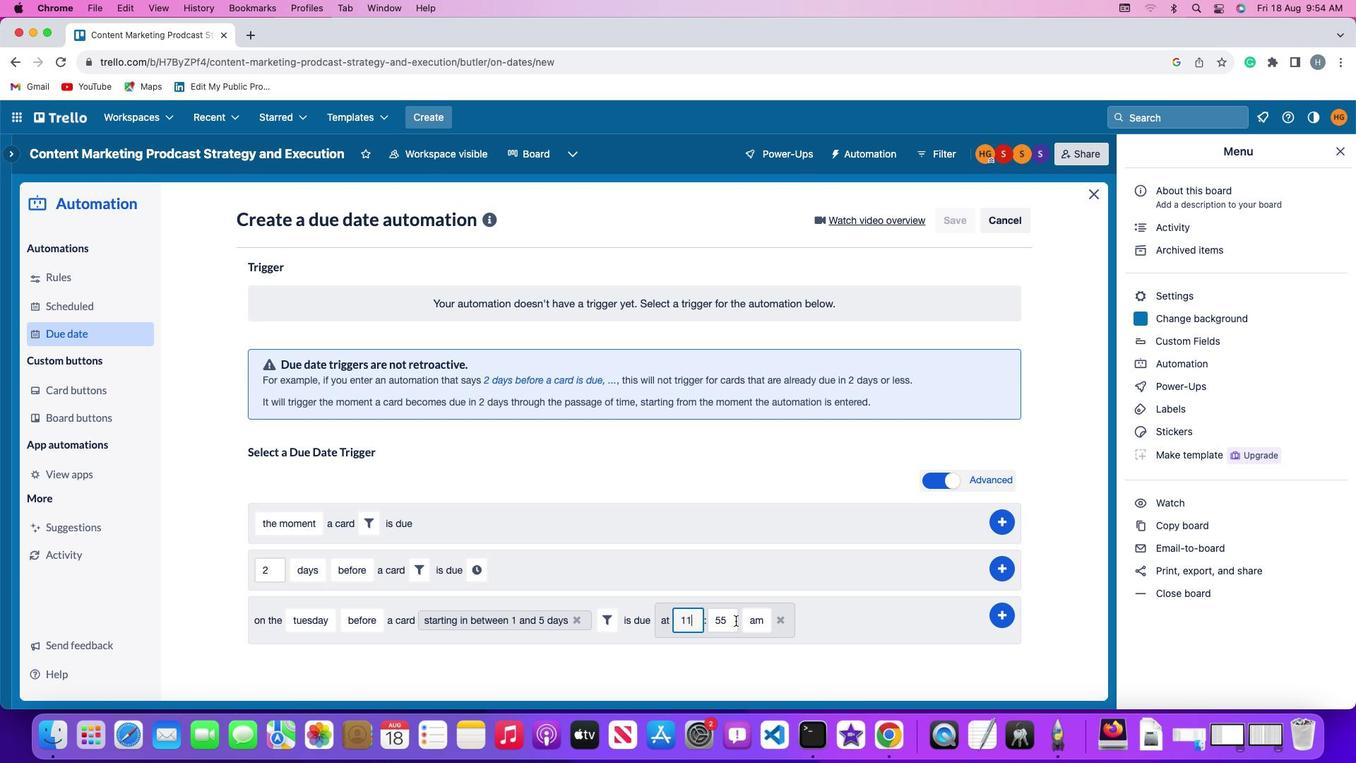 
Action: Mouse pressed left at (732, 618)
Screenshot: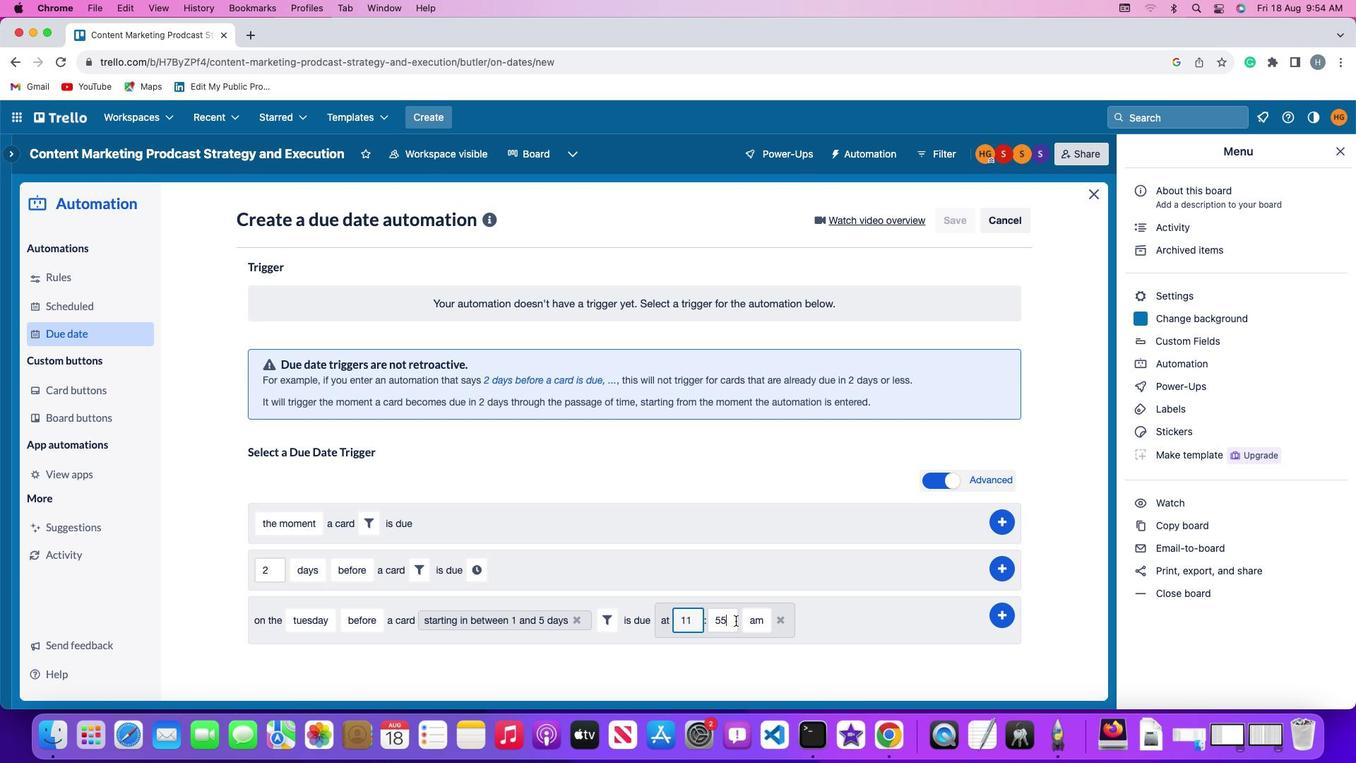 
Action: Mouse moved to (732, 618)
Screenshot: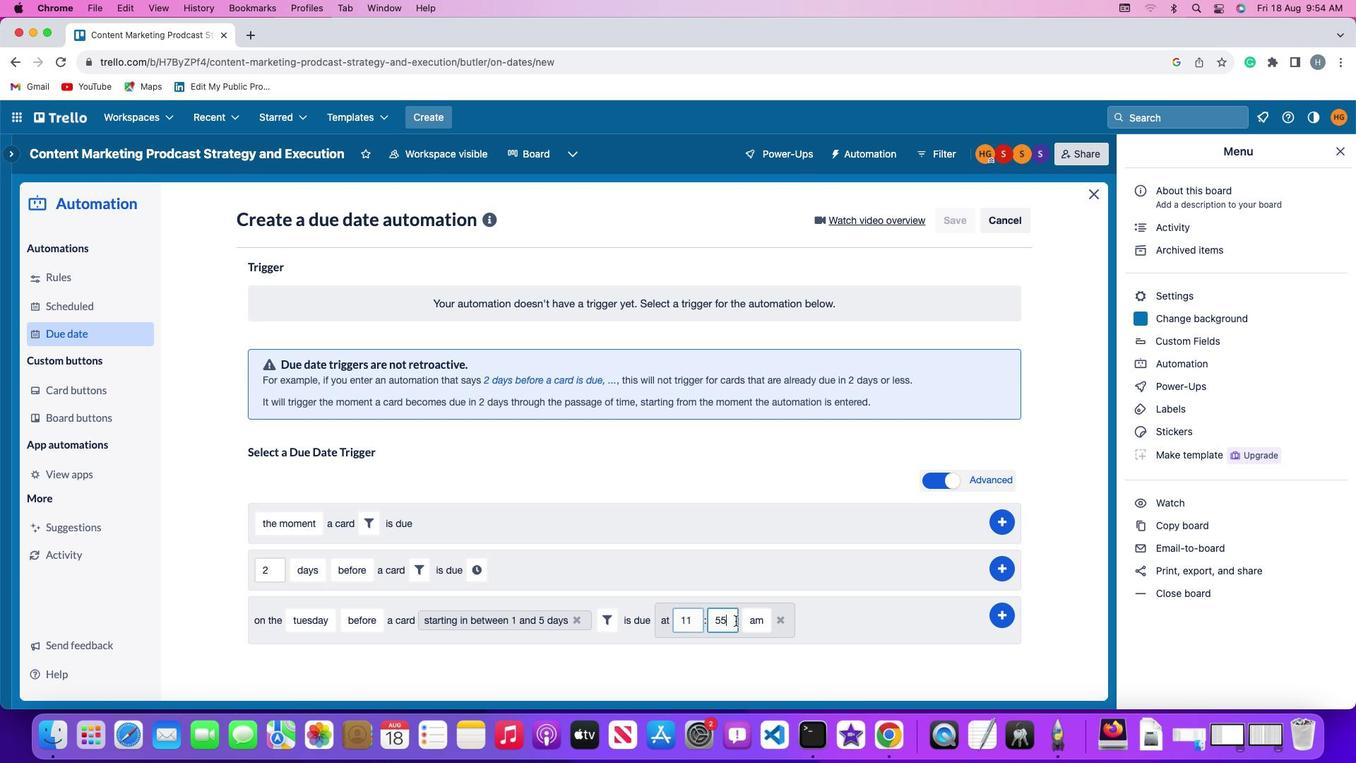 
Action: Key pressed Key.backspaceKey.backspace'0''0'
Screenshot: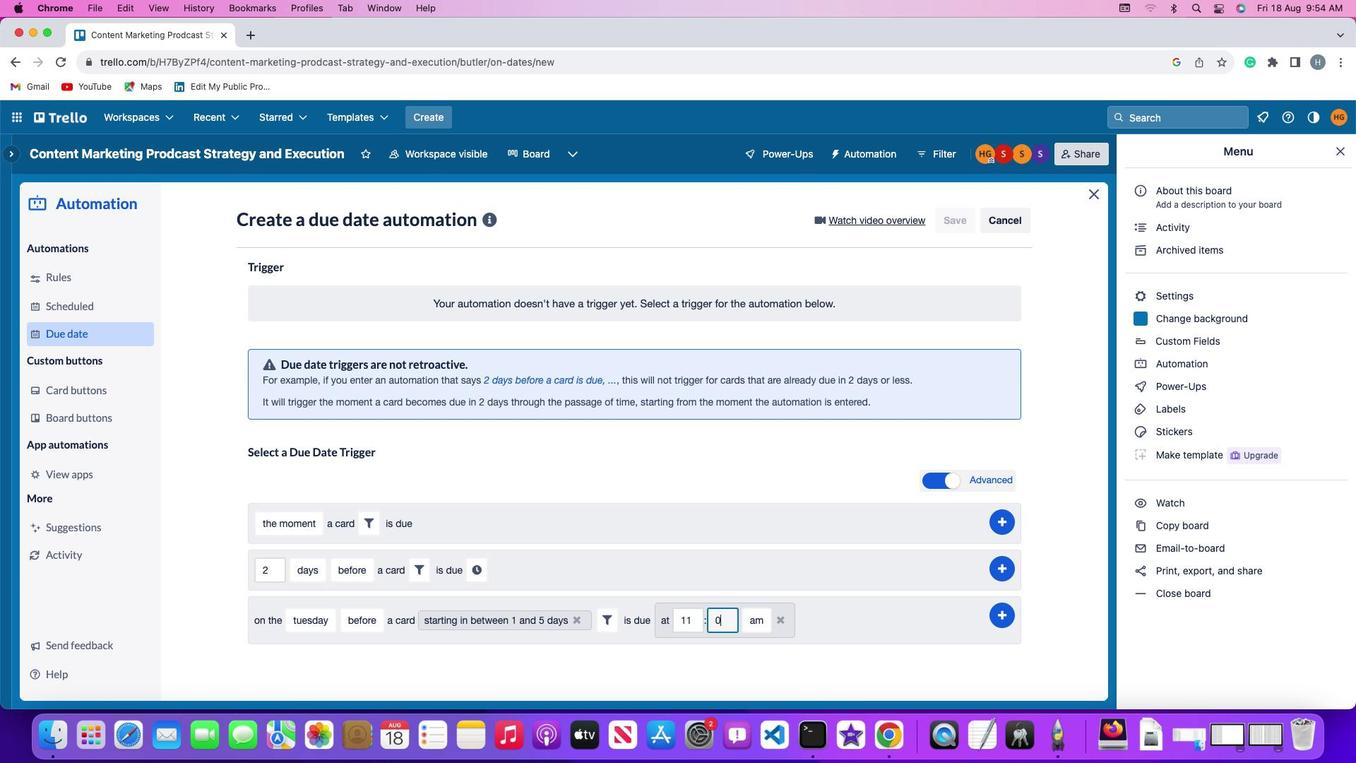 
Action: Mouse moved to (742, 618)
Screenshot: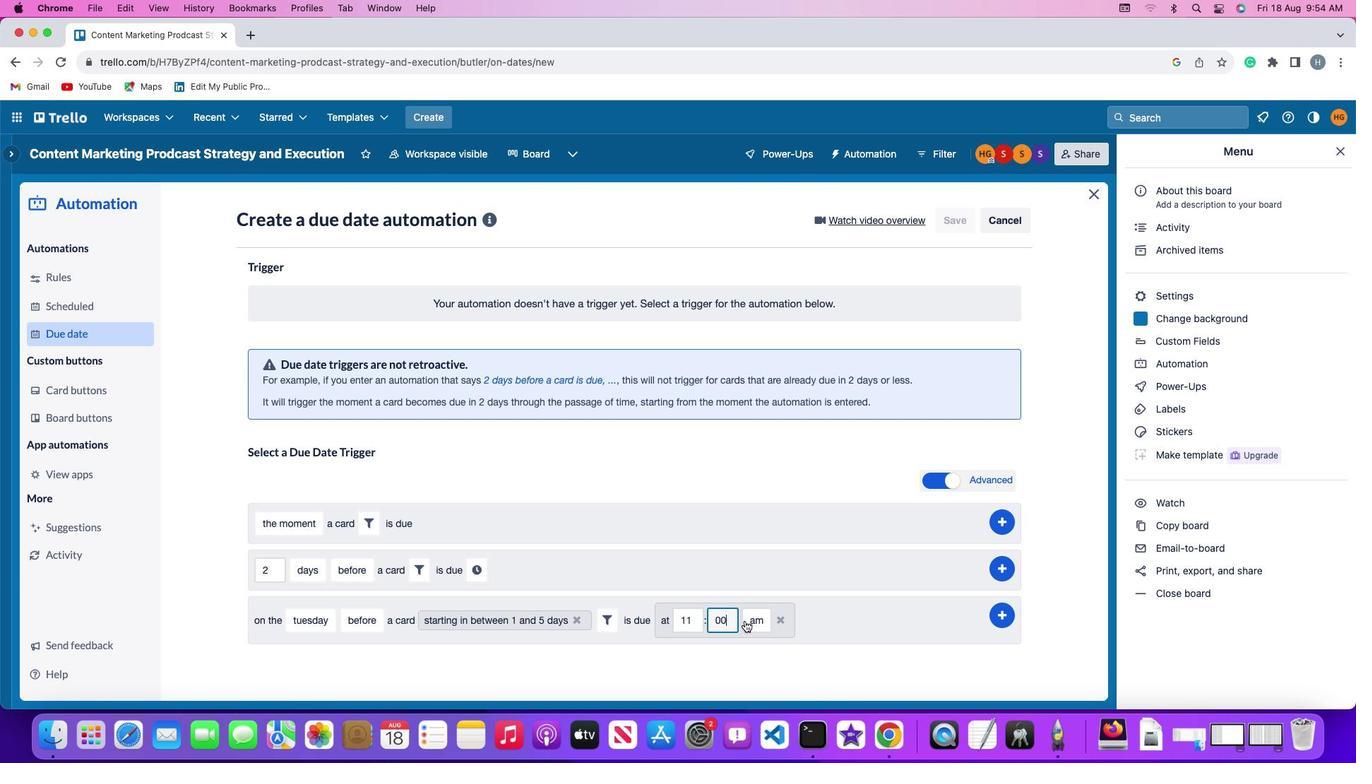 
Action: Mouse pressed left at (742, 618)
Screenshot: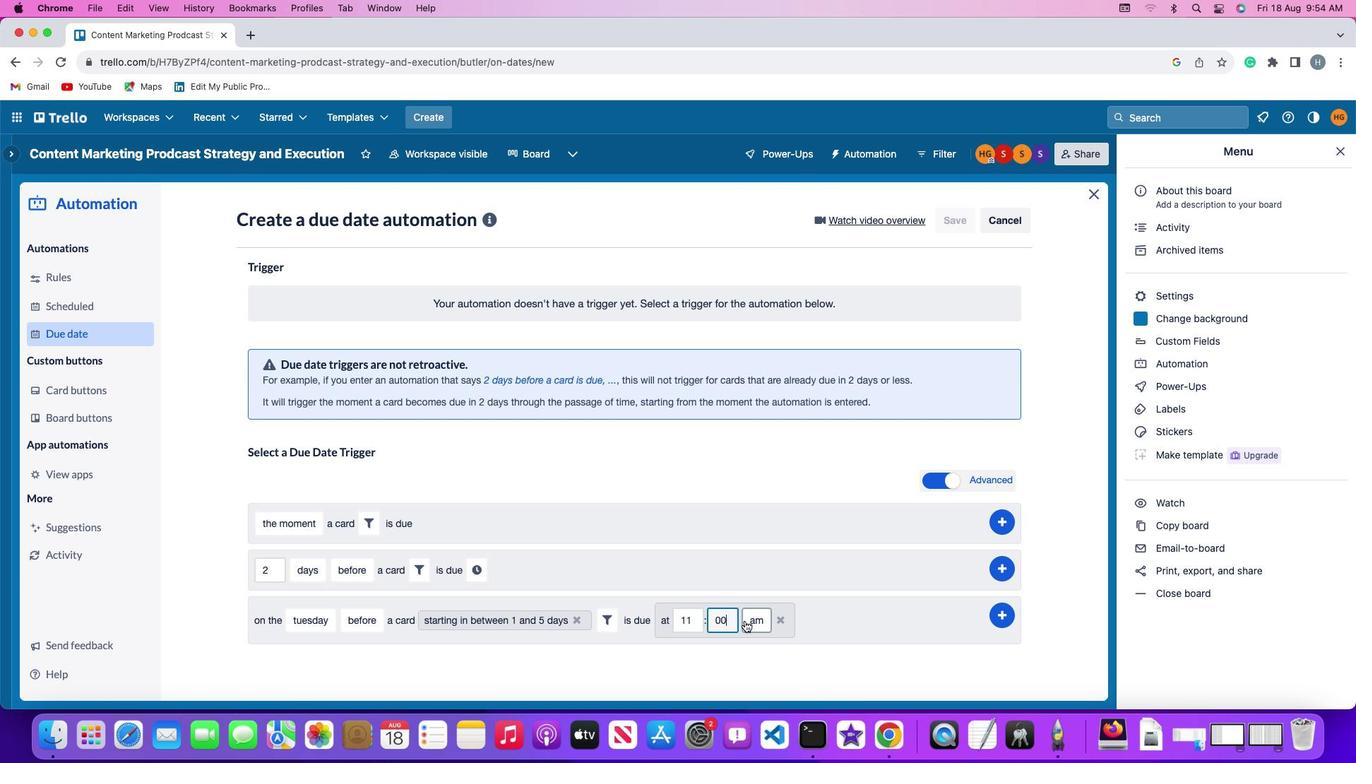 
Action: Mouse moved to (750, 645)
Screenshot: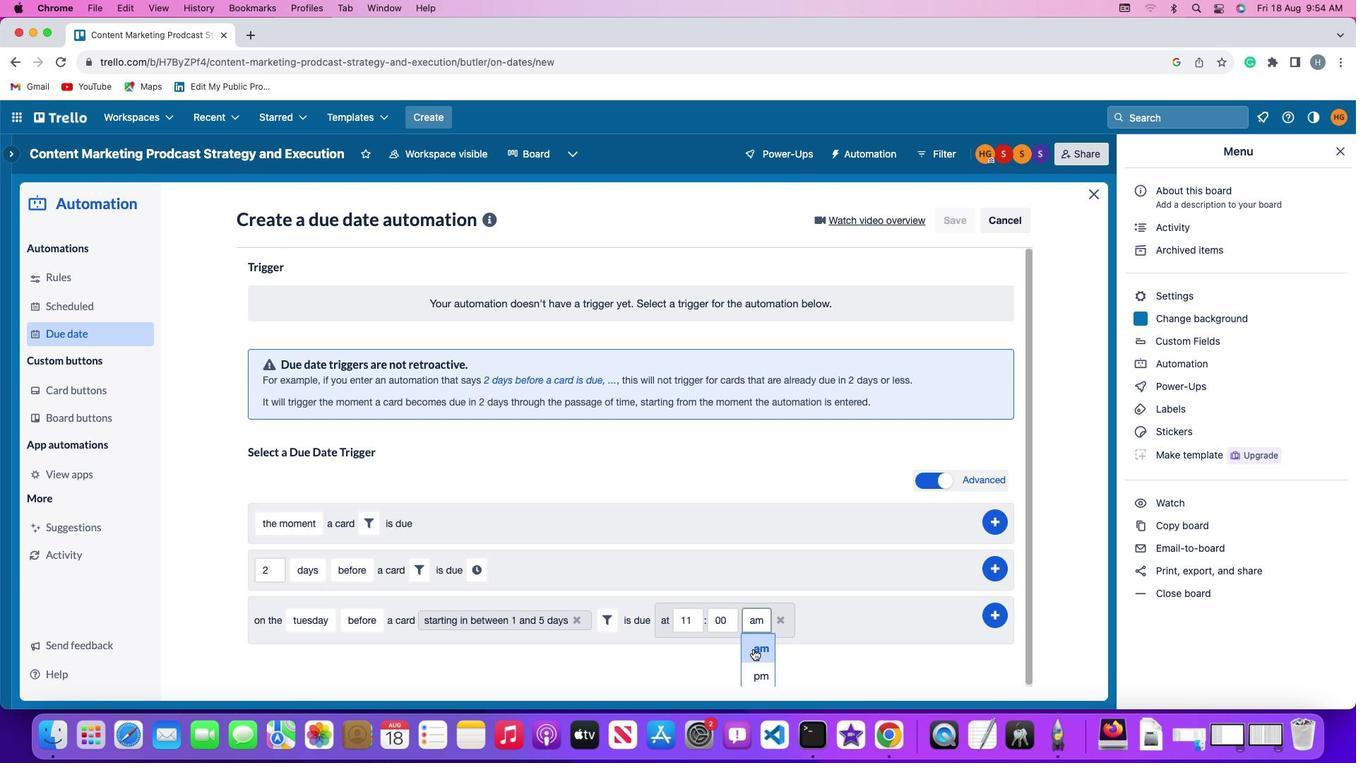 
Action: Mouse pressed left at (750, 645)
Screenshot: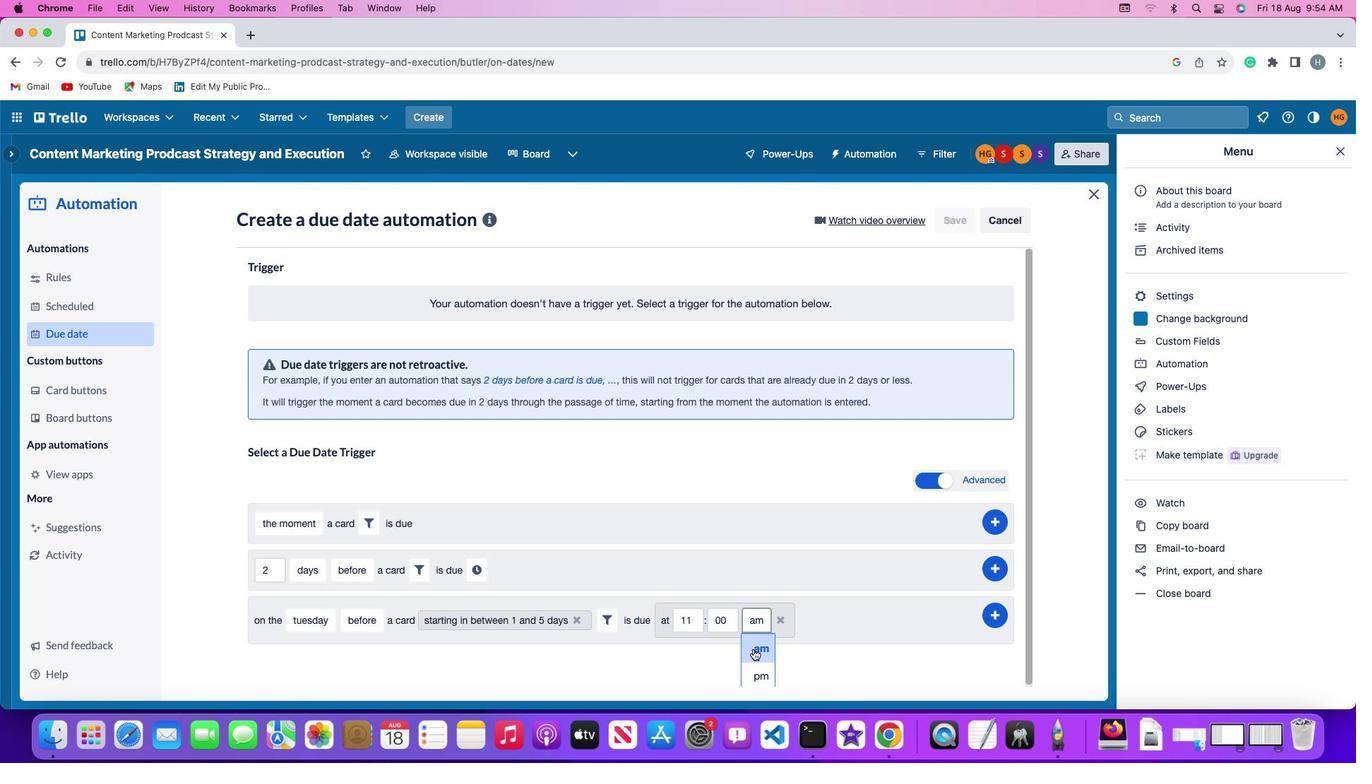 
Action: Mouse moved to (1003, 609)
Screenshot: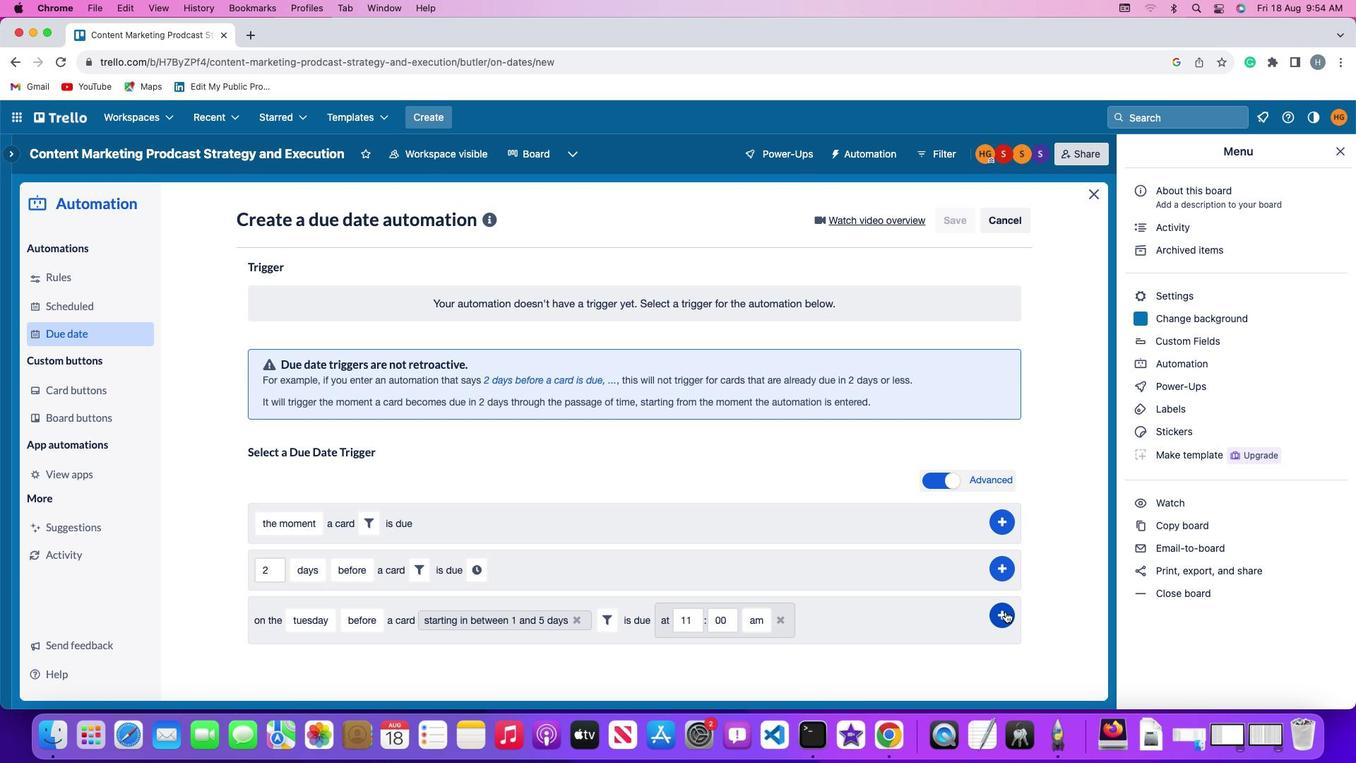 
Action: Mouse pressed left at (1003, 609)
Screenshot: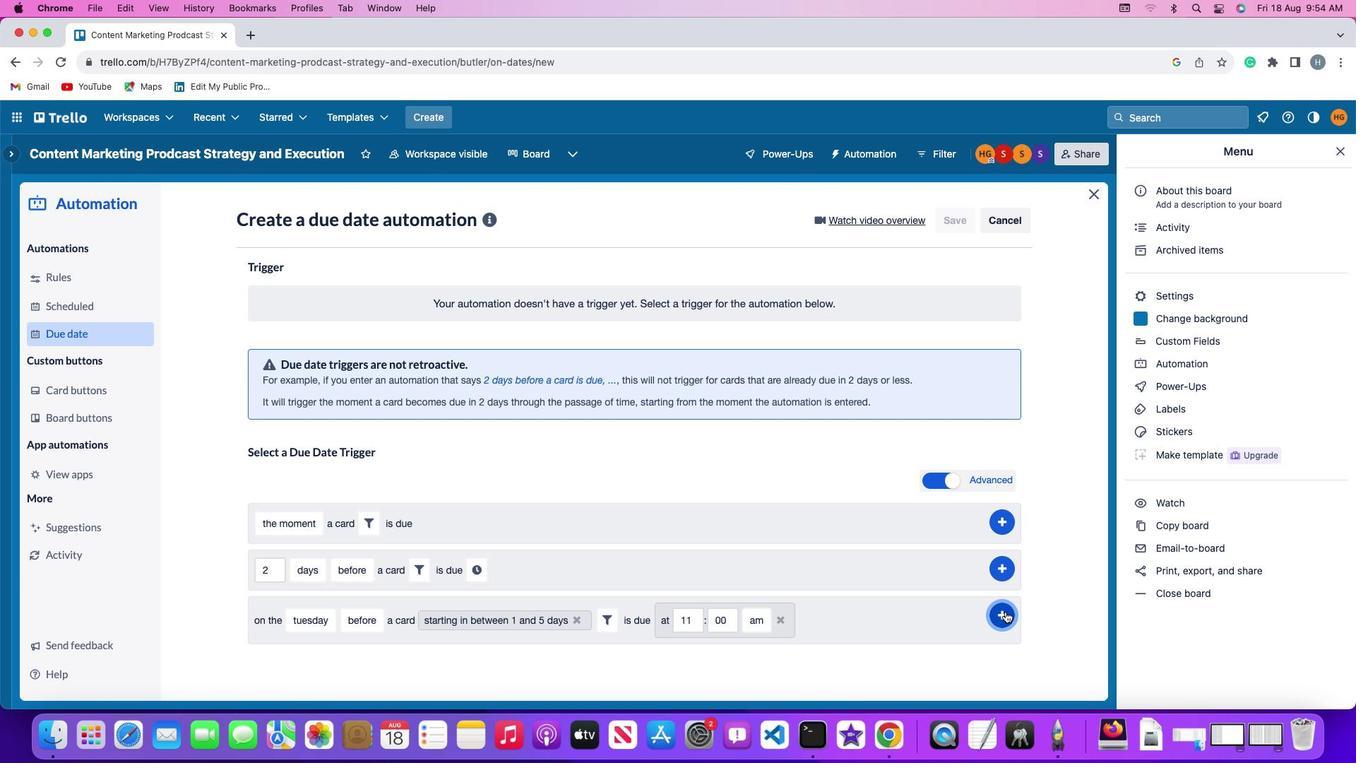 
Action: Mouse moved to (1042, 508)
Screenshot: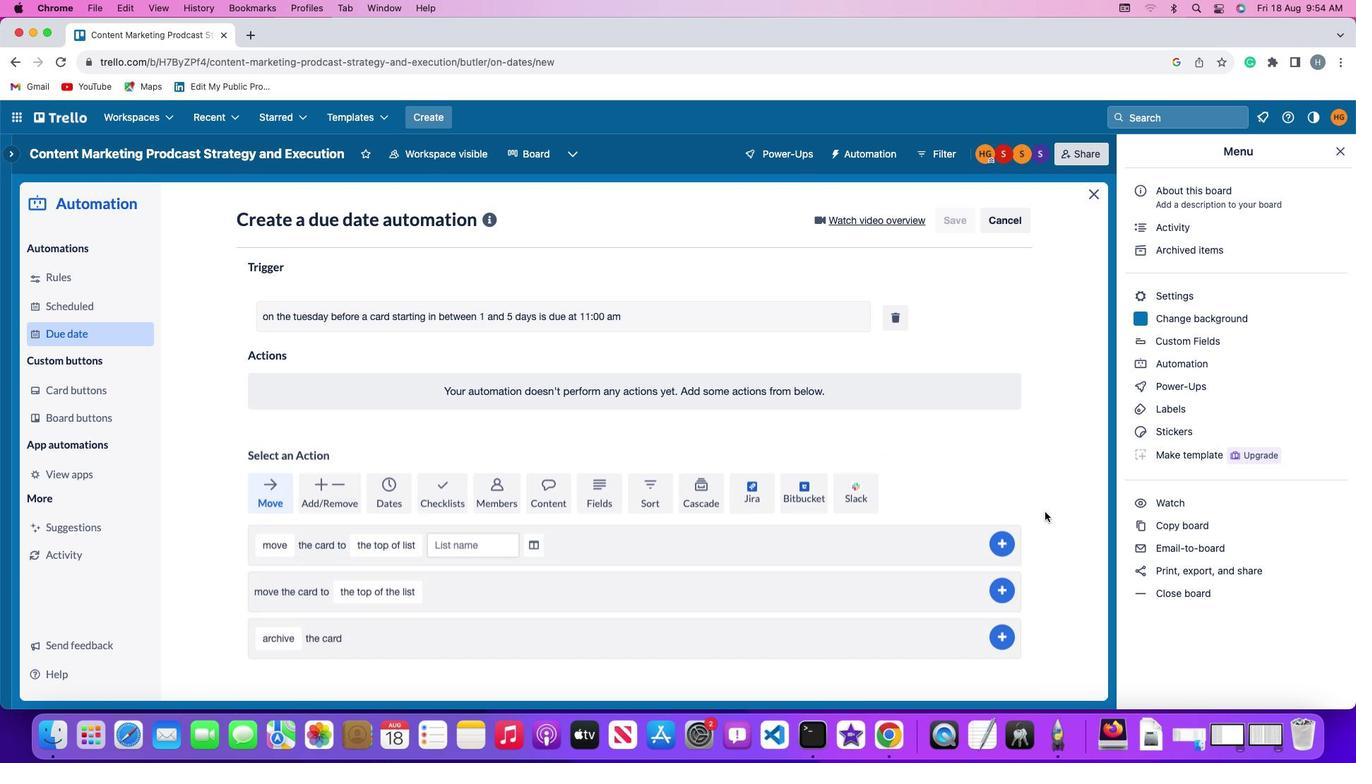 
